 Task: Search one way flight ticket for 2 adults, 2 children, 2 infants in seat in first from Newark: Newark Liberty International Airport to Jacksonville: Albert J. Ellis Airport on 8-3-2023. Choice of flights is Singapure airlines. Number of bags: 2 checked bags. Price is upto 96000. Outbound departure time preference is 7:30. Return departure time preference is 0:00.
Action: Mouse moved to (297, 381)
Screenshot: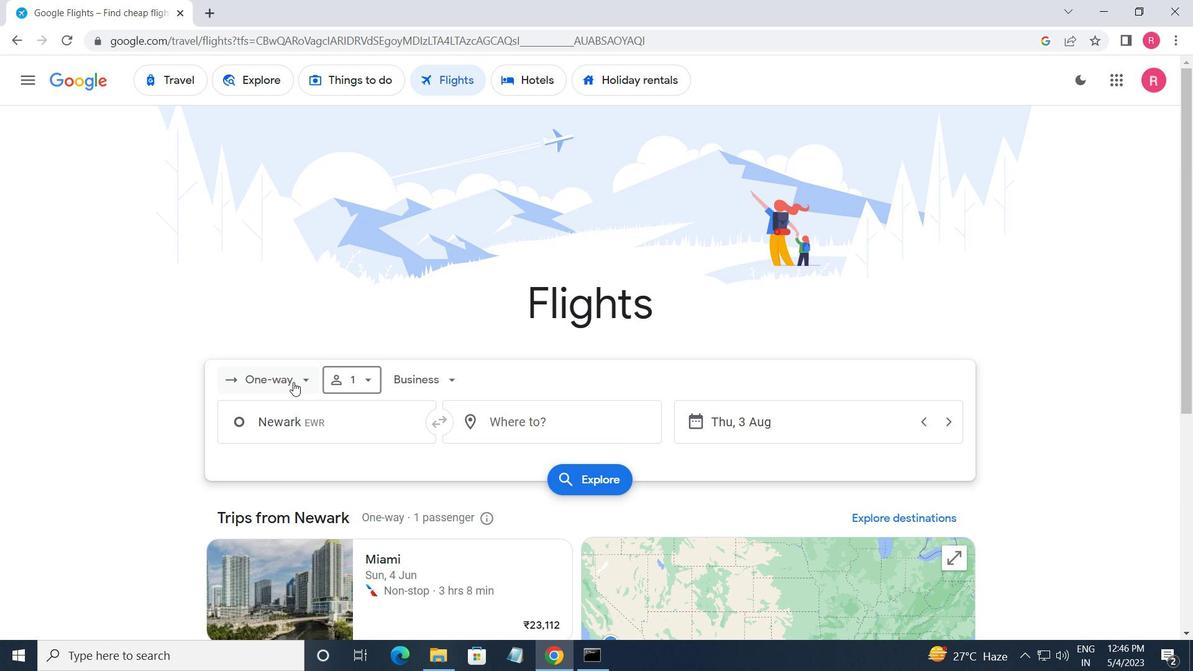 
Action: Mouse pressed left at (297, 381)
Screenshot: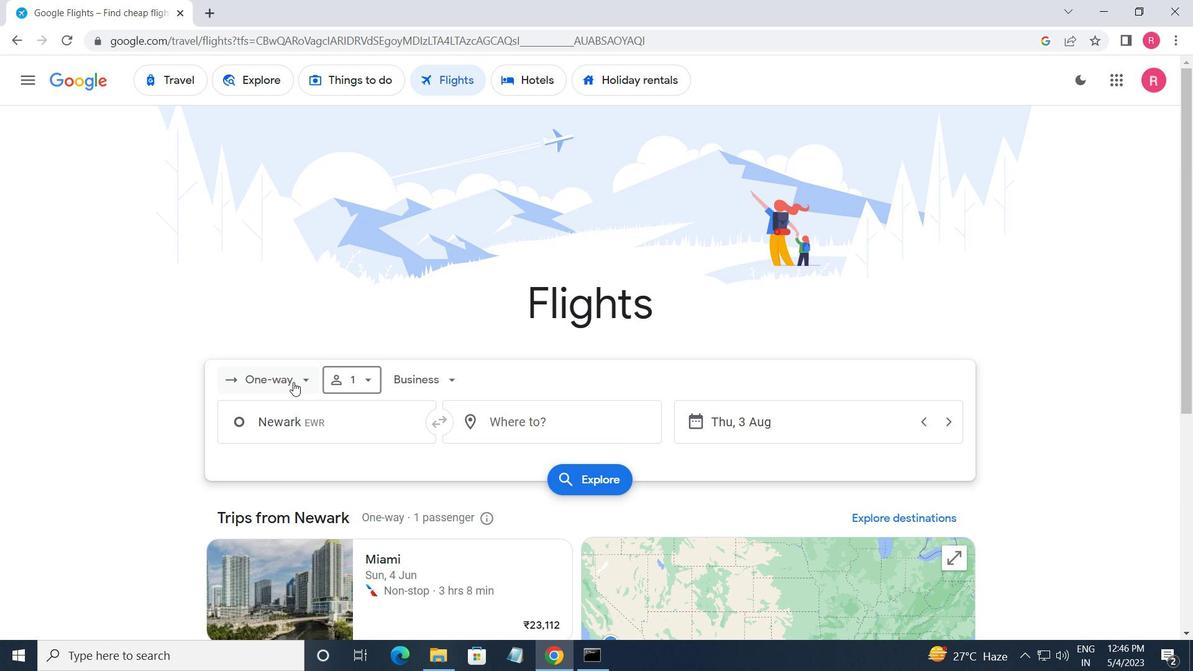 
Action: Mouse moved to (281, 443)
Screenshot: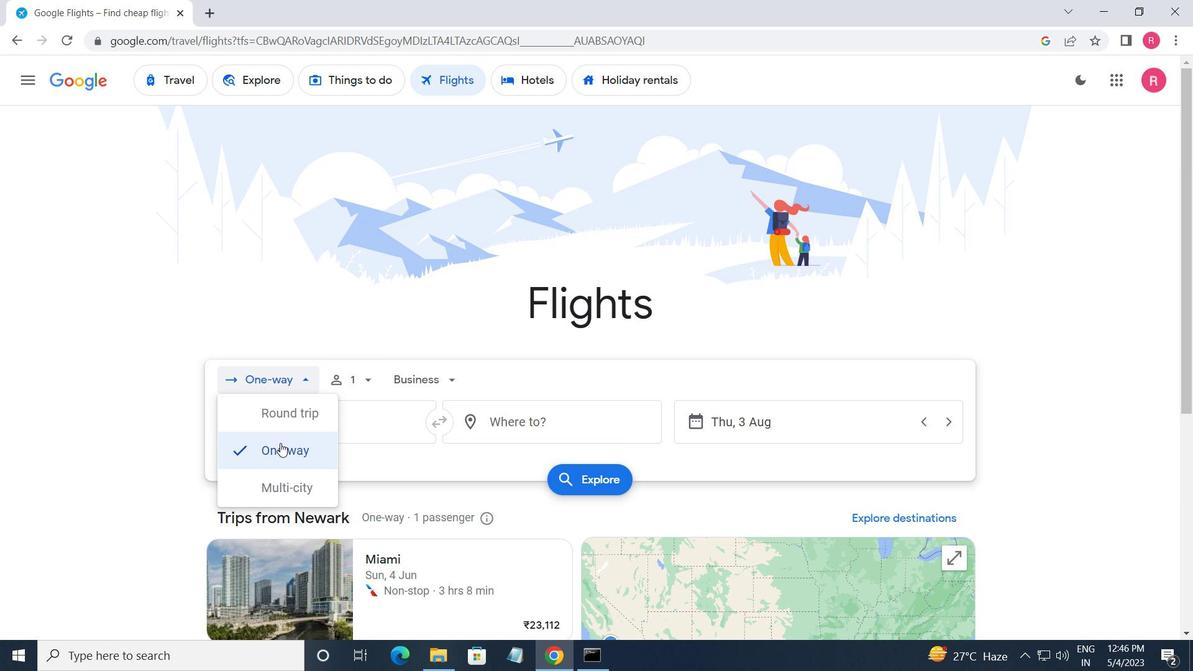 
Action: Mouse pressed left at (281, 443)
Screenshot: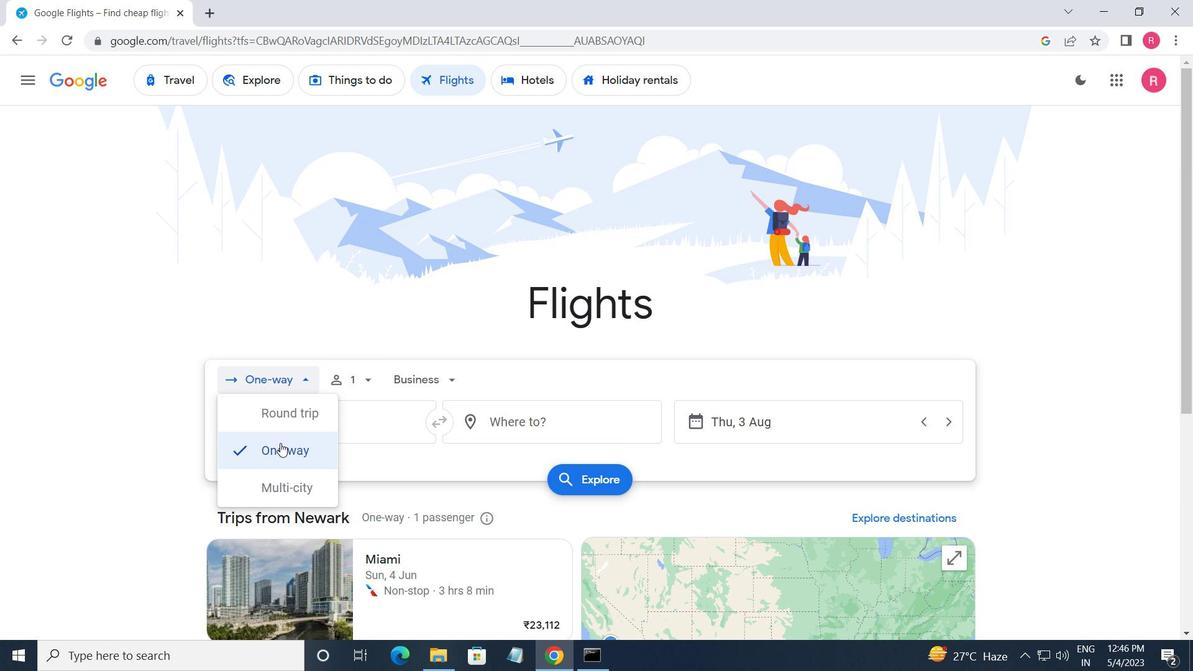 
Action: Mouse moved to (343, 391)
Screenshot: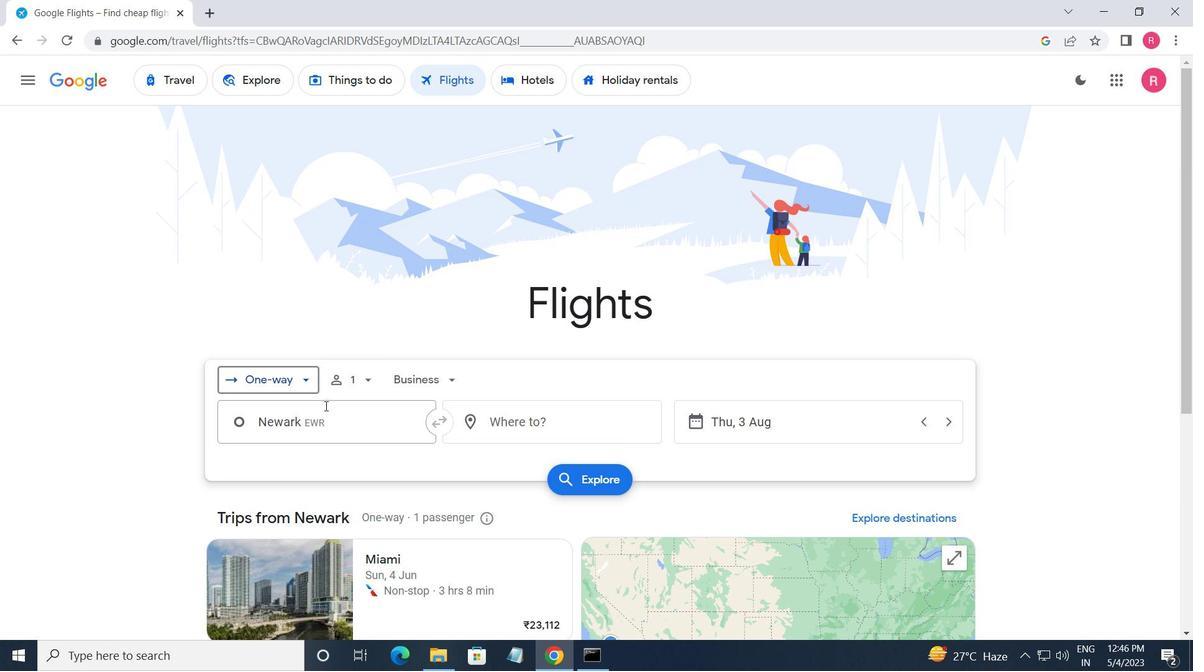 
Action: Mouse pressed left at (343, 391)
Screenshot: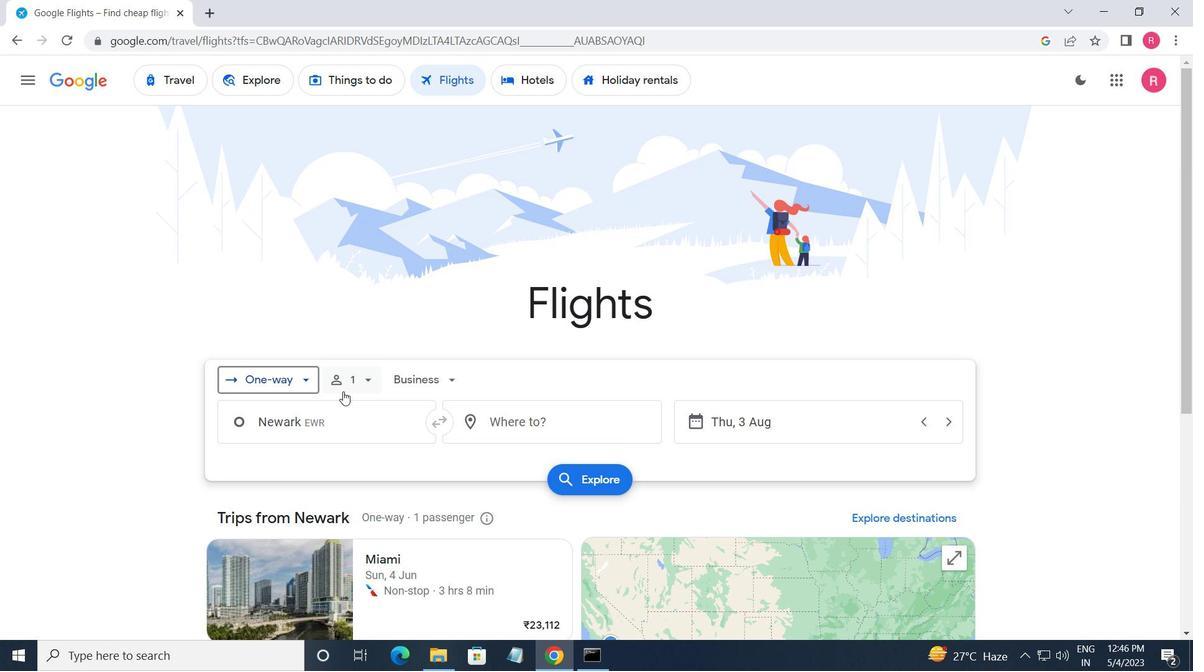 
Action: Mouse moved to (483, 421)
Screenshot: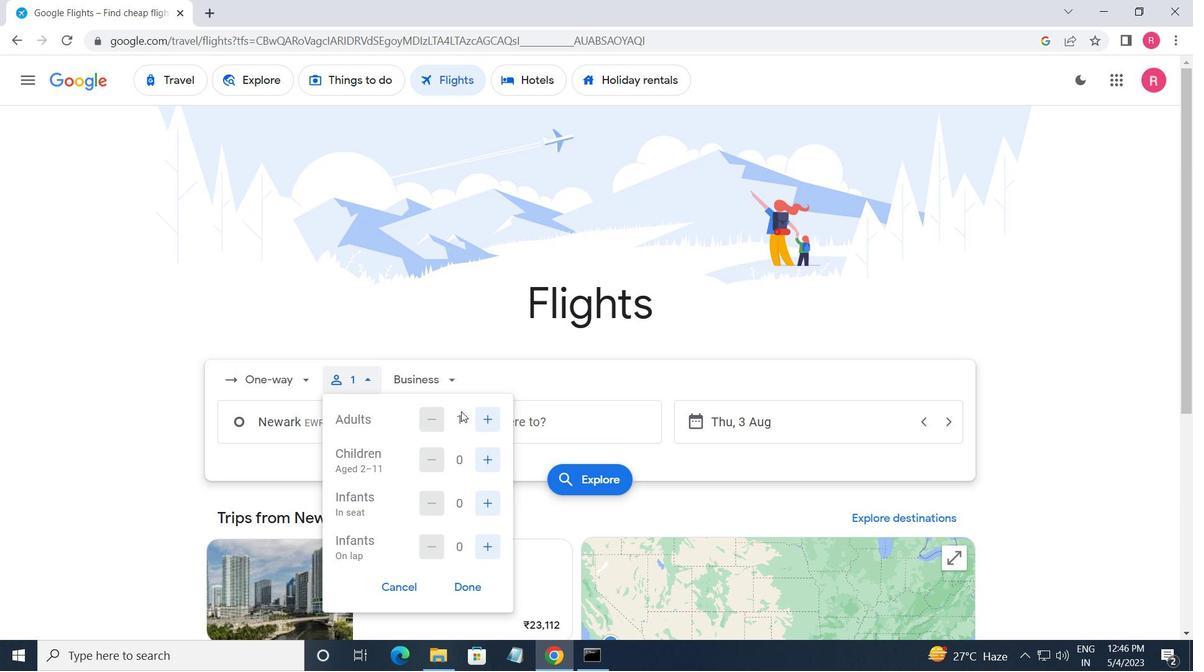 
Action: Mouse pressed left at (483, 421)
Screenshot: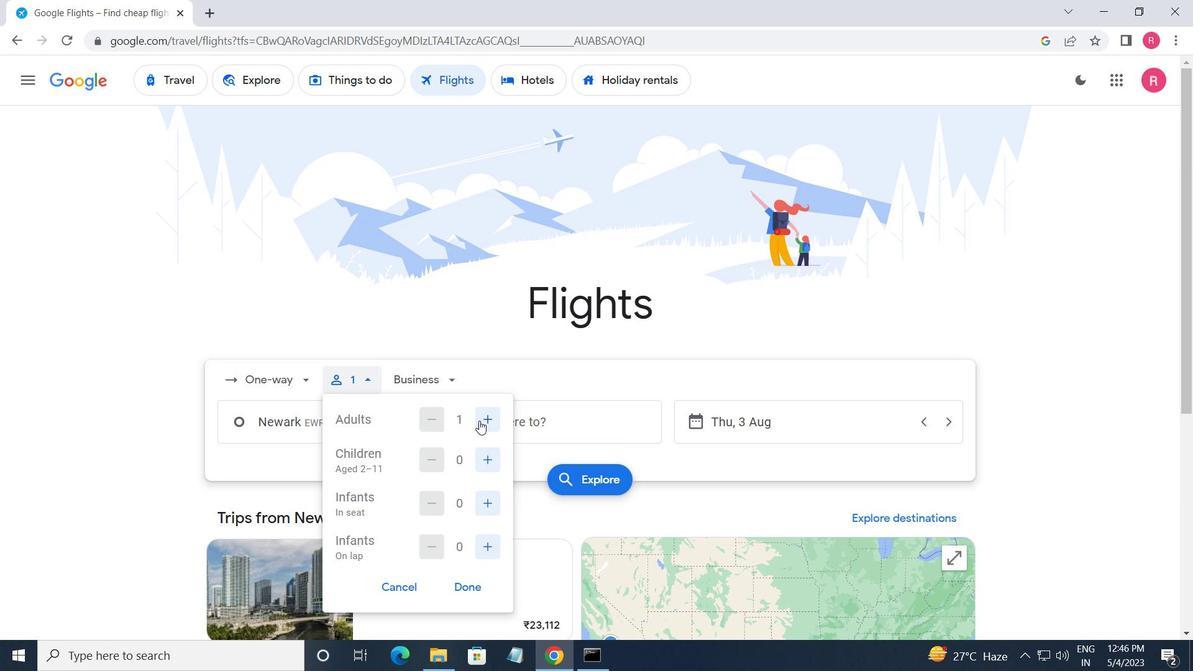 
Action: Mouse pressed left at (483, 421)
Screenshot: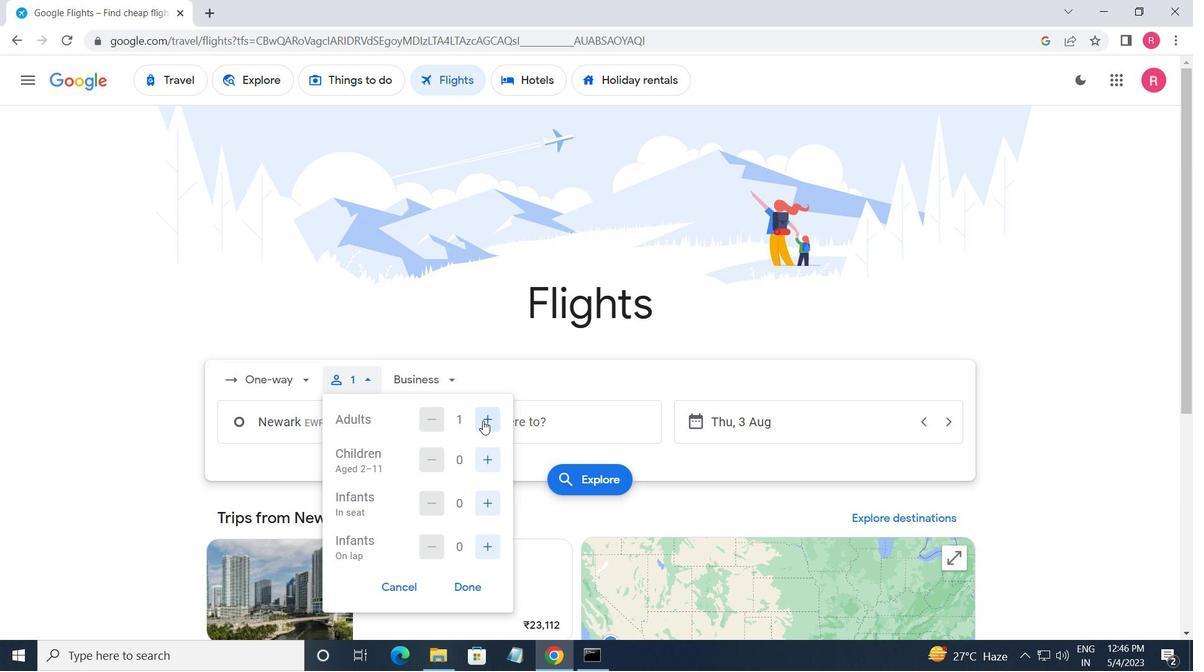 
Action: Mouse moved to (430, 411)
Screenshot: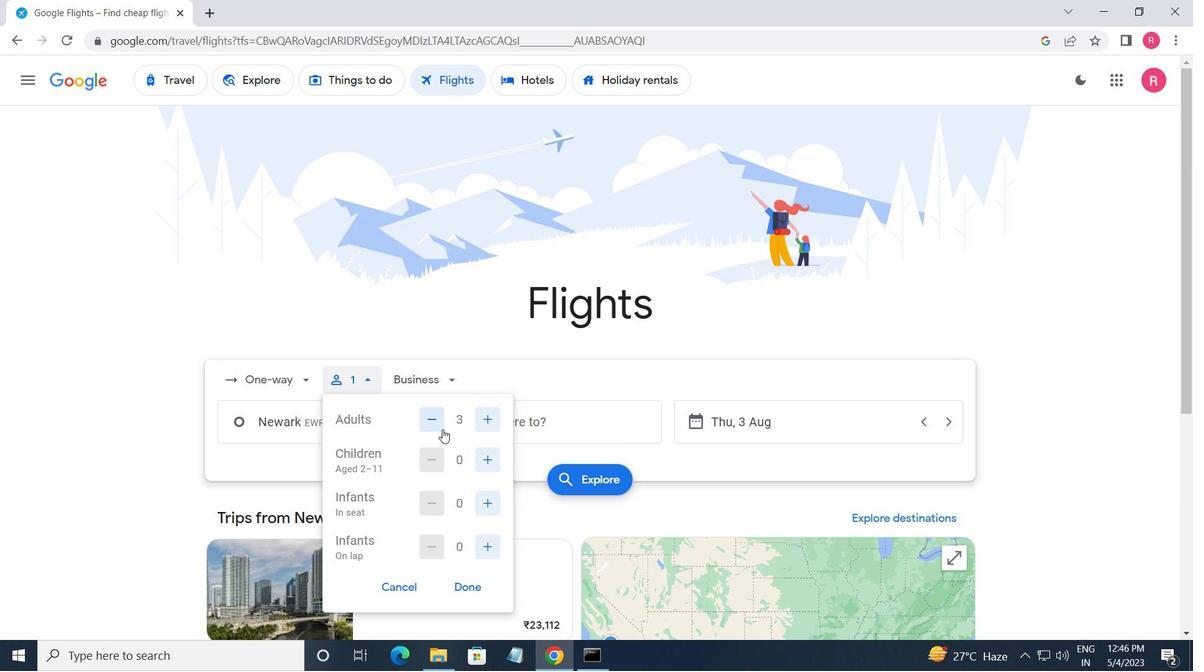 
Action: Mouse pressed left at (430, 411)
Screenshot: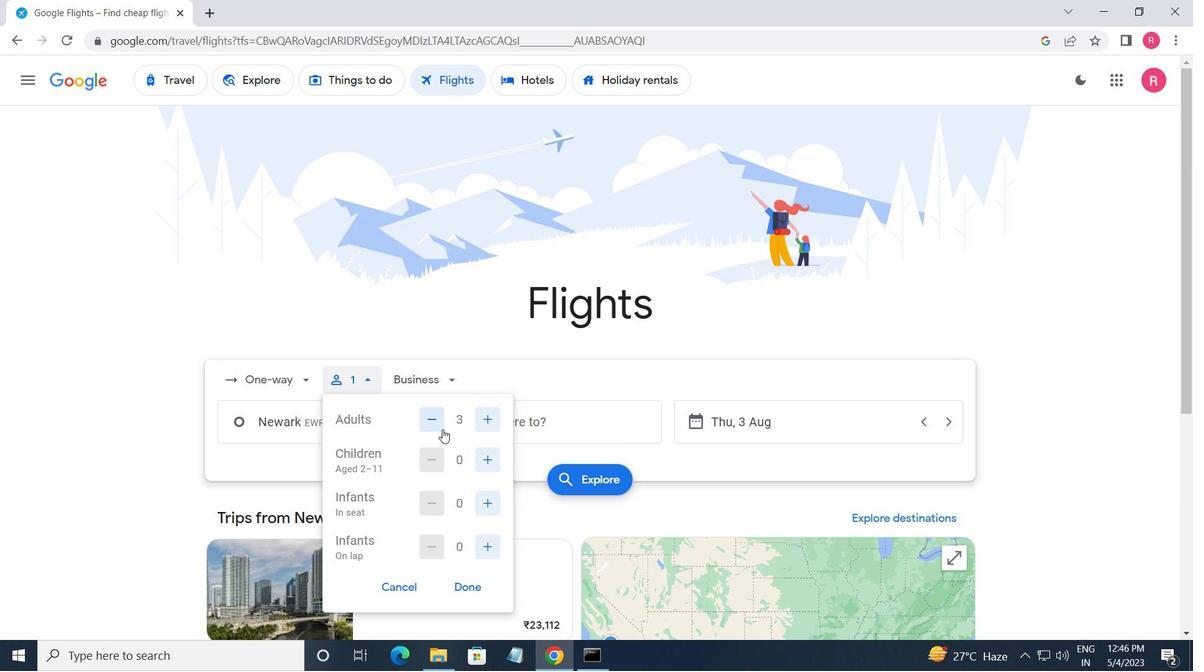 
Action: Mouse moved to (486, 461)
Screenshot: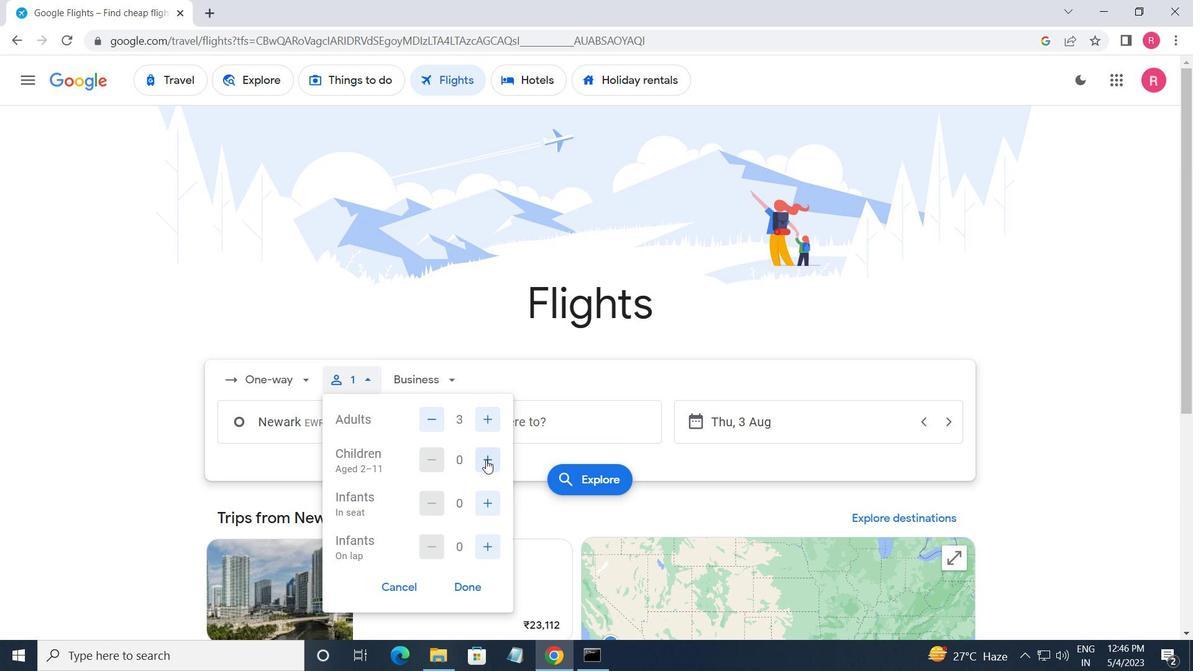 
Action: Mouse pressed left at (486, 461)
Screenshot: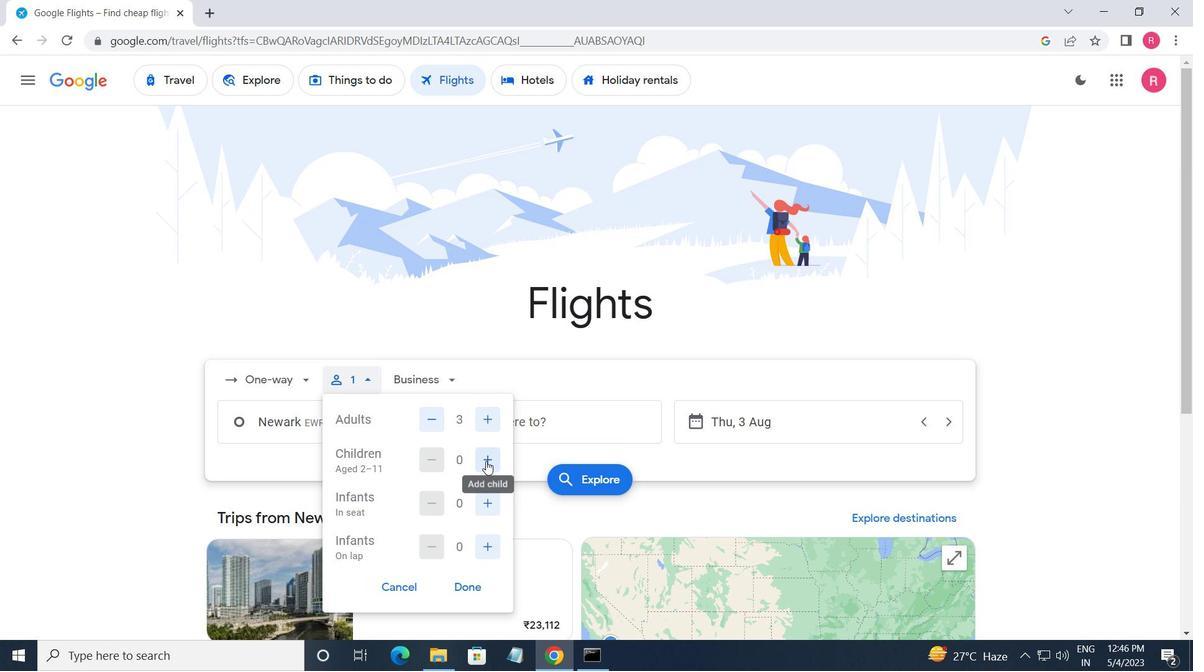 
Action: Mouse pressed left at (486, 461)
Screenshot: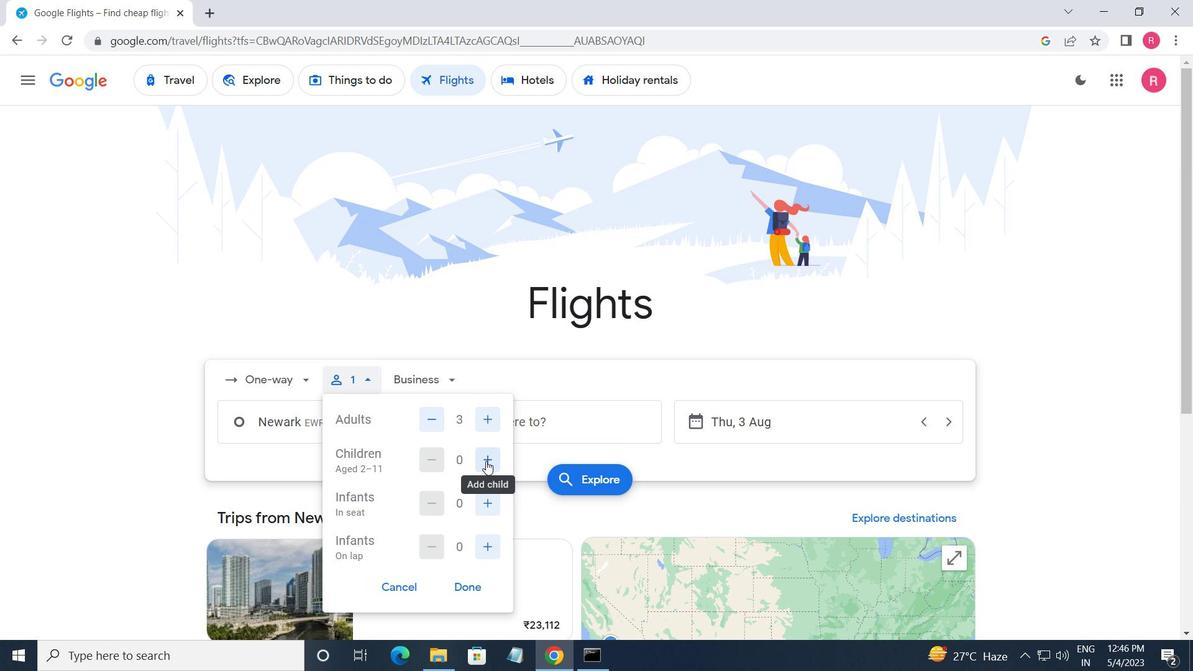 
Action: Mouse moved to (487, 502)
Screenshot: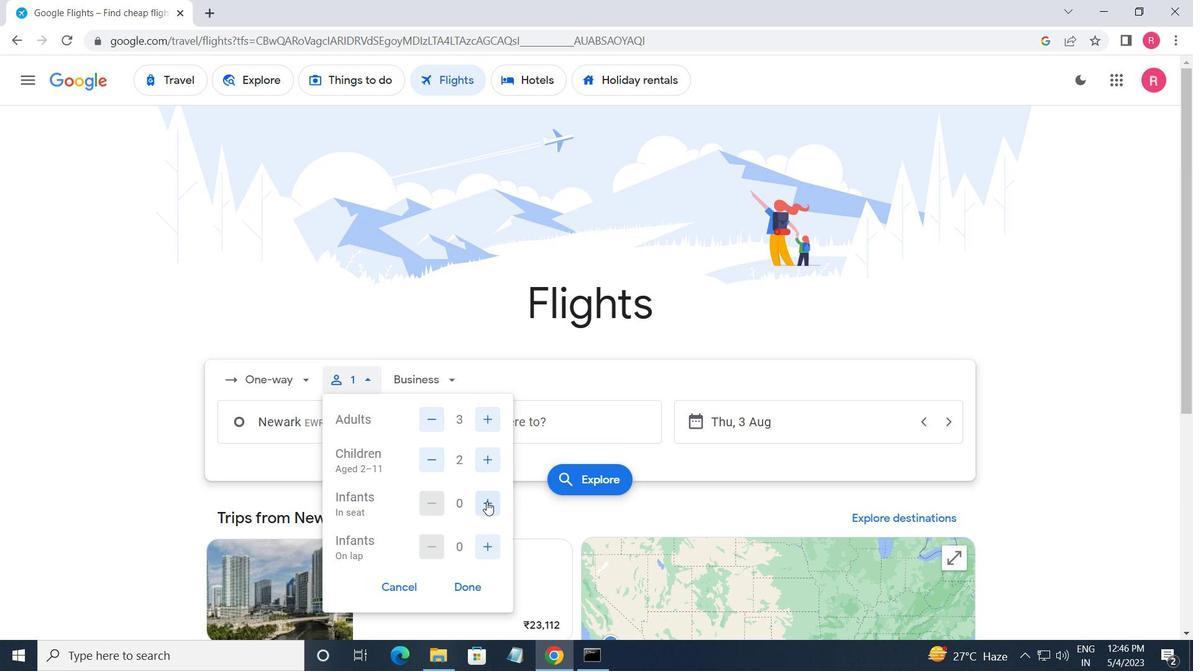 
Action: Mouse pressed left at (487, 502)
Screenshot: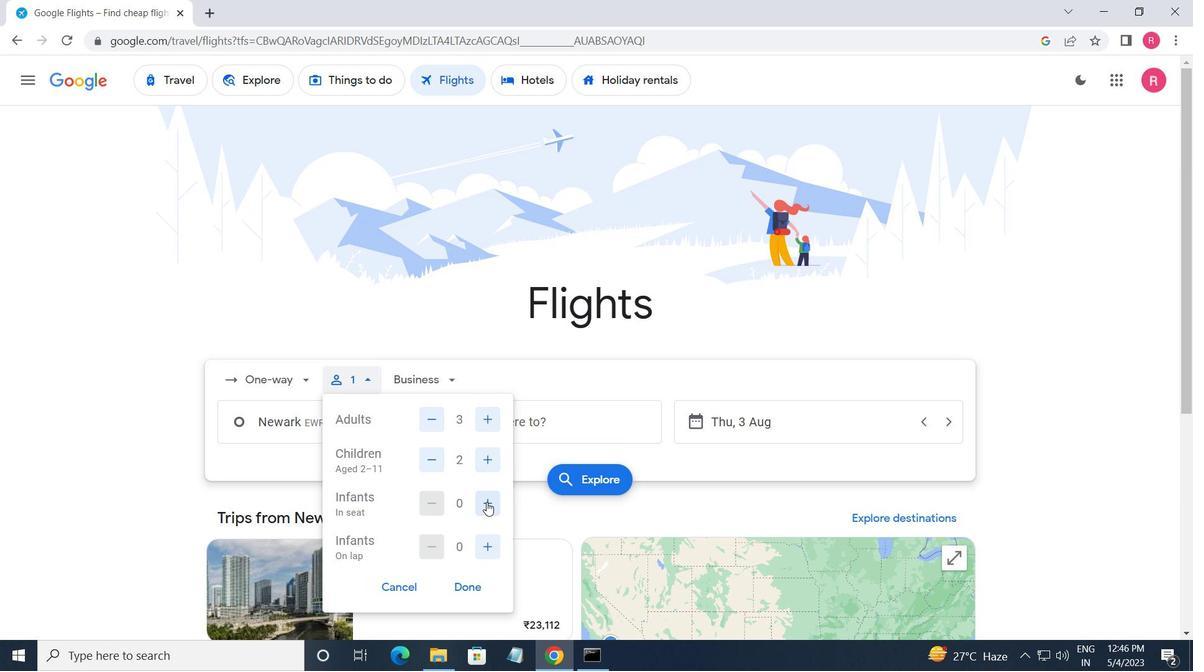 
Action: Mouse pressed left at (487, 502)
Screenshot: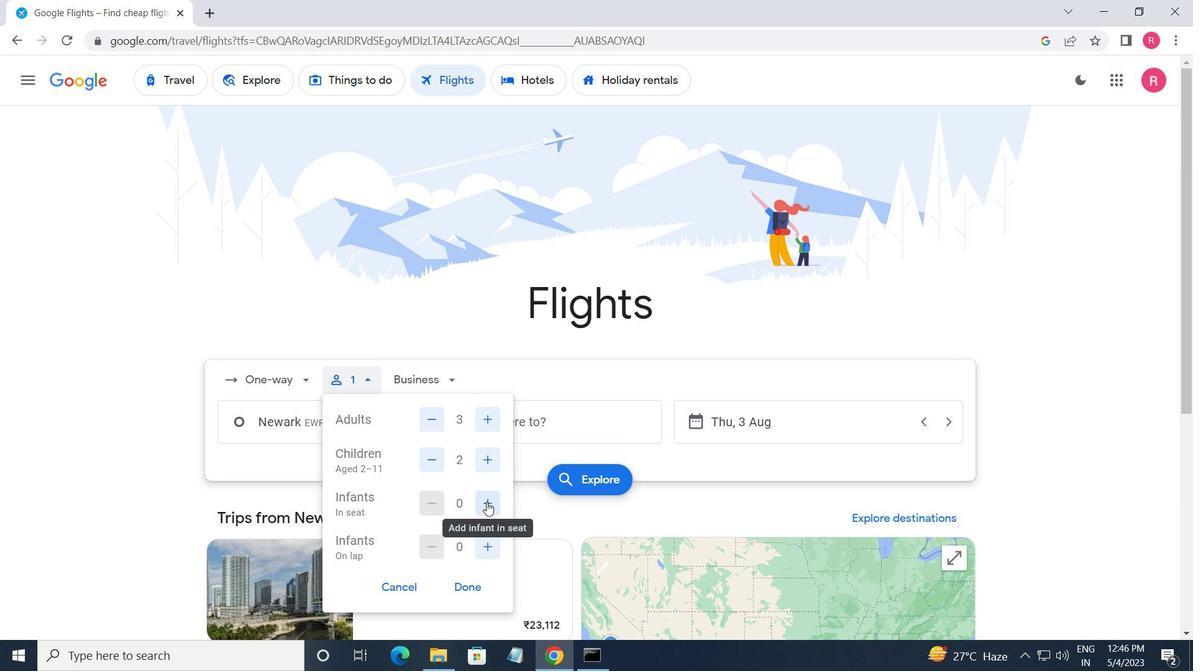 
Action: Mouse moved to (424, 374)
Screenshot: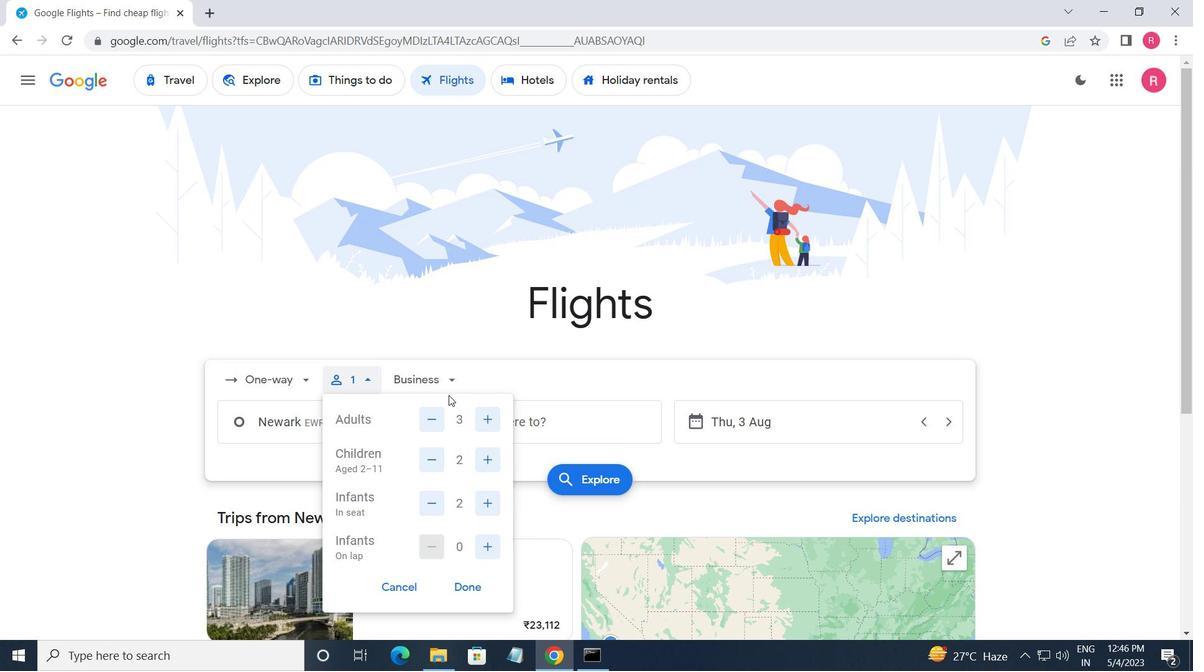 
Action: Mouse pressed left at (424, 374)
Screenshot: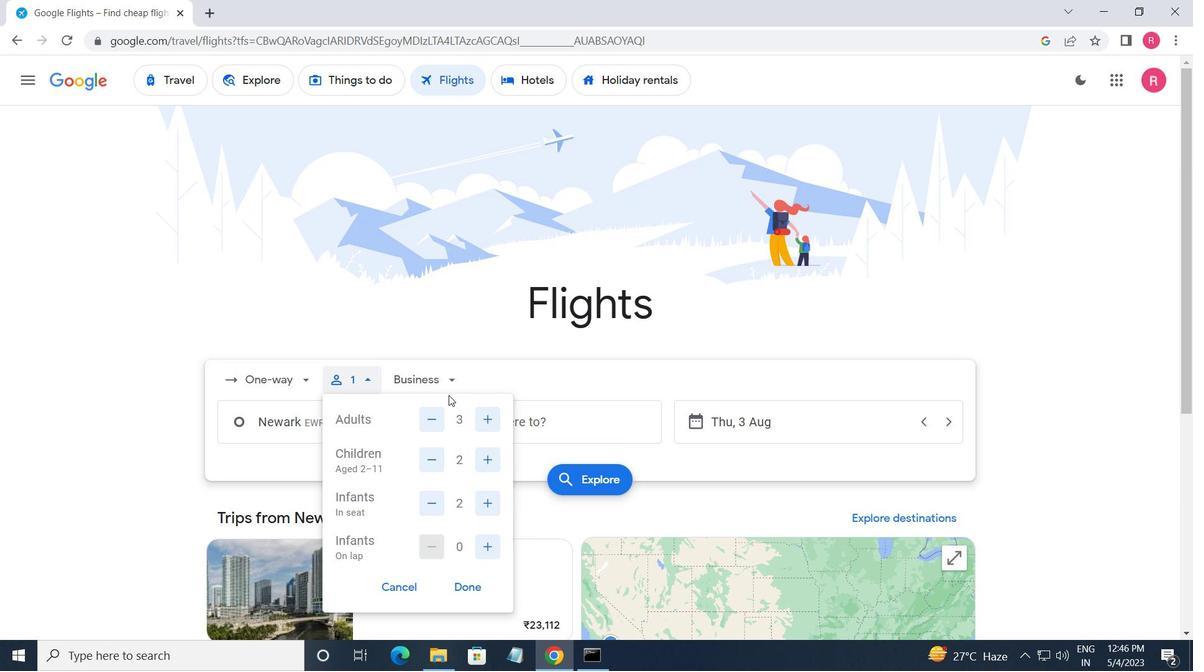 
Action: Mouse moved to (450, 525)
Screenshot: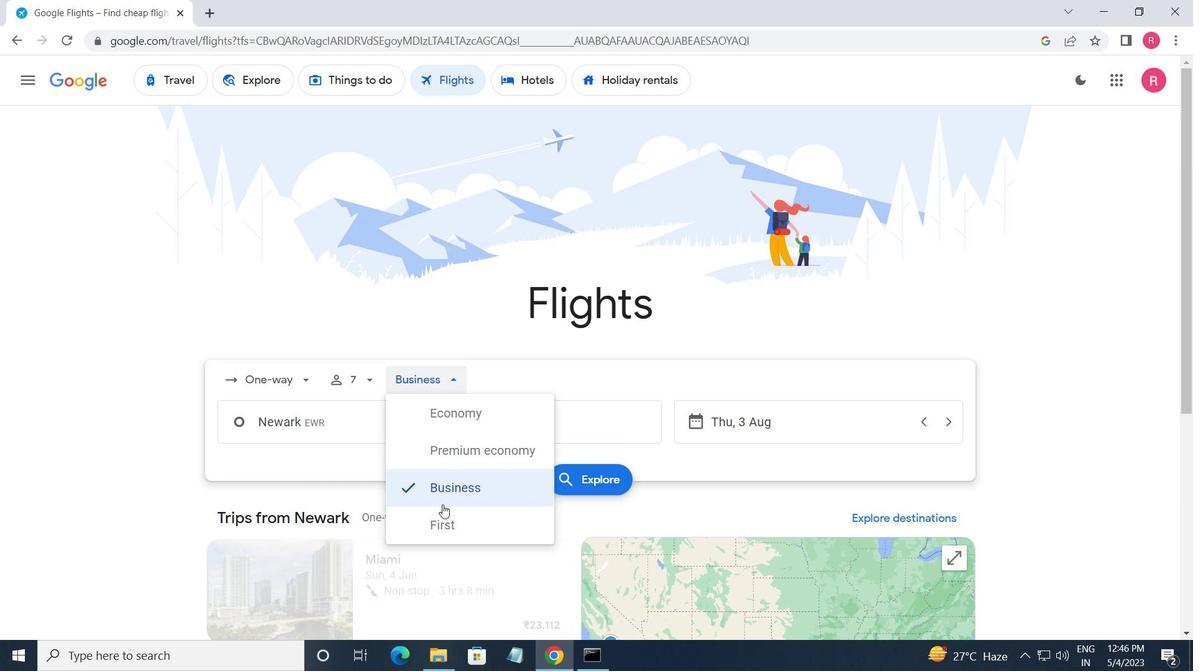 
Action: Mouse pressed left at (450, 525)
Screenshot: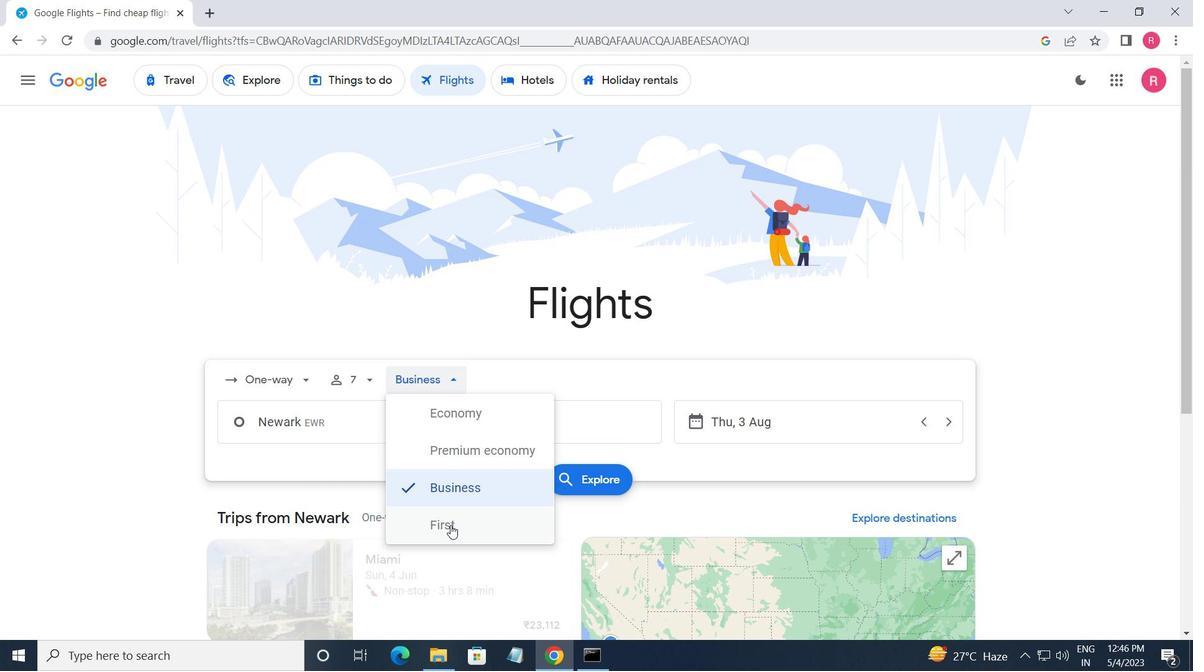 
Action: Mouse moved to (332, 430)
Screenshot: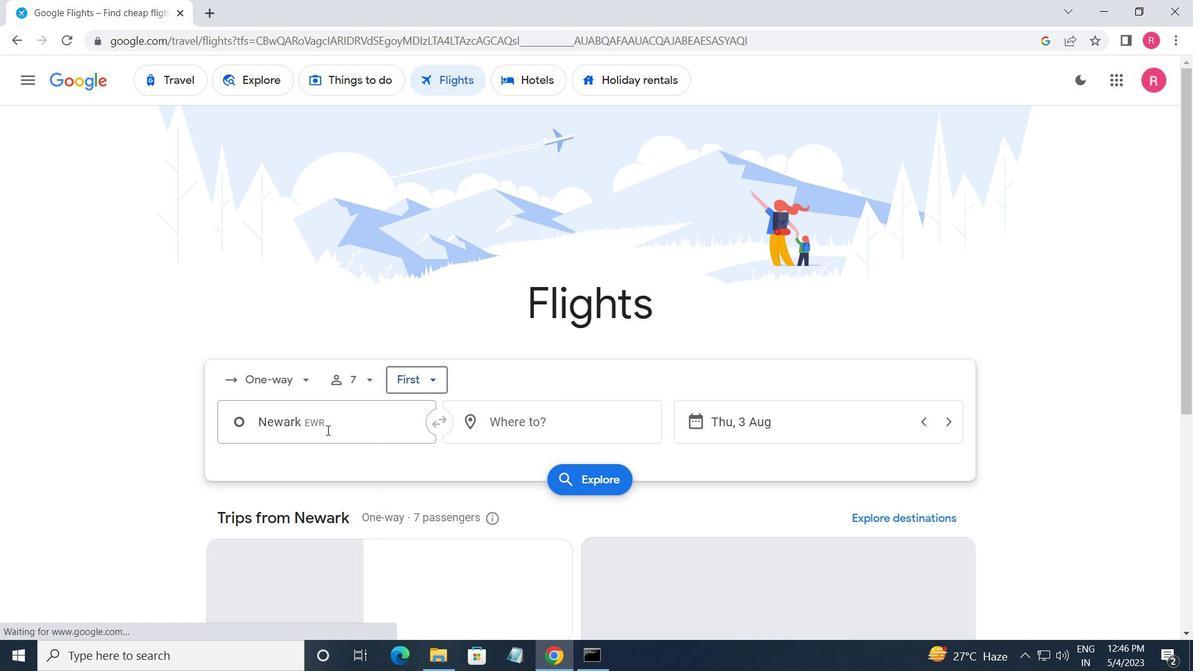 
Action: Mouse pressed left at (332, 430)
Screenshot: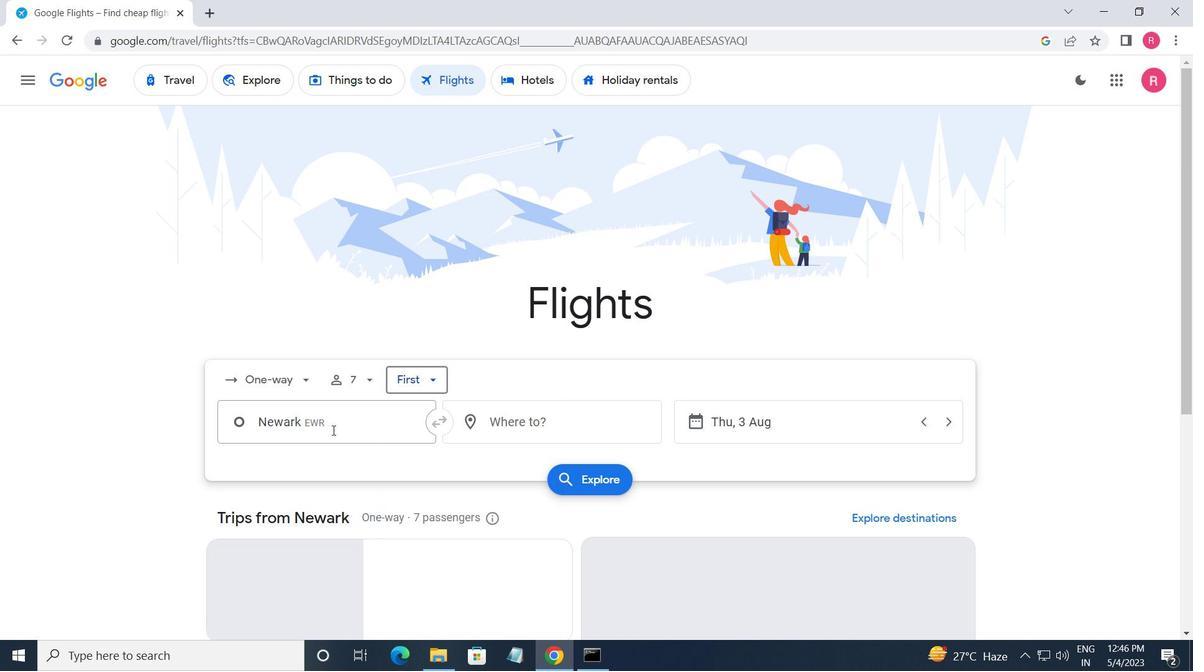 
Action: Mouse moved to (350, 501)
Screenshot: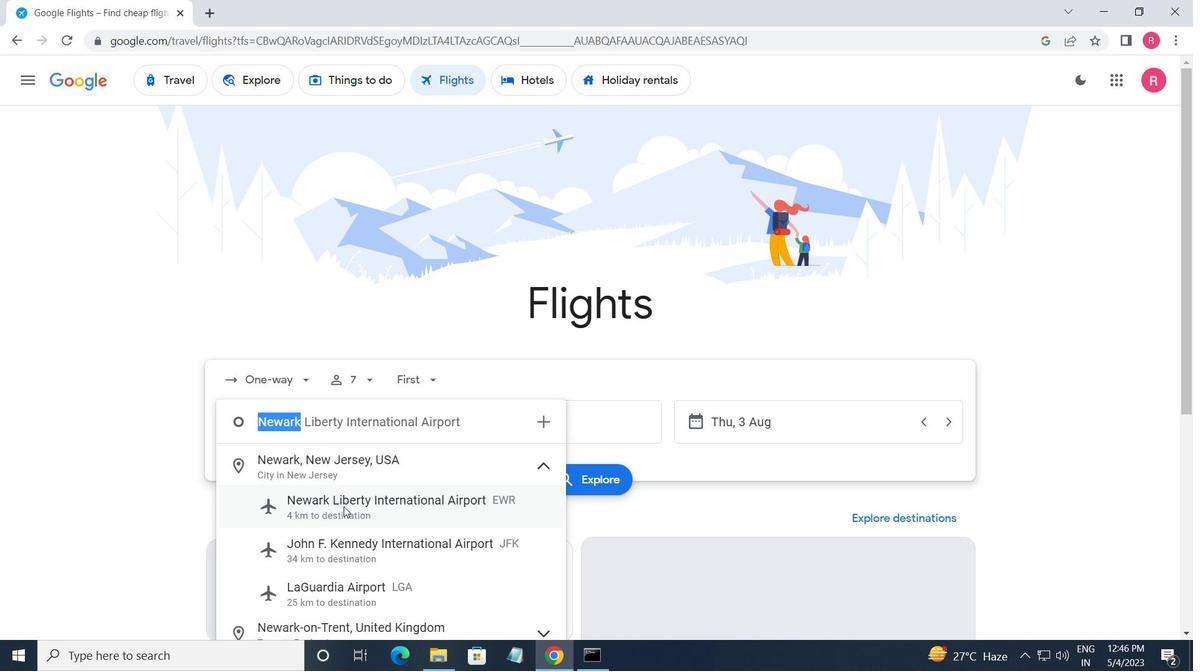 
Action: Mouse pressed left at (350, 501)
Screenshot: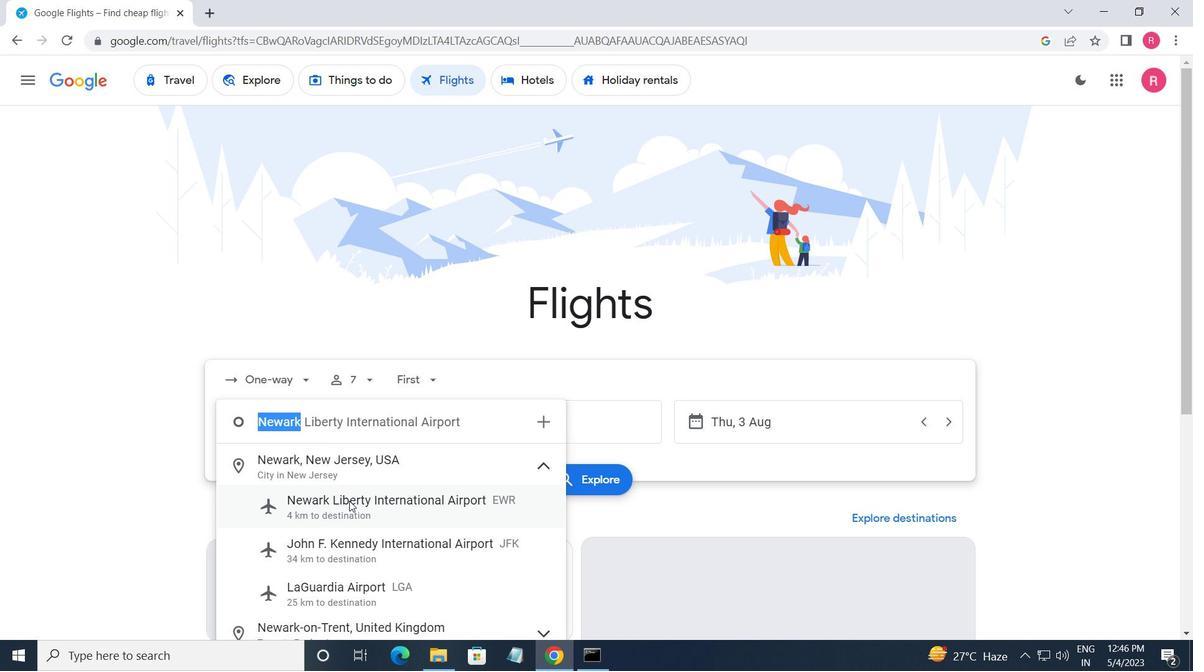 
Action: Mouse moved to (511, 423)
Screenshot: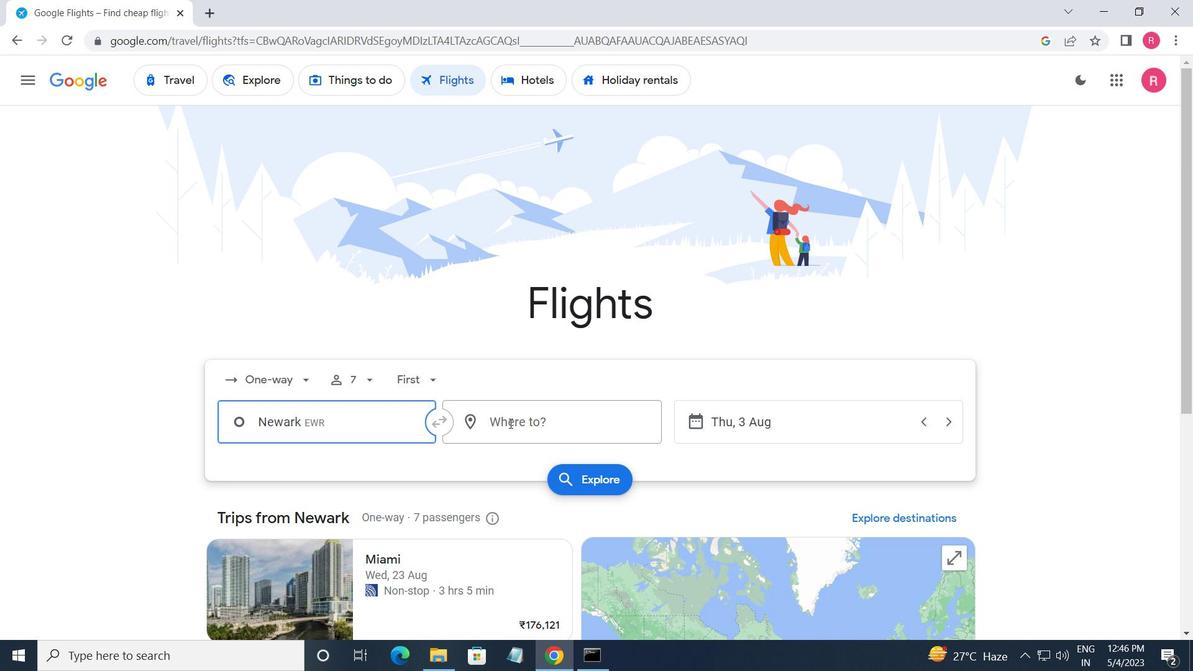 
Action: Mouse pressed left at (511, 423)
Screenshot: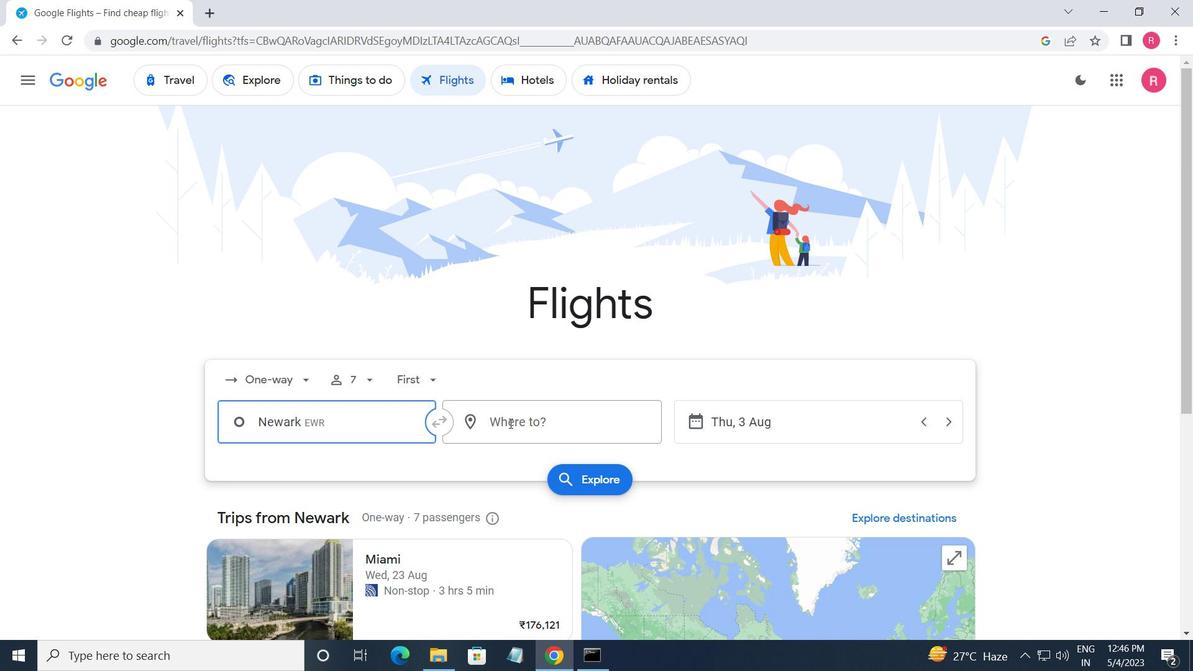 
Action: Mouse moved to (551, 574)
Screenshot: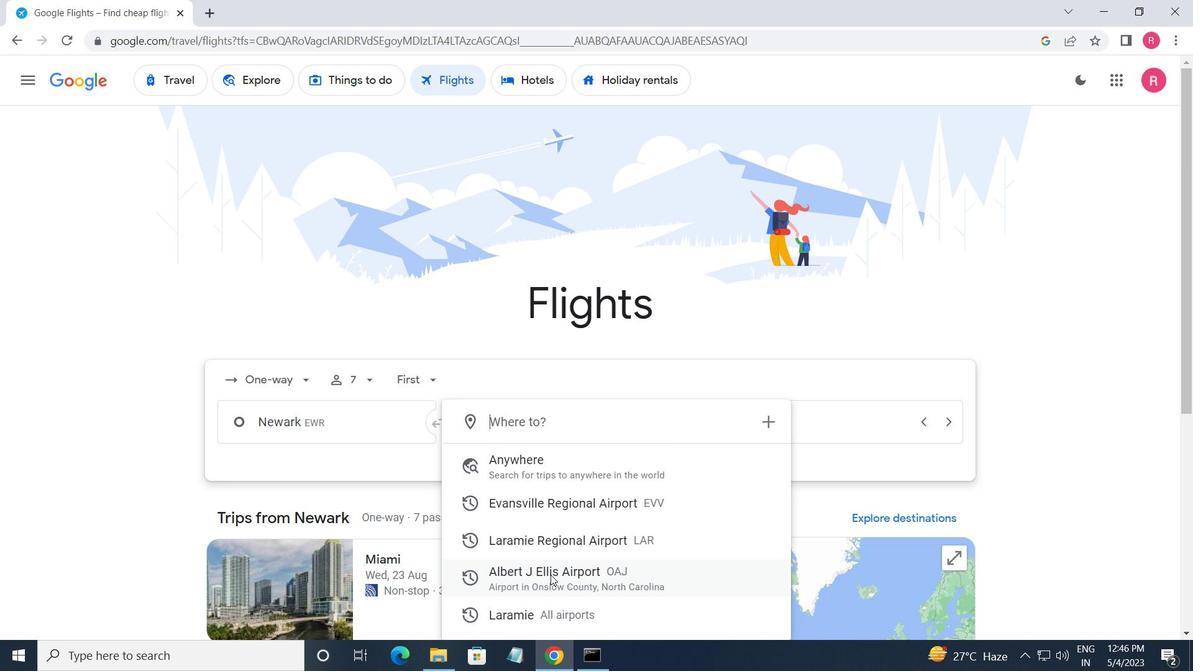
Action: Mouse pressed left at (551, 574)
Screenshot: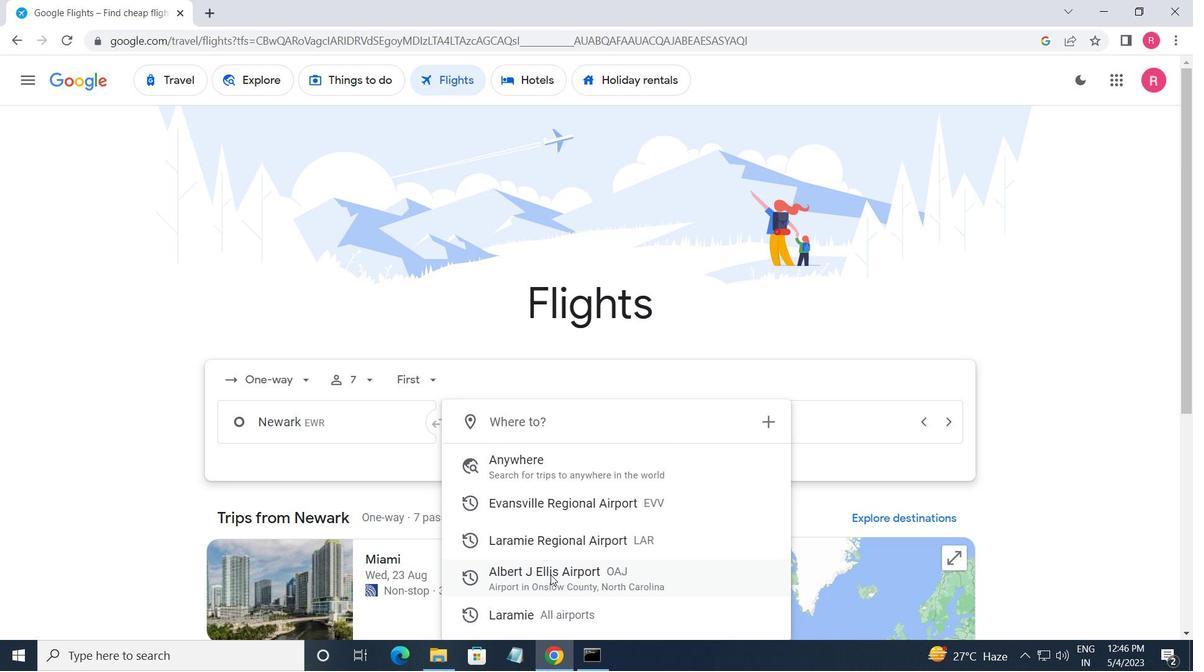 
Action: Mouse moved to (788, 423)
Screenshot: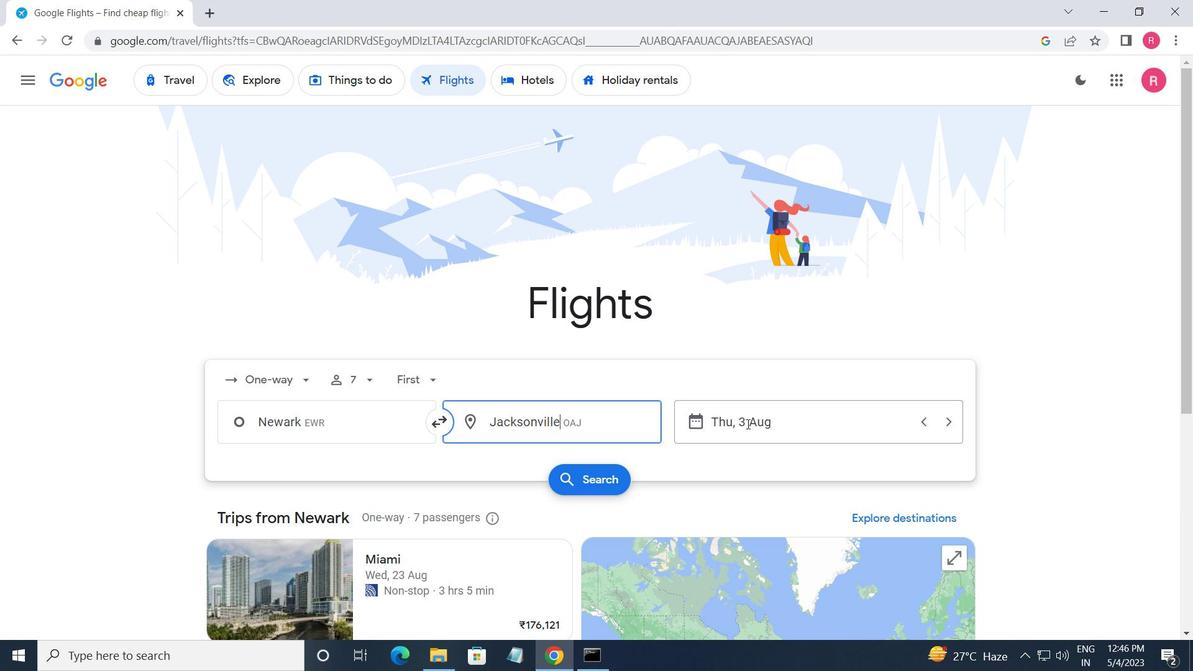 
Action: Mouse pressed left at (788, 423)
Screenshot: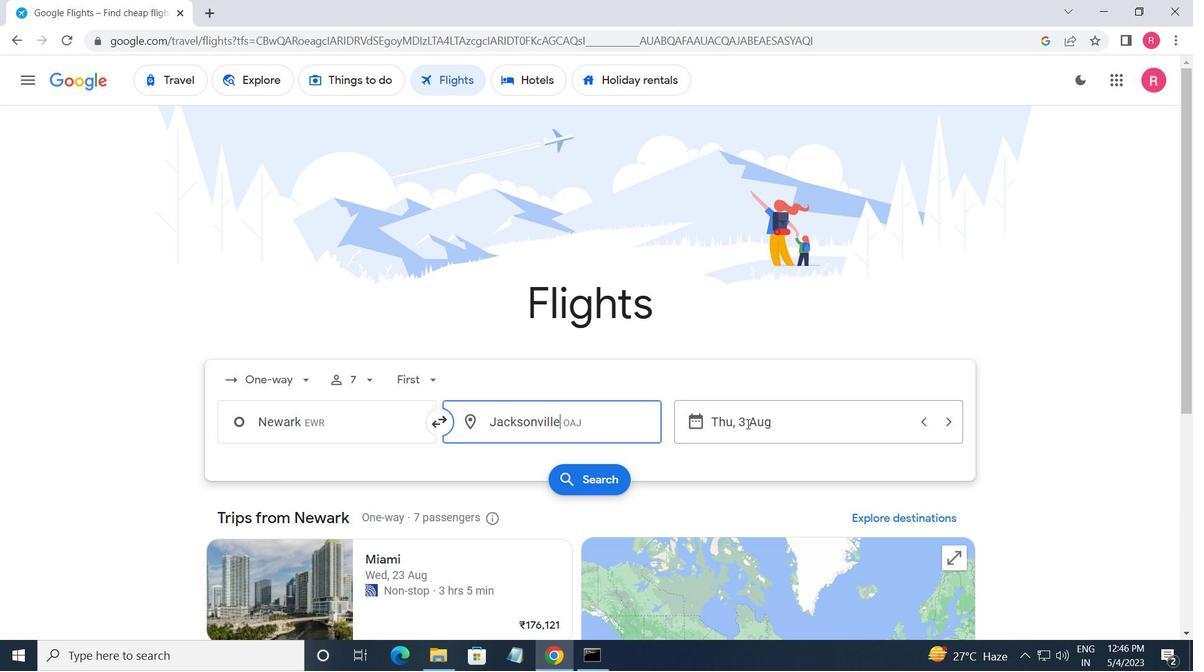 
Action: Mouse moved to (555, 359)
Screenshot: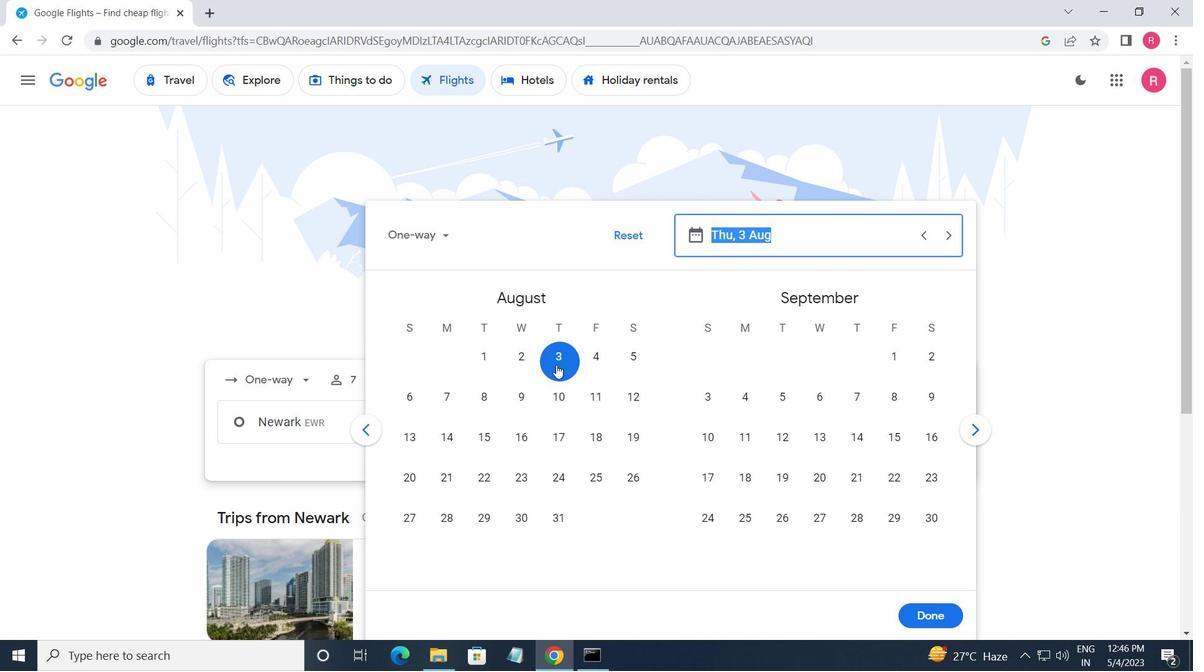 
Action: Mouse pressed left at (555, 359)
Screenshot: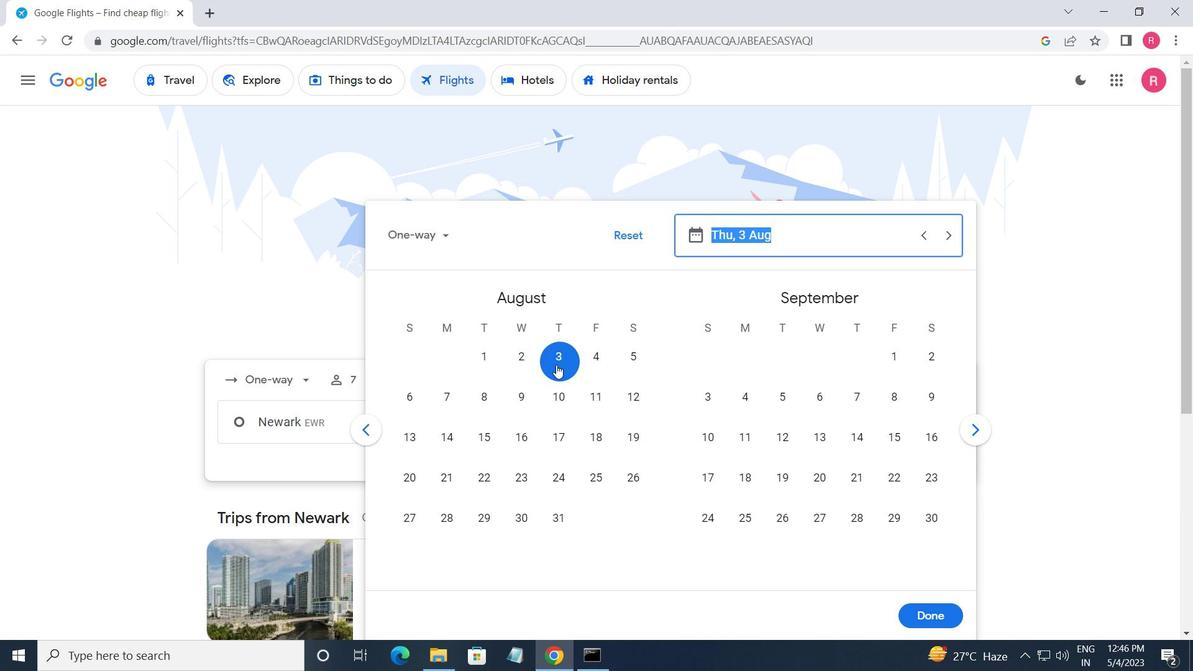 
Action: Mouse moved to (907, 617)
Screenshot: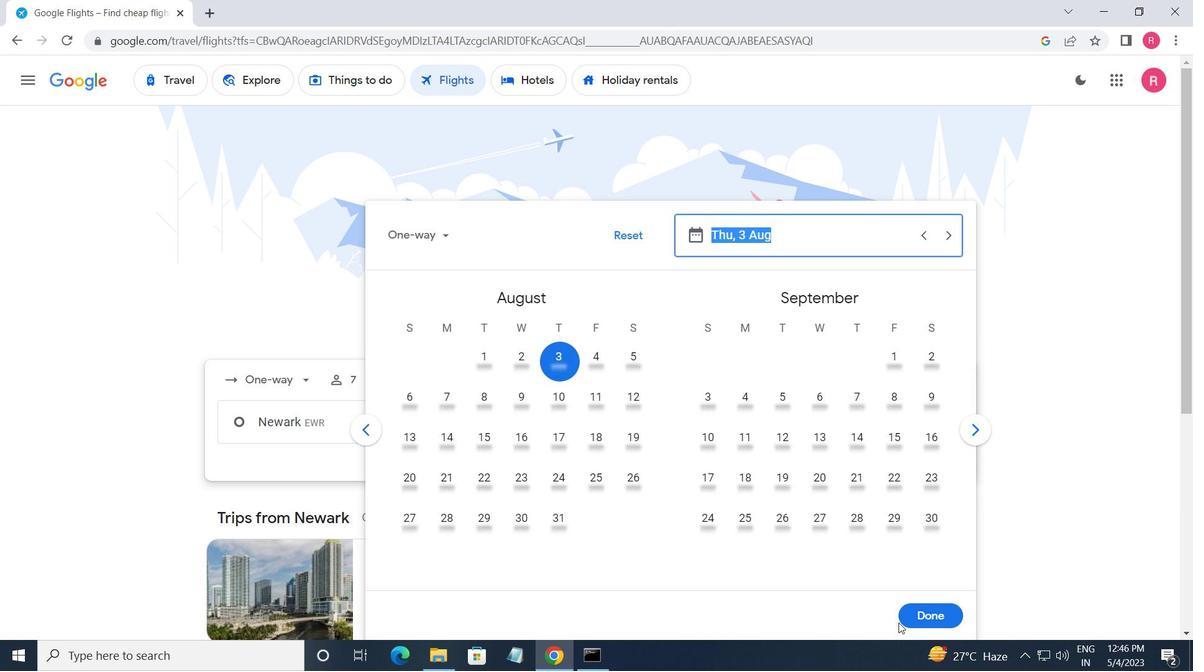 
Action: Mouse pressed left at (907, 617)
Screenshot: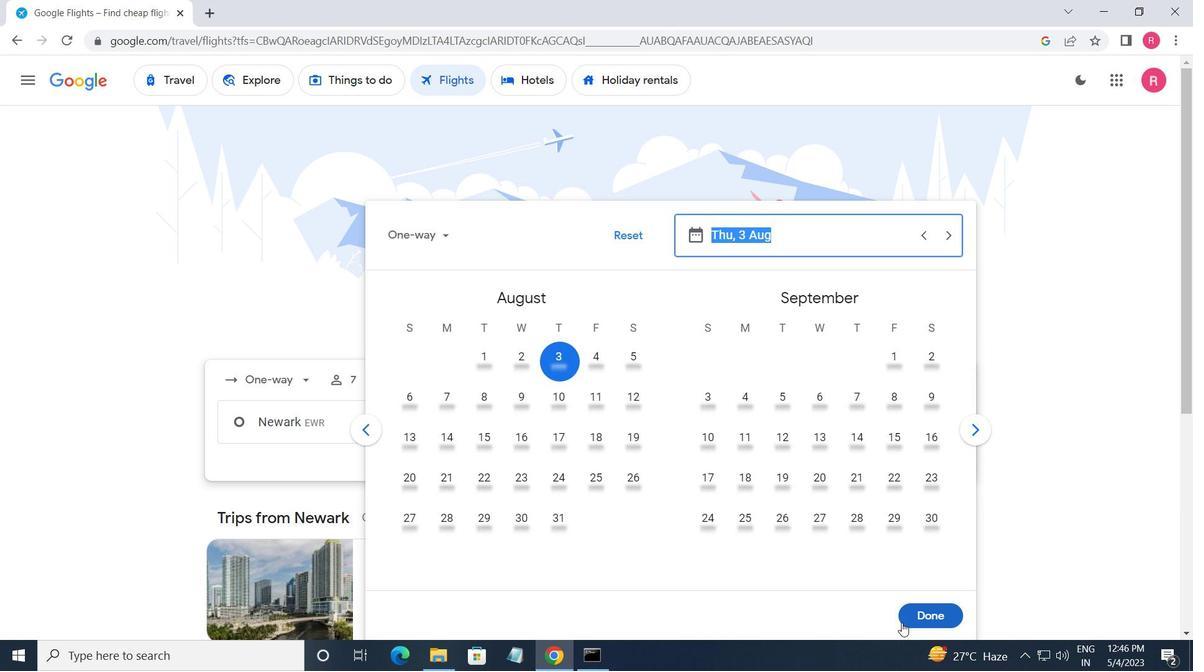 
Action: Mouse moved to (587, 483)
Screenshot: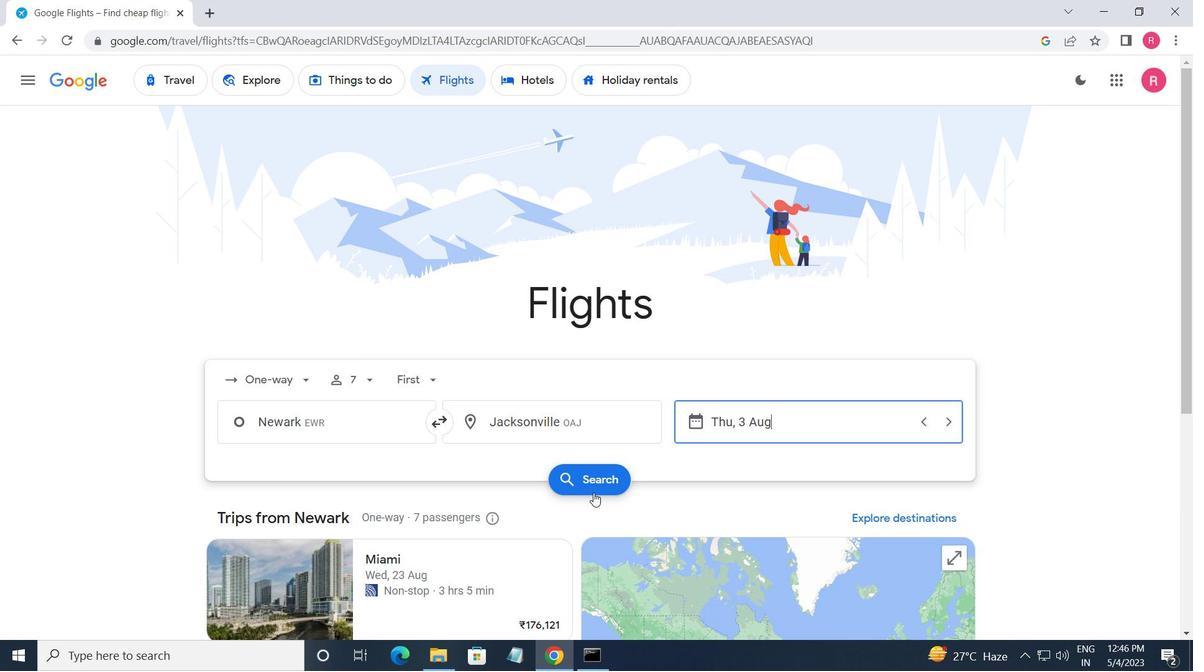 
Action: Mouse pressed left at (587, 483)
Screenshot: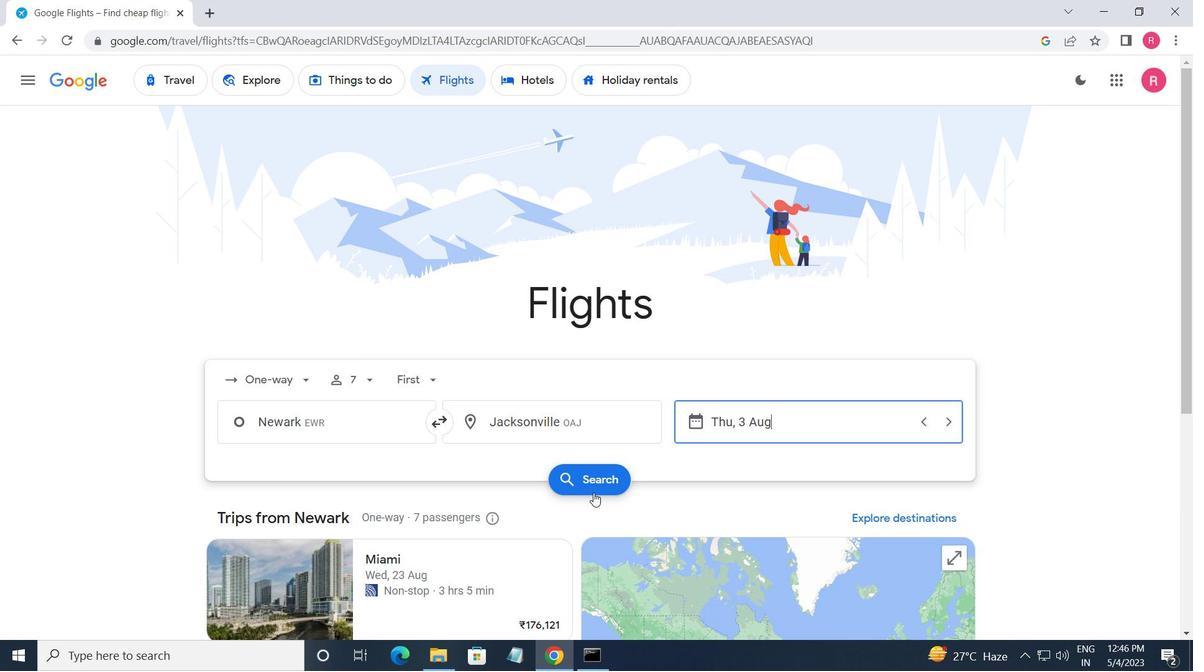 
Action: Mouse moved to (222, 225)
Screenshot: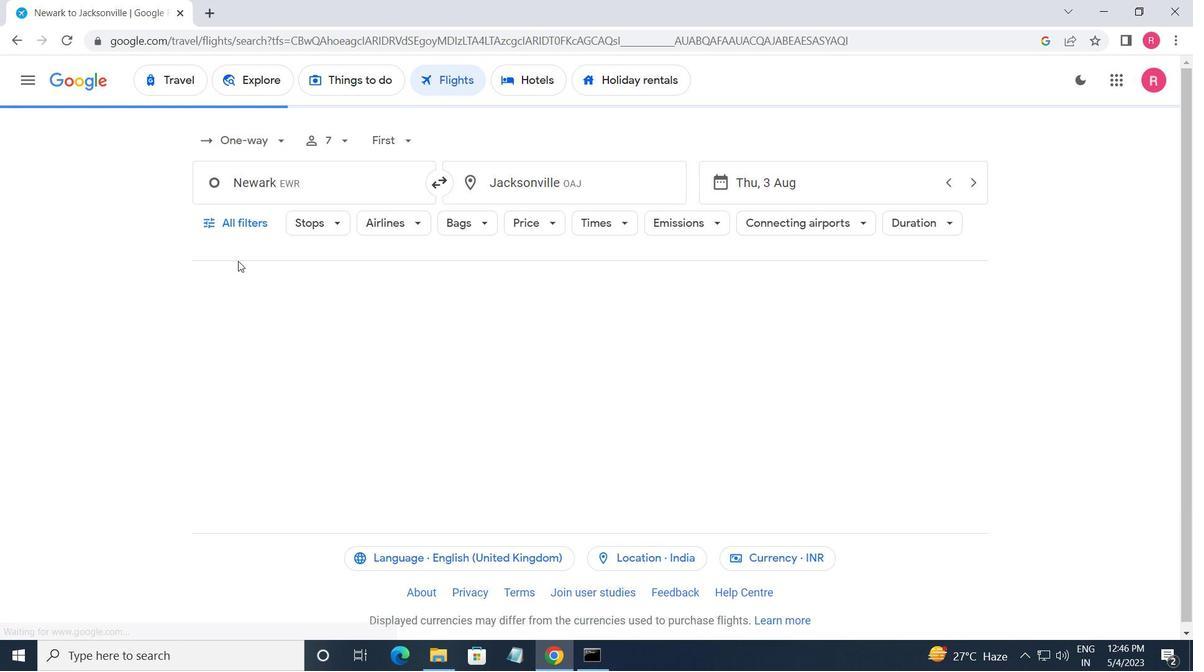
Action: Mouse pressed left at (222, 225)
Screenshot: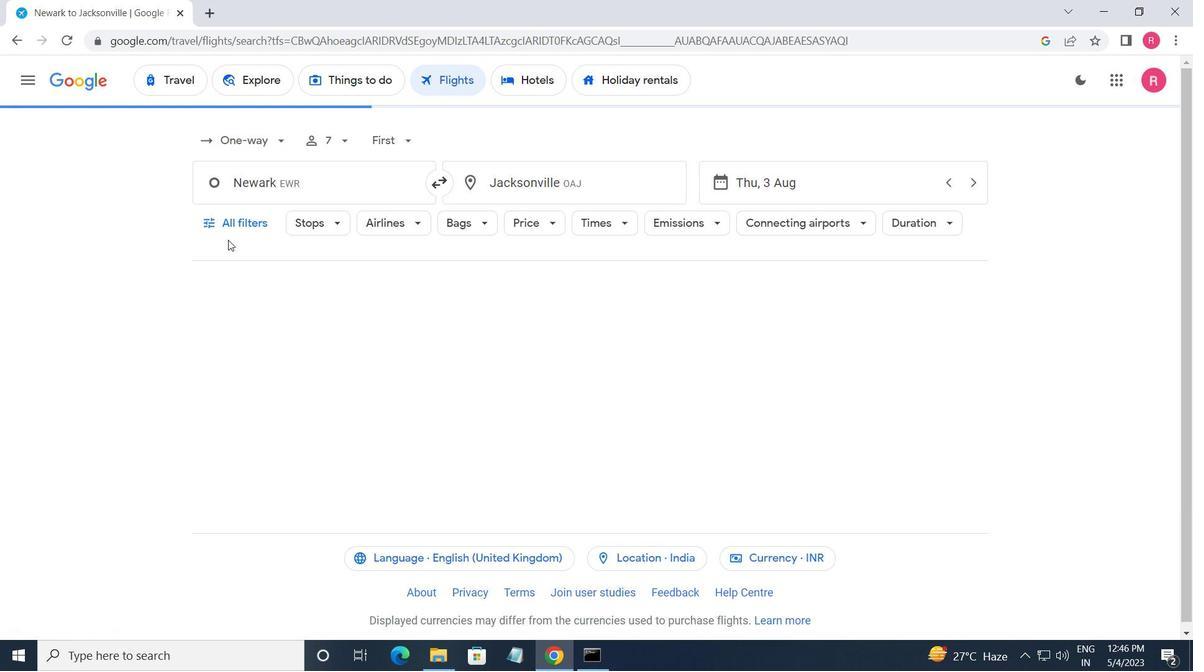 
Action: Mouse moved to (304, 428)
Screenshot: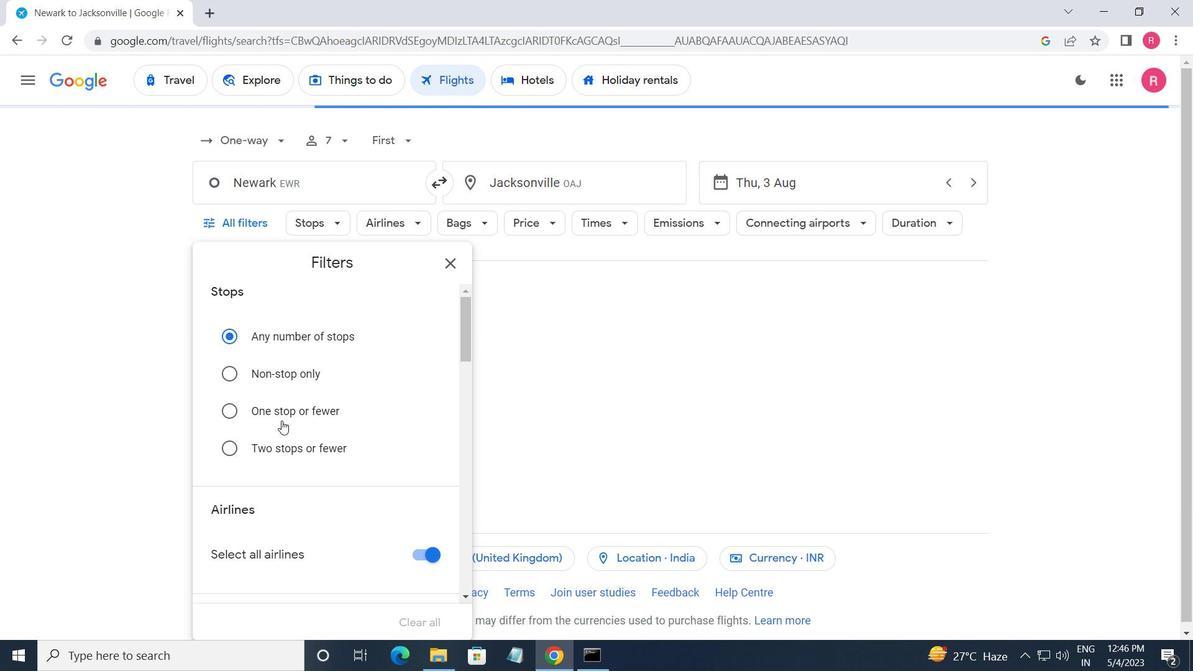 
Action: Mouse scrolled (304, 428) with delta (0, 0)
Screenshot: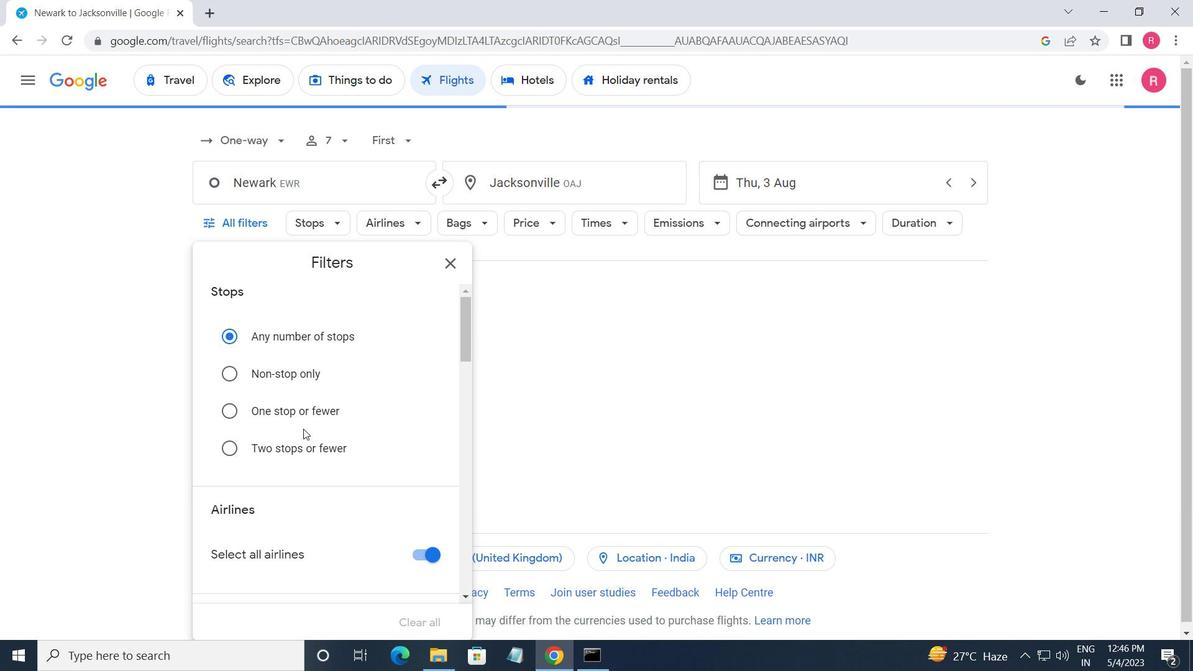 
Action: Mouse moved to (312, 429)
Screenshot: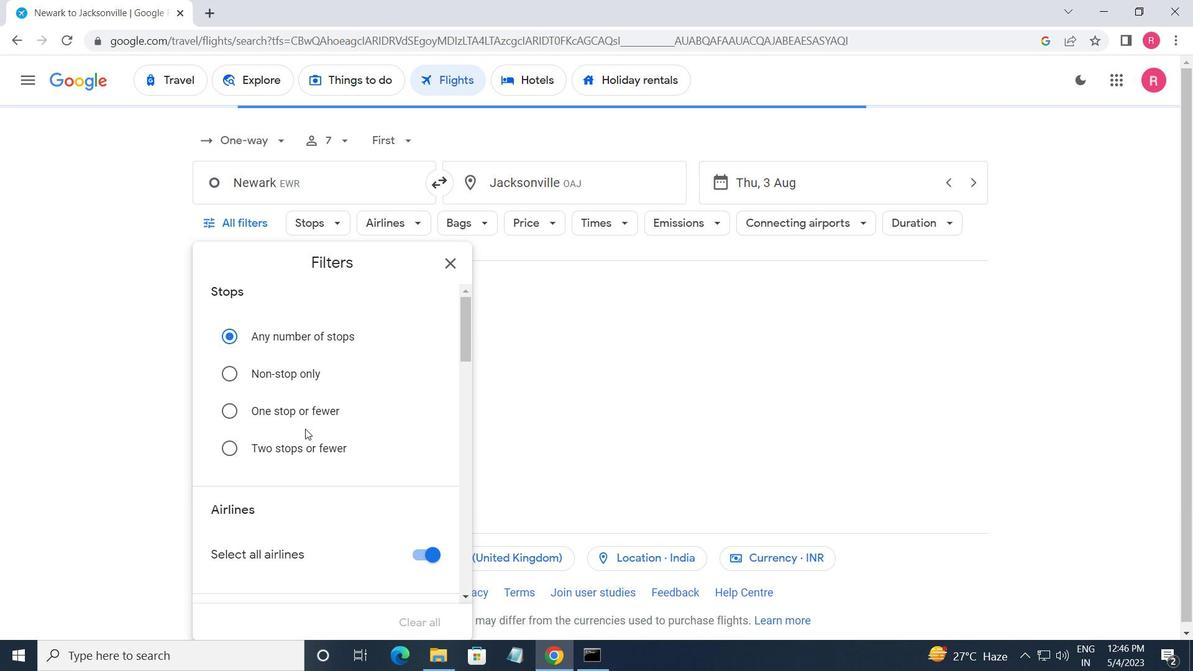 
Action: Mouse scrolled (312, 428) with delta (0, 0)
Screenshot: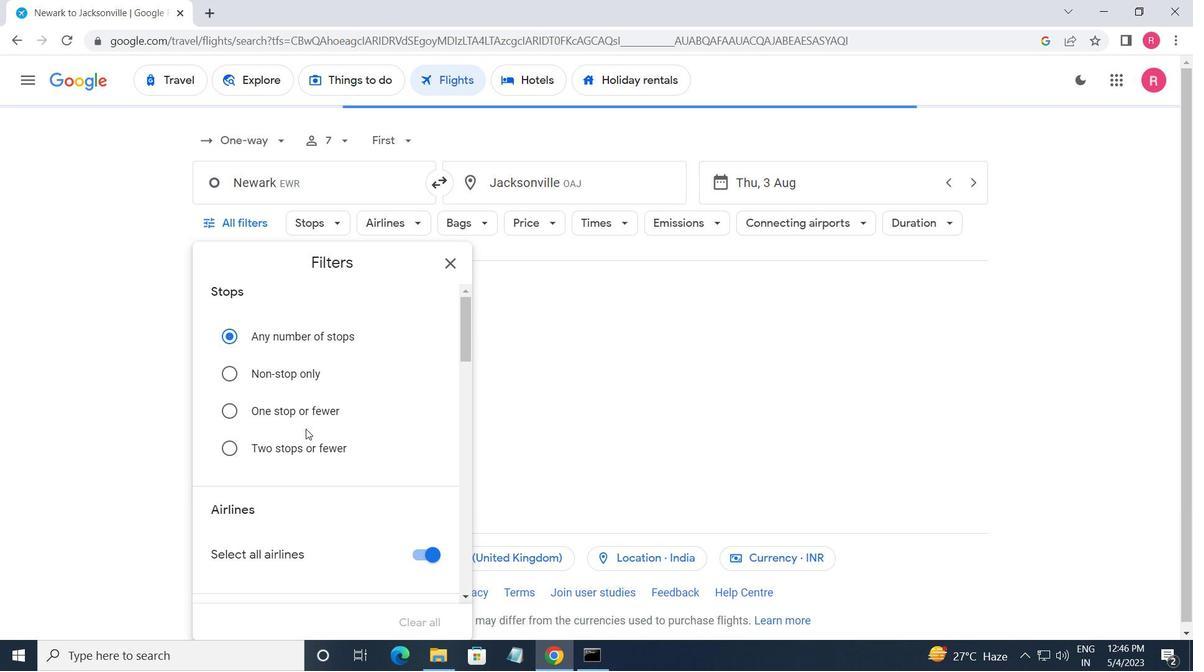 
Action: Mouse moved to (312, 430)
Screenshot: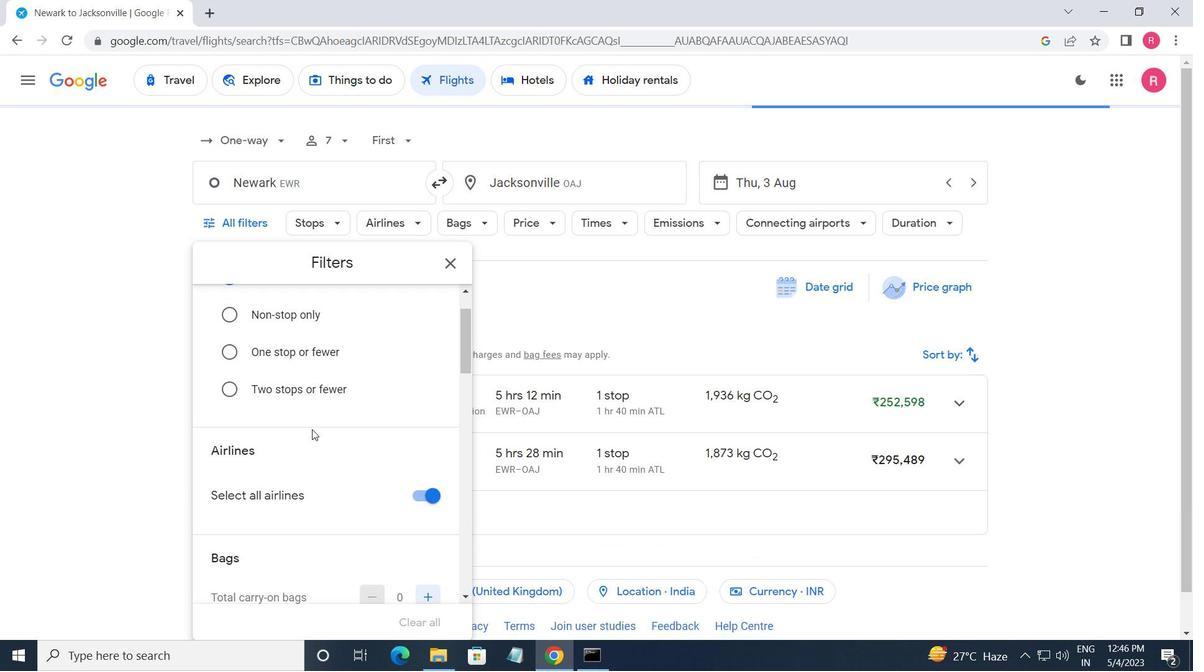 
Action: Mouse scrolled (312, 429) with delta (0, 0)
Screenshot: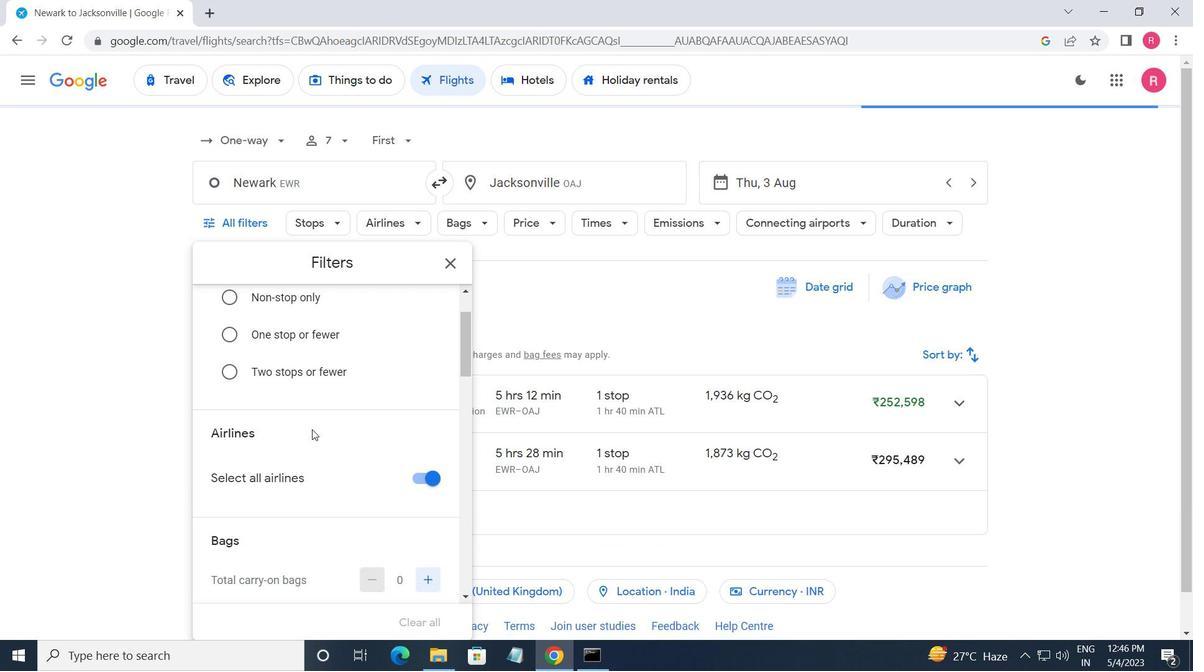 
Action: Mouse moved to (312, 430)
Screenshot: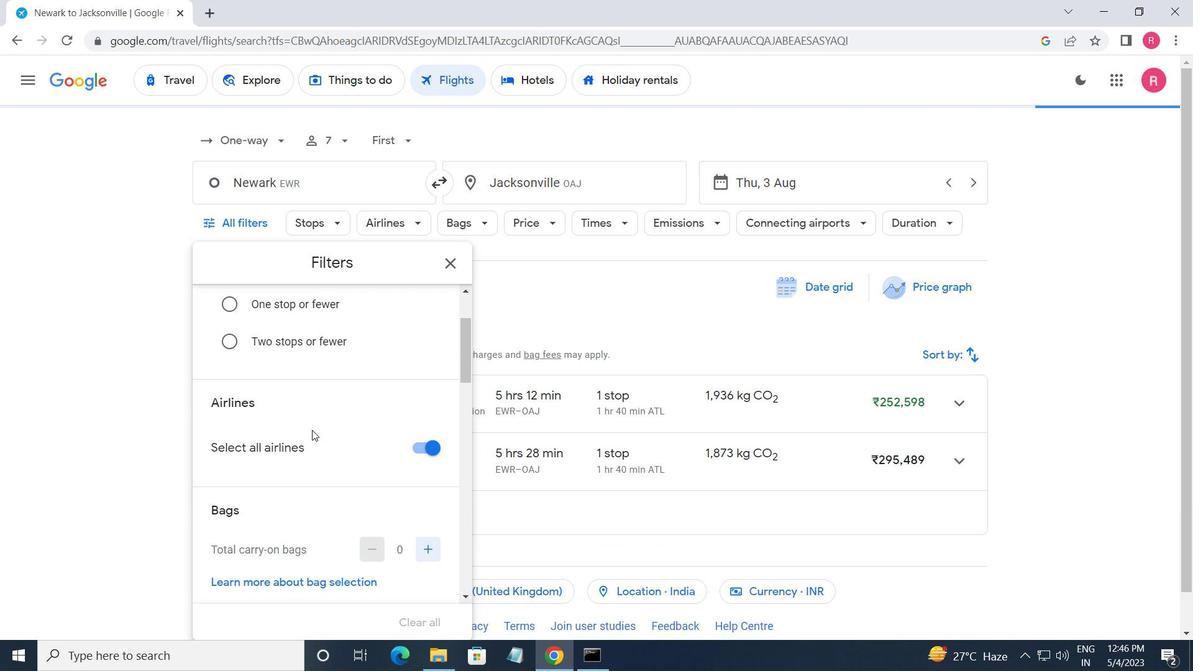 
Action: Mouse scrolled (312, 430) with delta (0, 0)
Screenshot: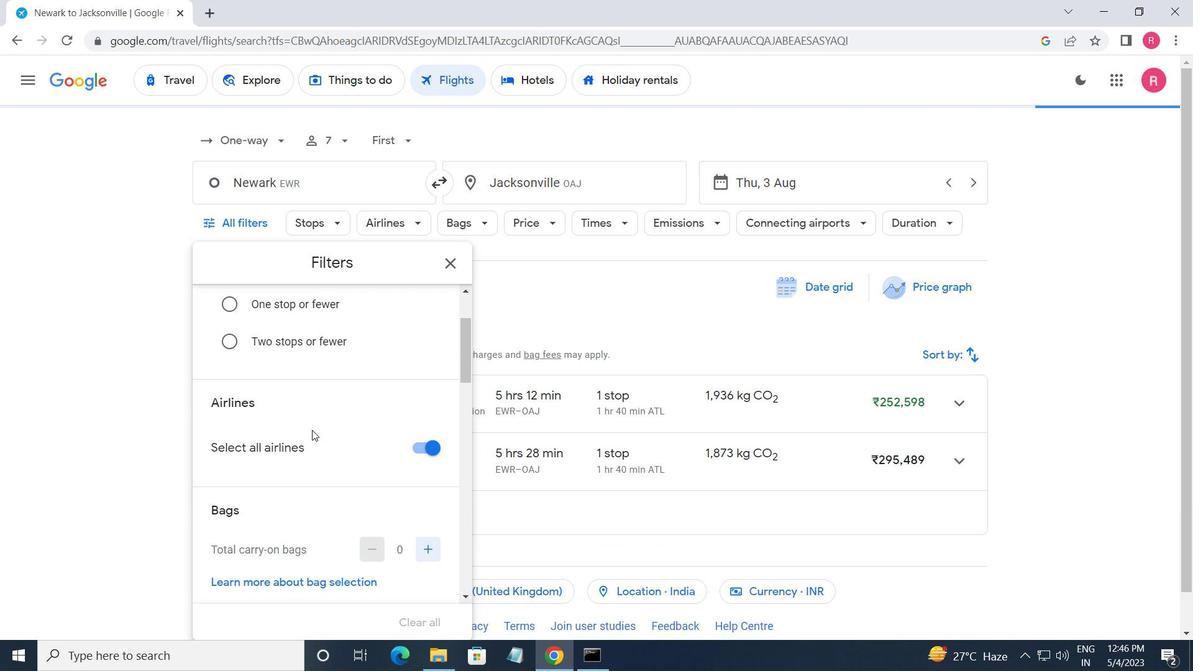 
Action: Mouse moved to (316, 436)
Screenshot: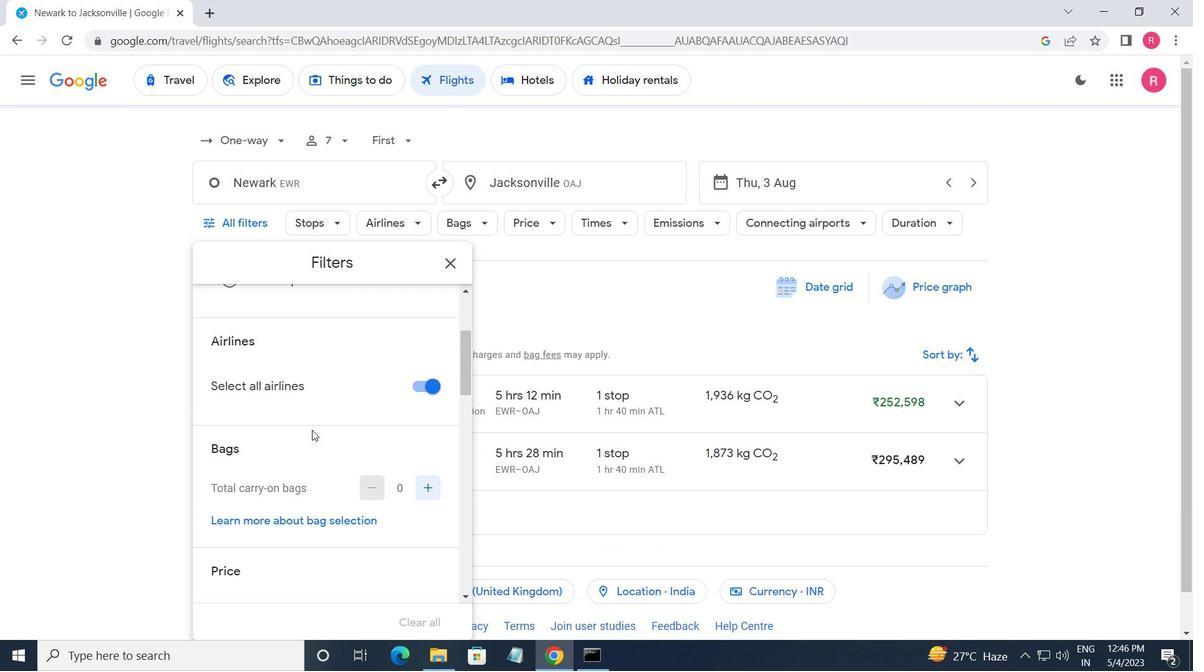 
Action: Mouse scrolled (316, 435) with delta (0, 0)
Screenshot: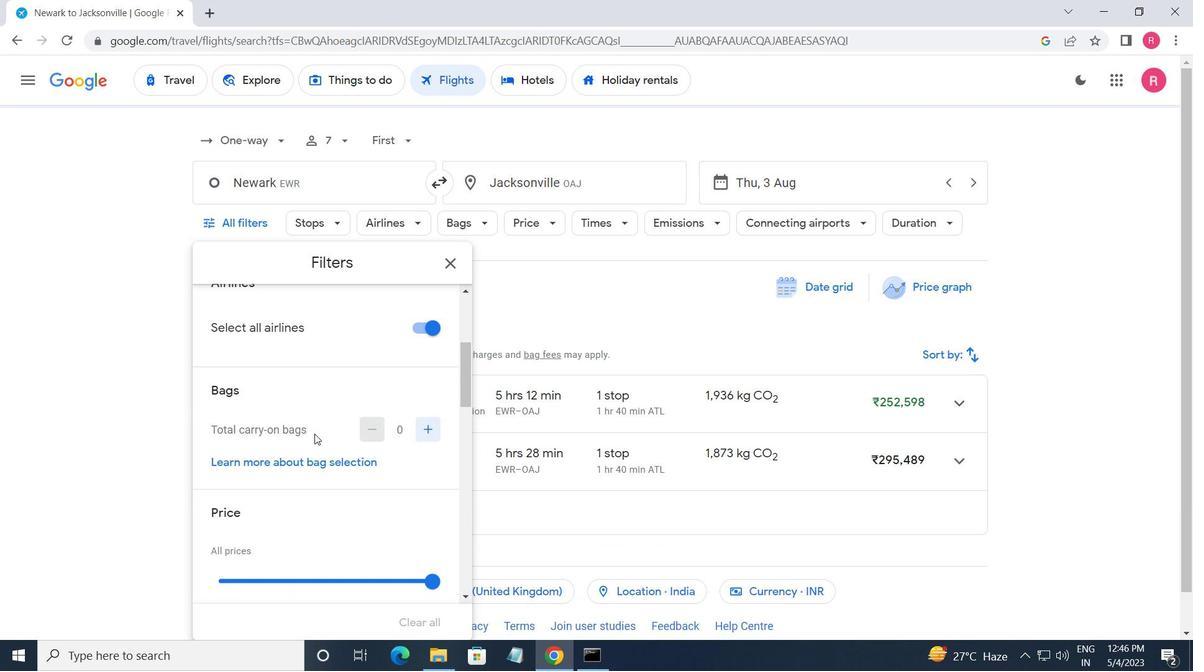 
Action: Mouse moved to (318, 438)
Screenshot: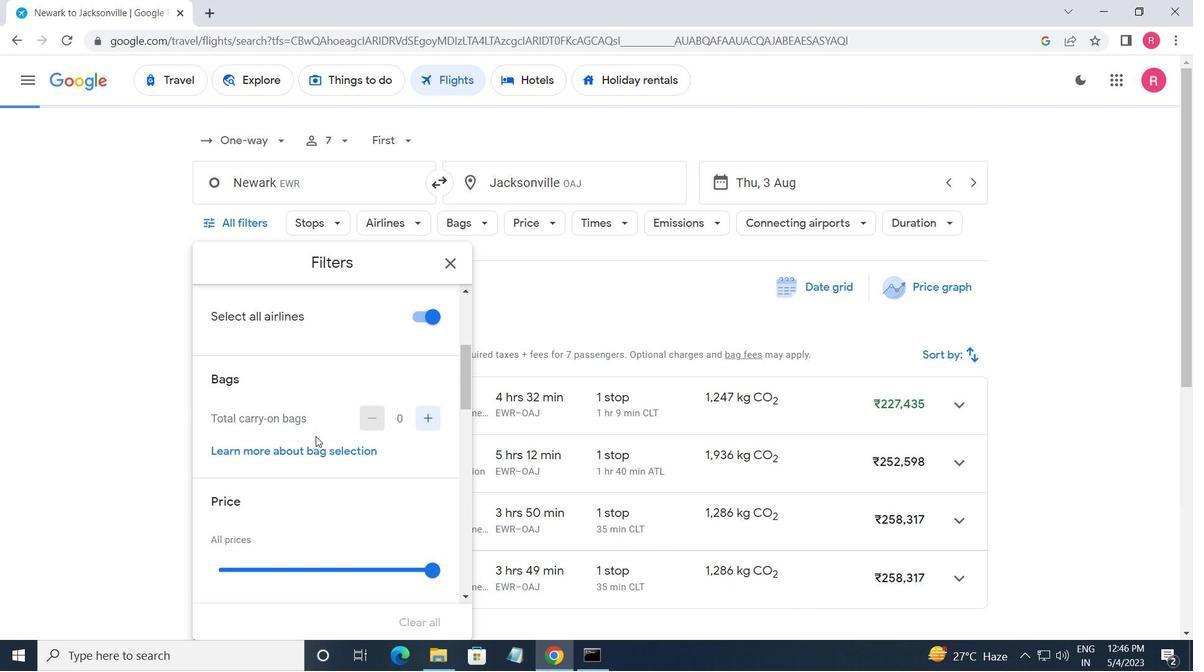 
Action: Mouse scrolled (318, 437) with delta (0, 0)
Screenshot: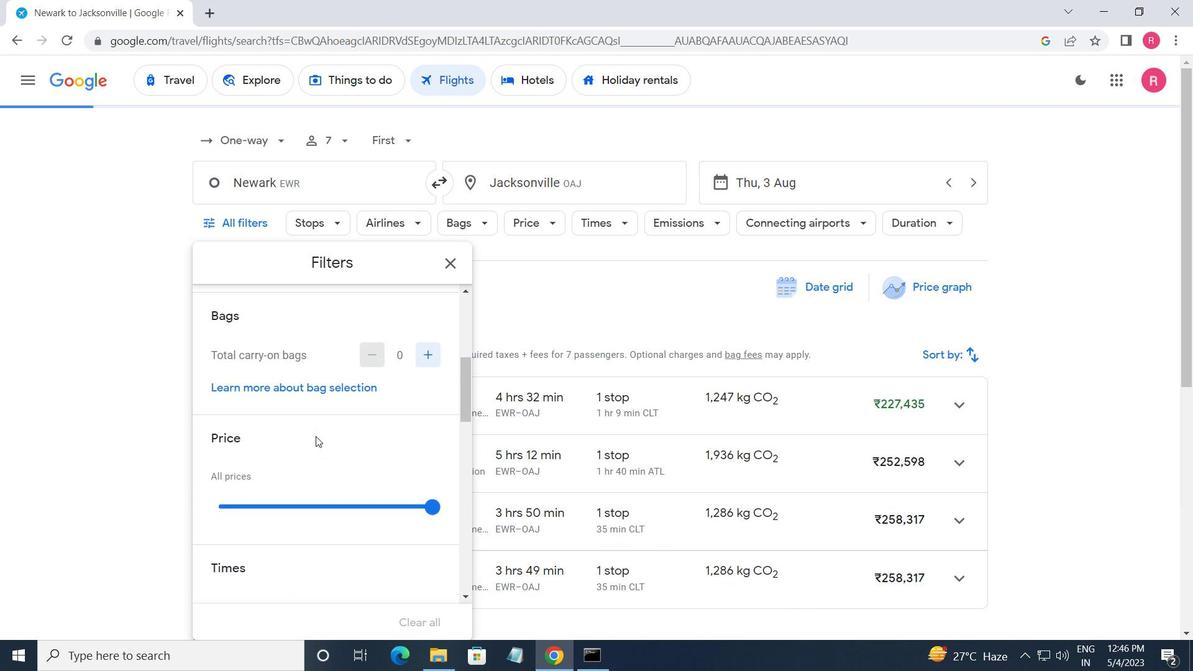 
Action: Mouse moved to (318, 437)
Screenshot: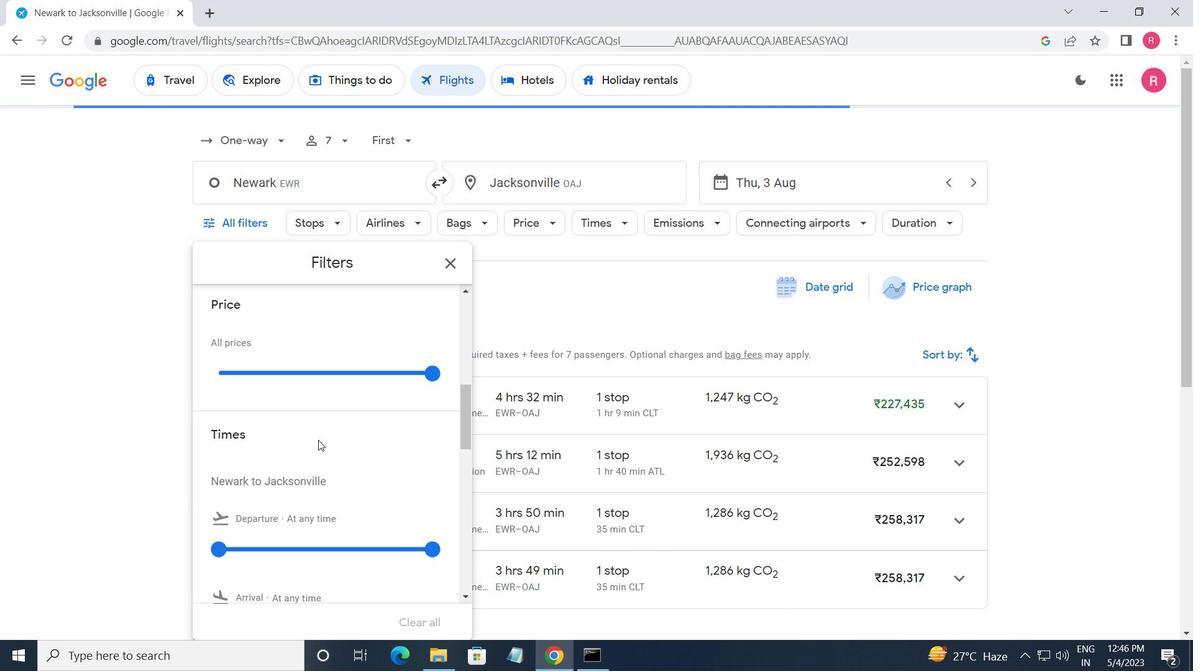 
Action: Mouse scrolled (318, 438) with delta (0, 0)
Screenshot: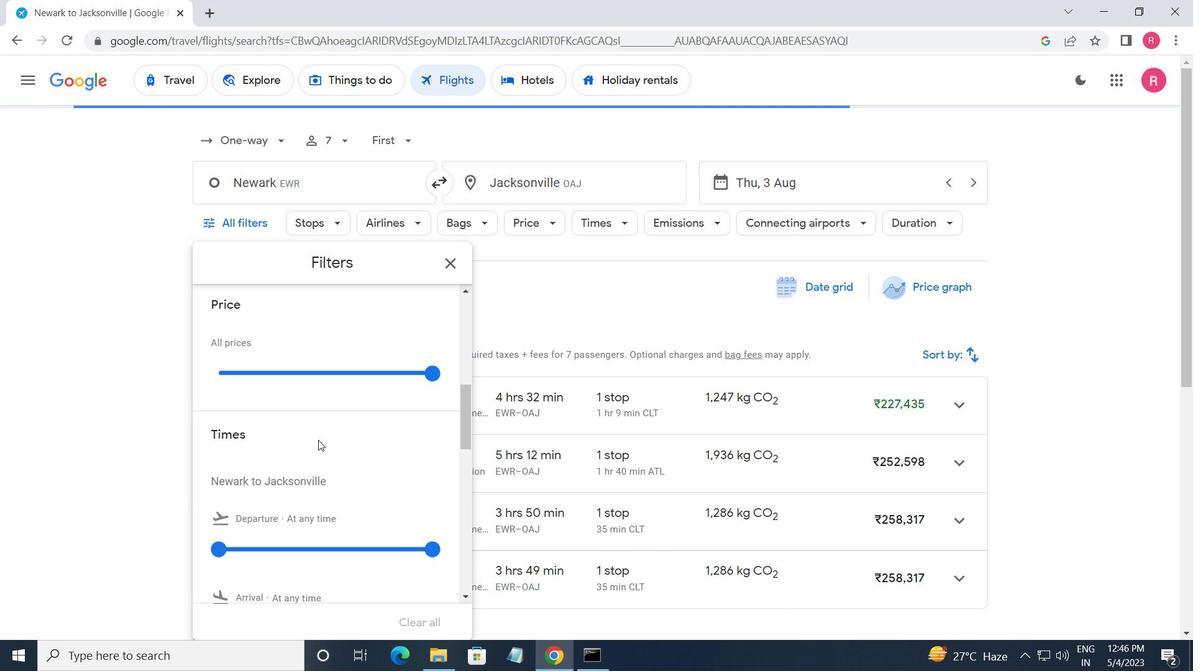 
Action: Mouse moved to (318, 433)
Screenshot: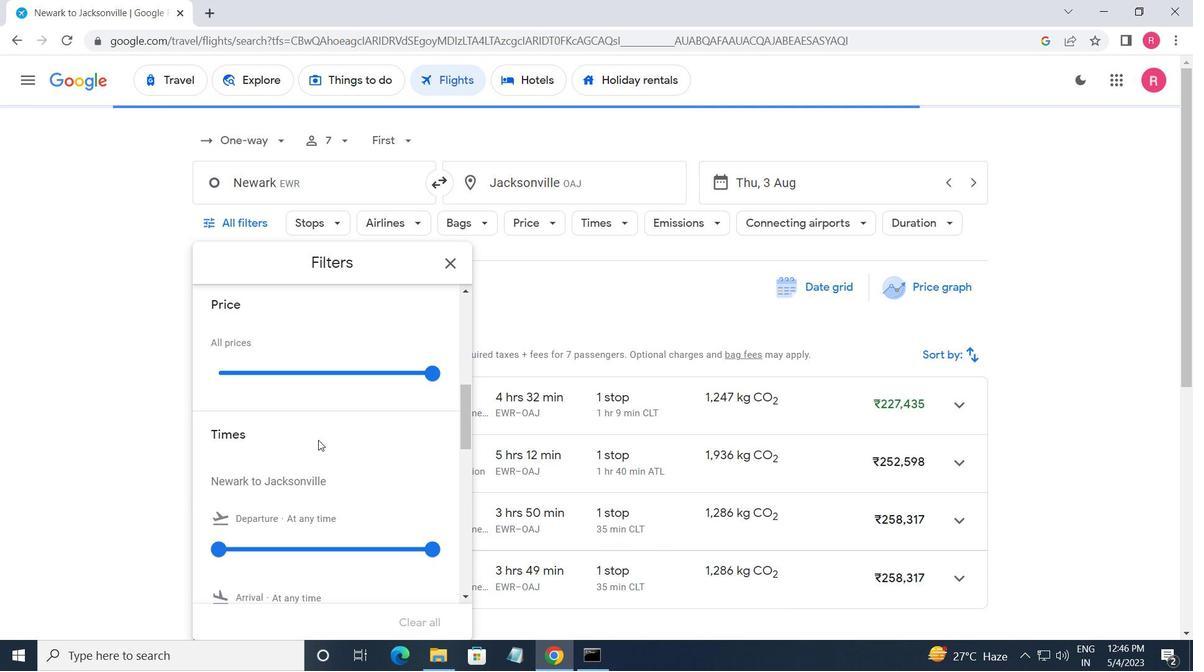 
Action: Mouse scrolled (318, 433) with delta (0, 0)
Screenshot: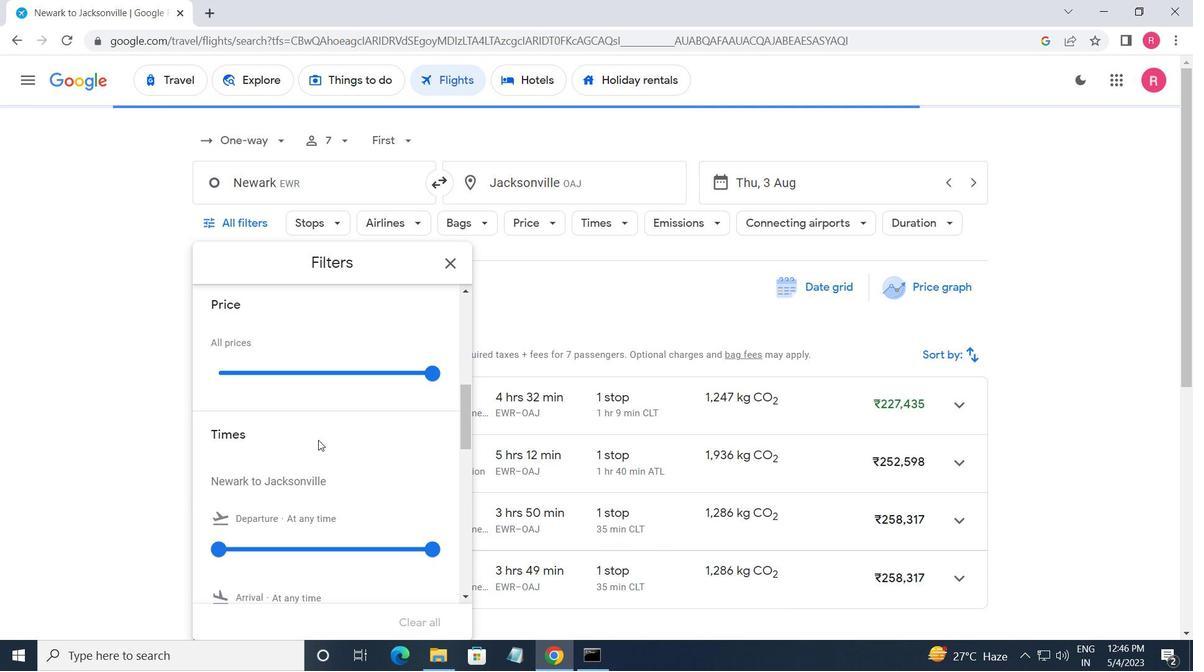 
Action: Mouse moved to (318, 427)
Screenshot: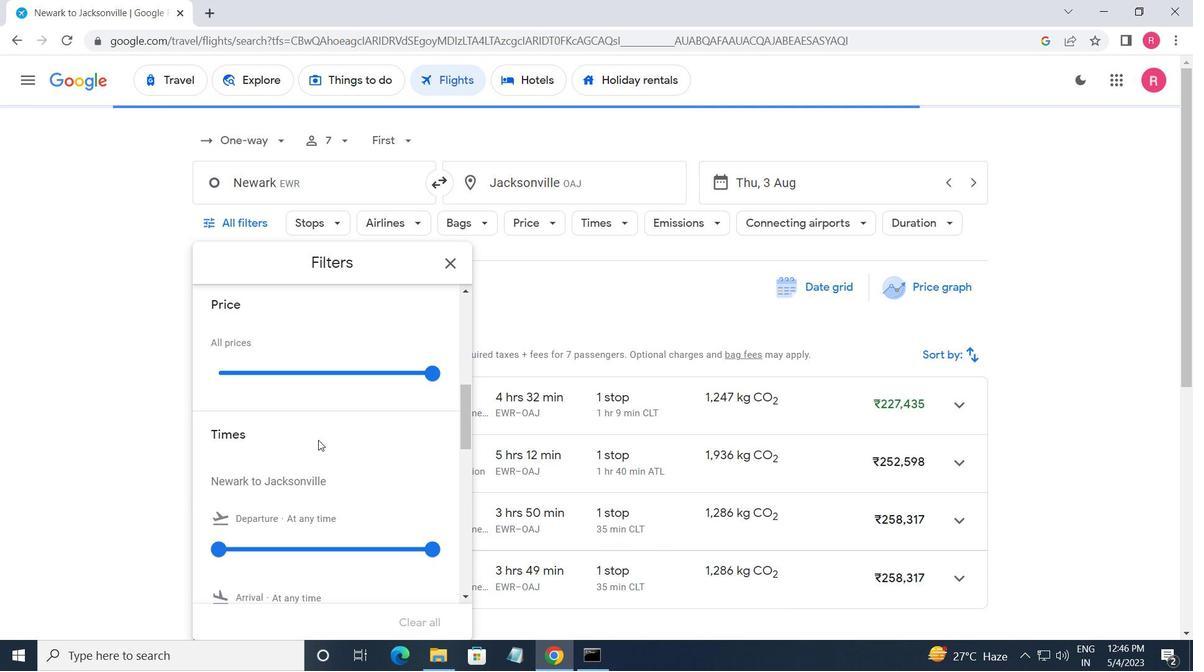 
Action: Mouse scrolled (318, 428) with delta (0, 0)
Screenshot: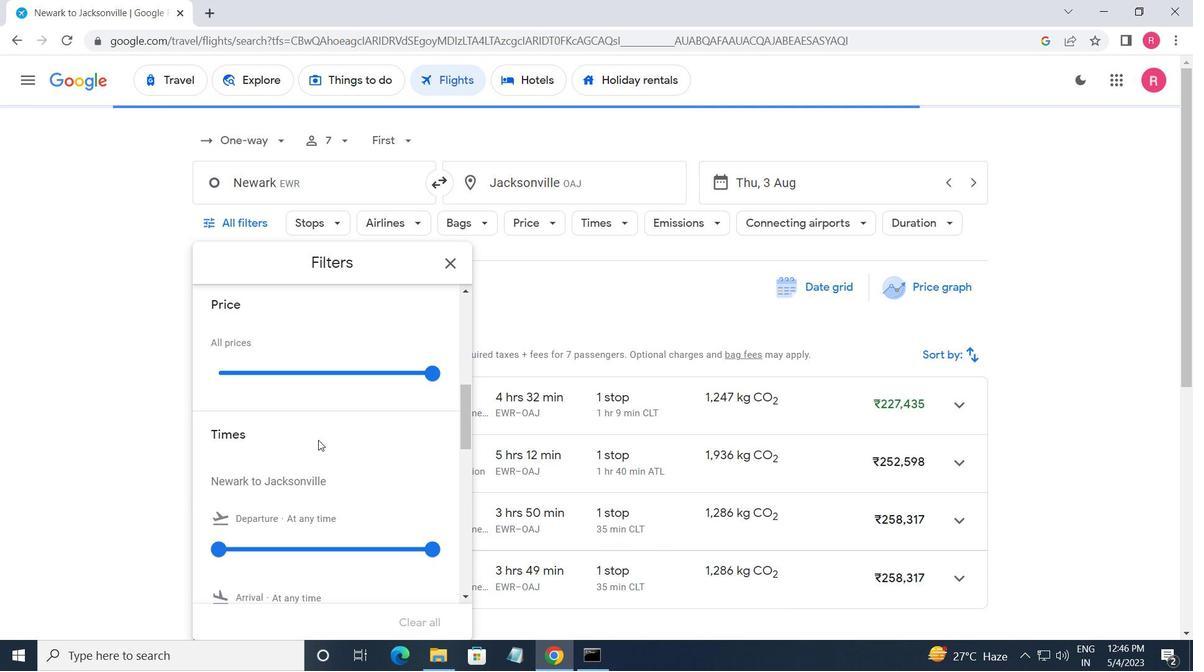 
Action: Mouse moved to (318, 420)
Screenshot: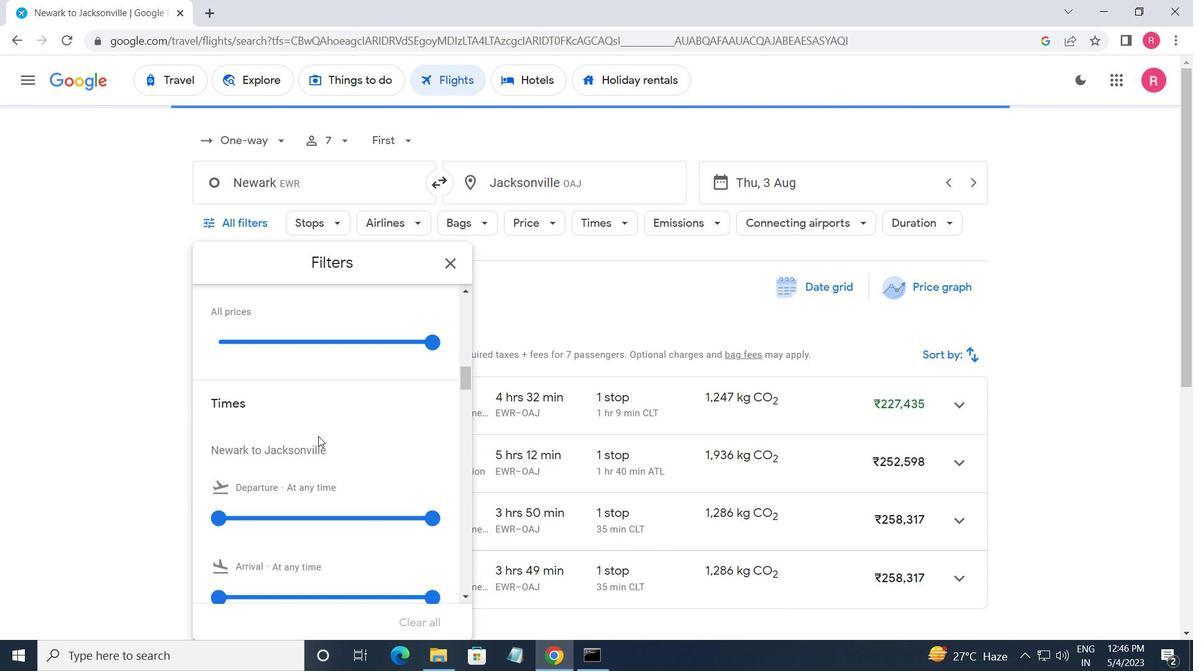 
Action: Mouse scrolled (318, 421) with delta (0, 0)
Screenshot: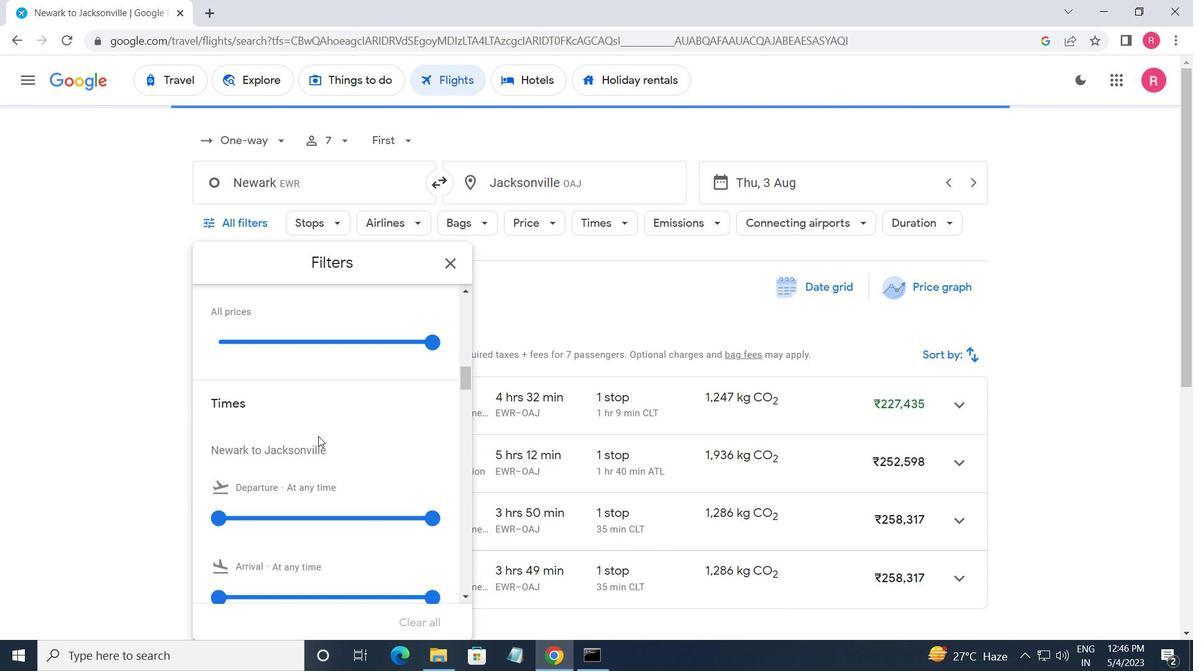
Action: Mouse moved to (318, 417)
Screenshot: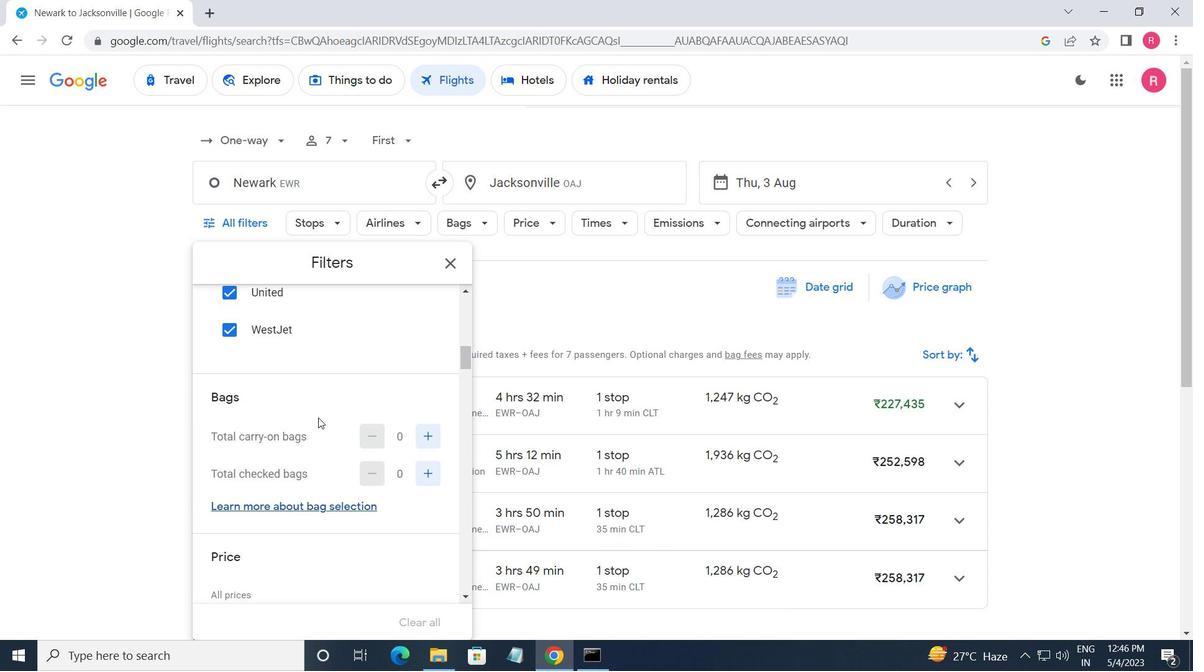 
Action: Mouse scrolled (318, 417) with delta (0, 0)
Screenshot: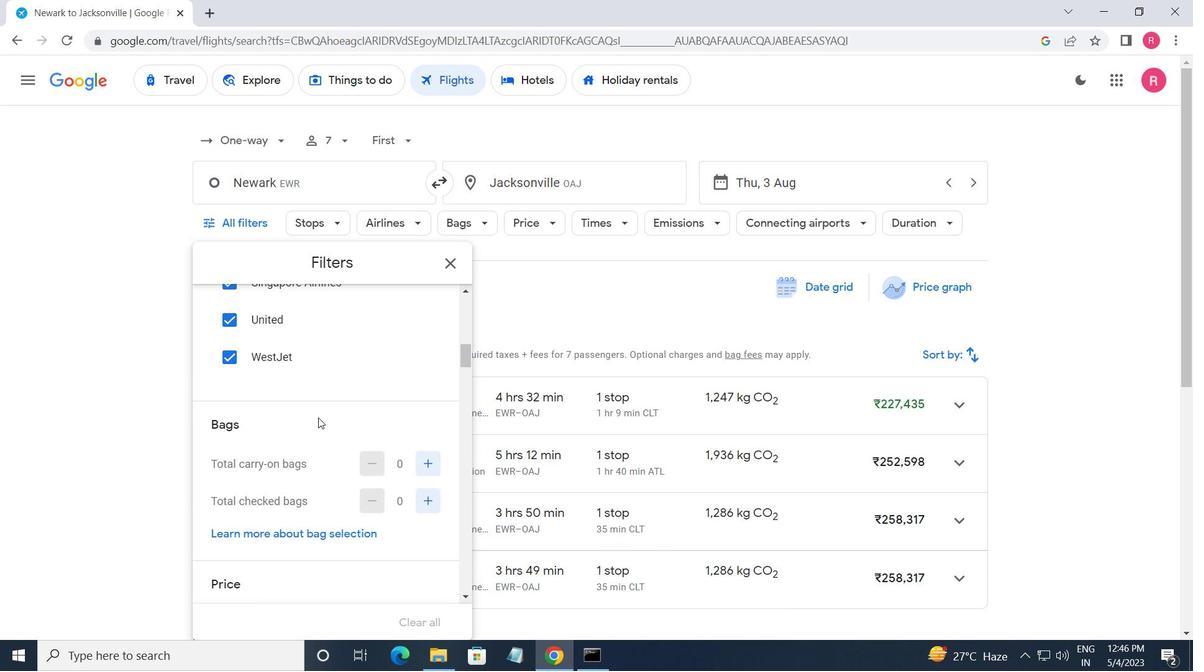 
Action: Mouse scrolled (318, 417) with delta (0, 0)
Screenshot: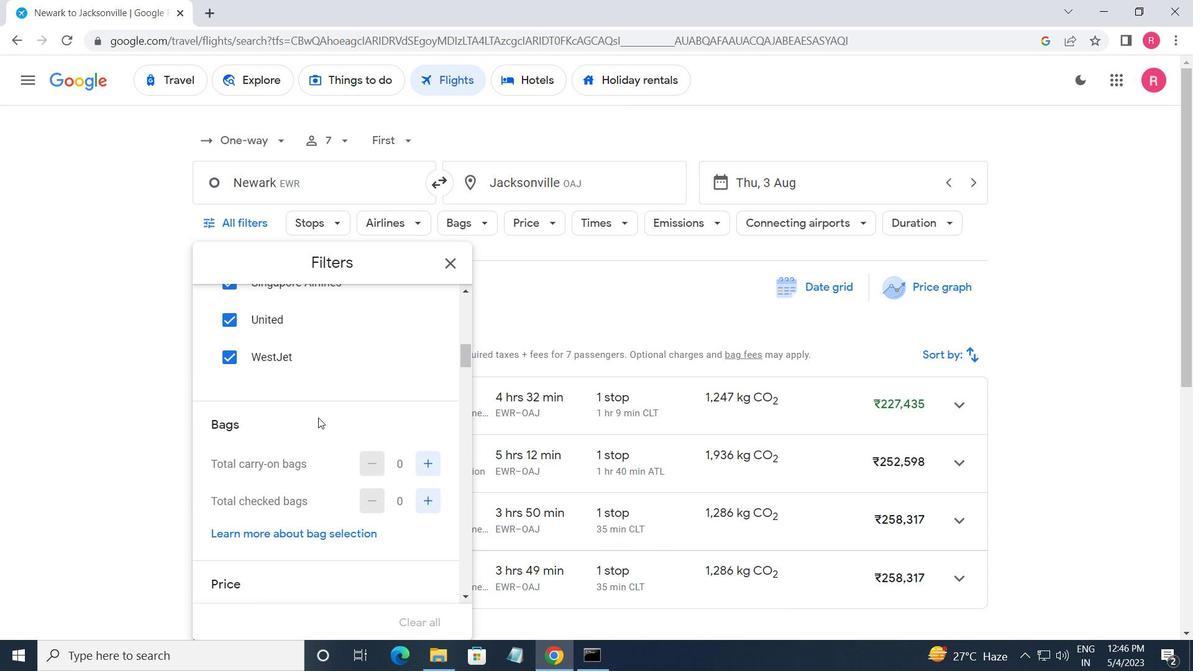 
Action: Mouse moved to (318, 415)
Screenshot: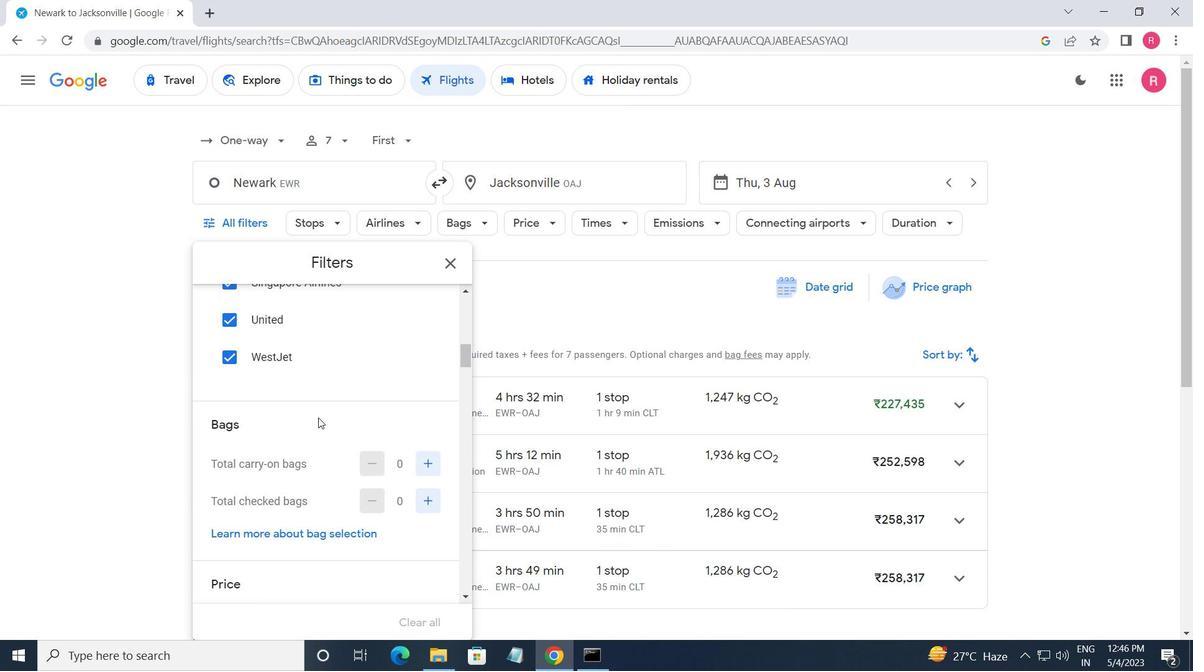 
Action: Mouse scrolled (318, 416) with delta (0, 0)
Screenshot: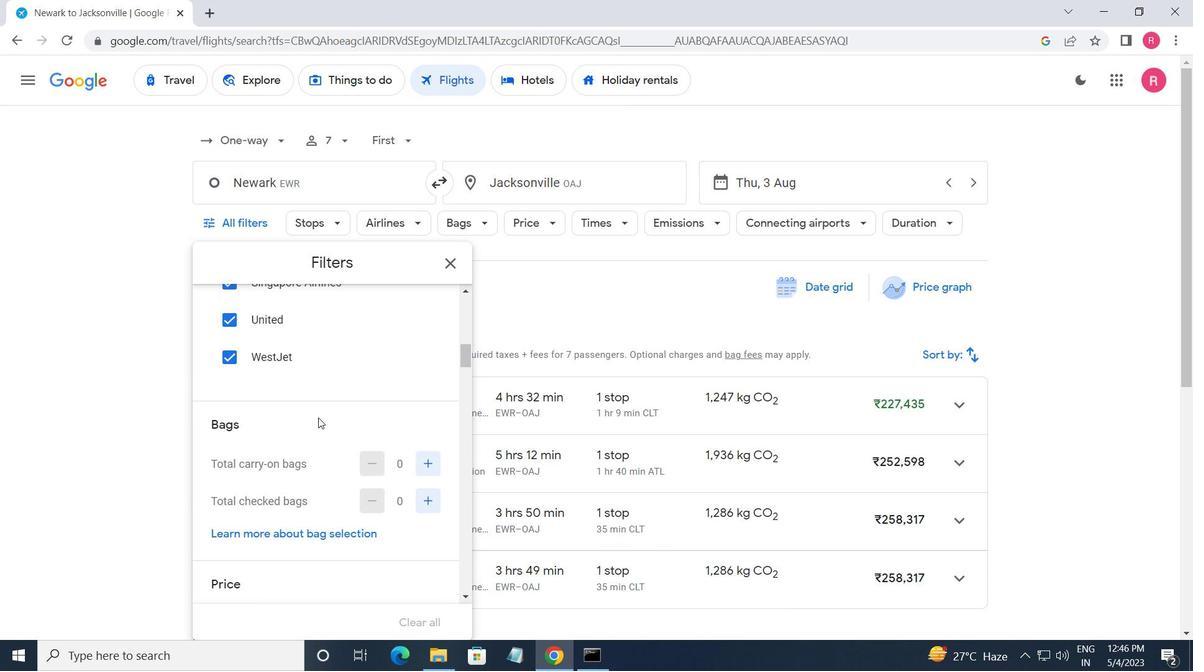 
Action: Mouse moved to (397, 513)
Screenshot: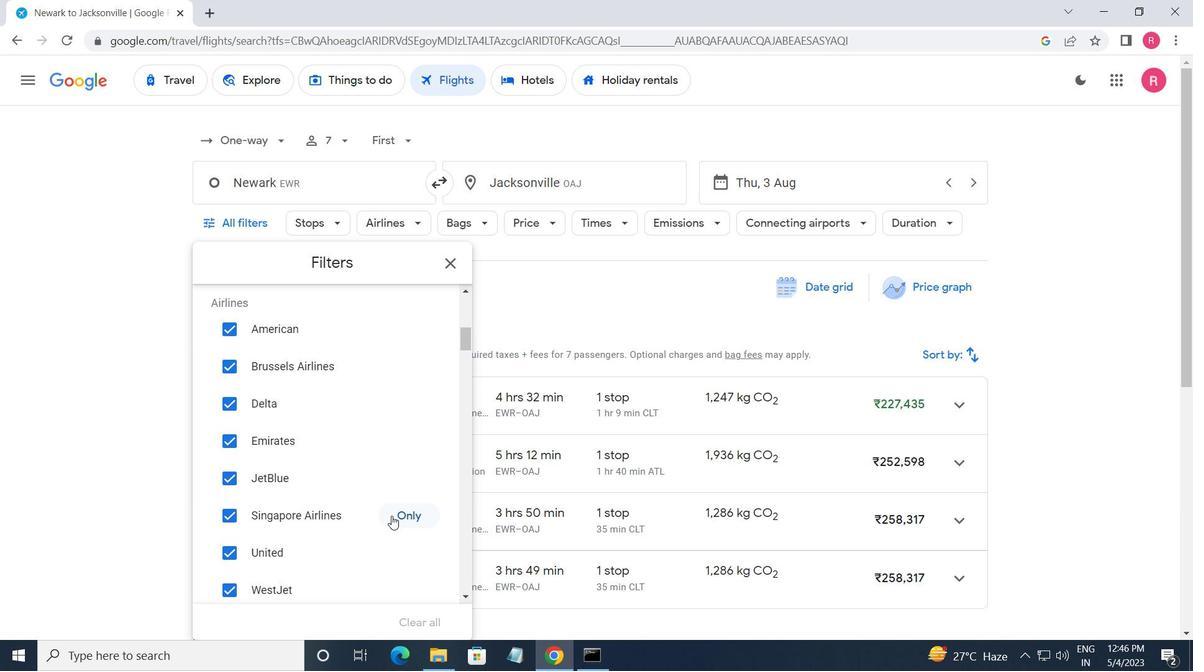 
Action: Mouse pressed left at (397, 513)
Screenshot: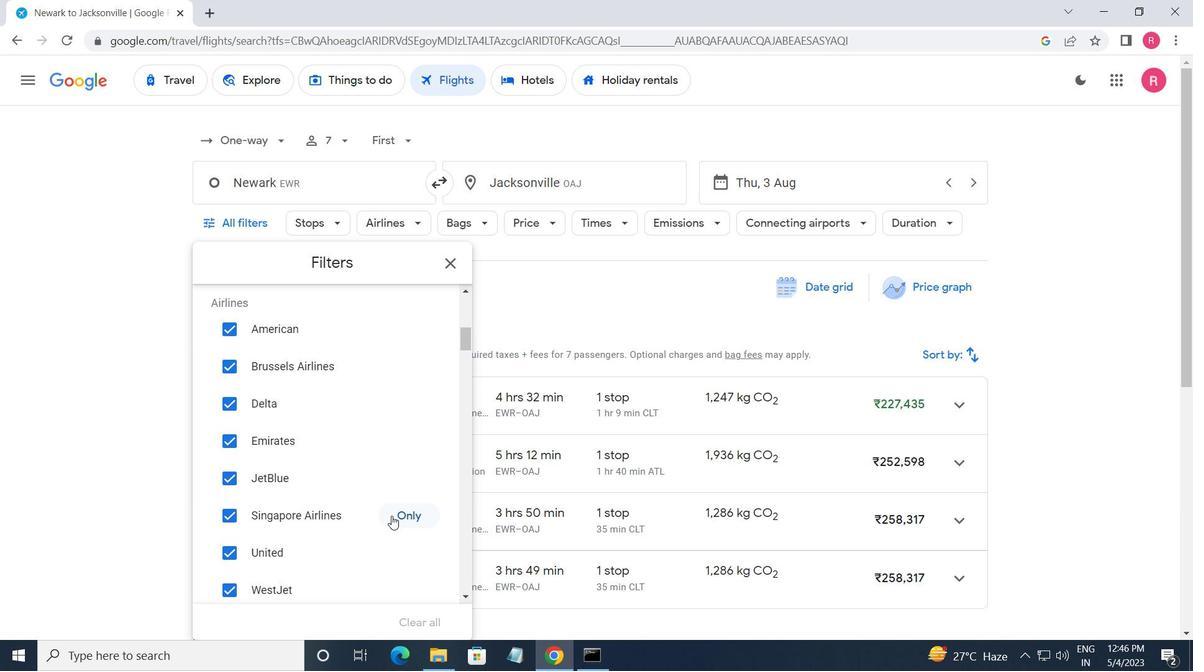 
Action: Mouse moved to (373, 509)
Screenshot: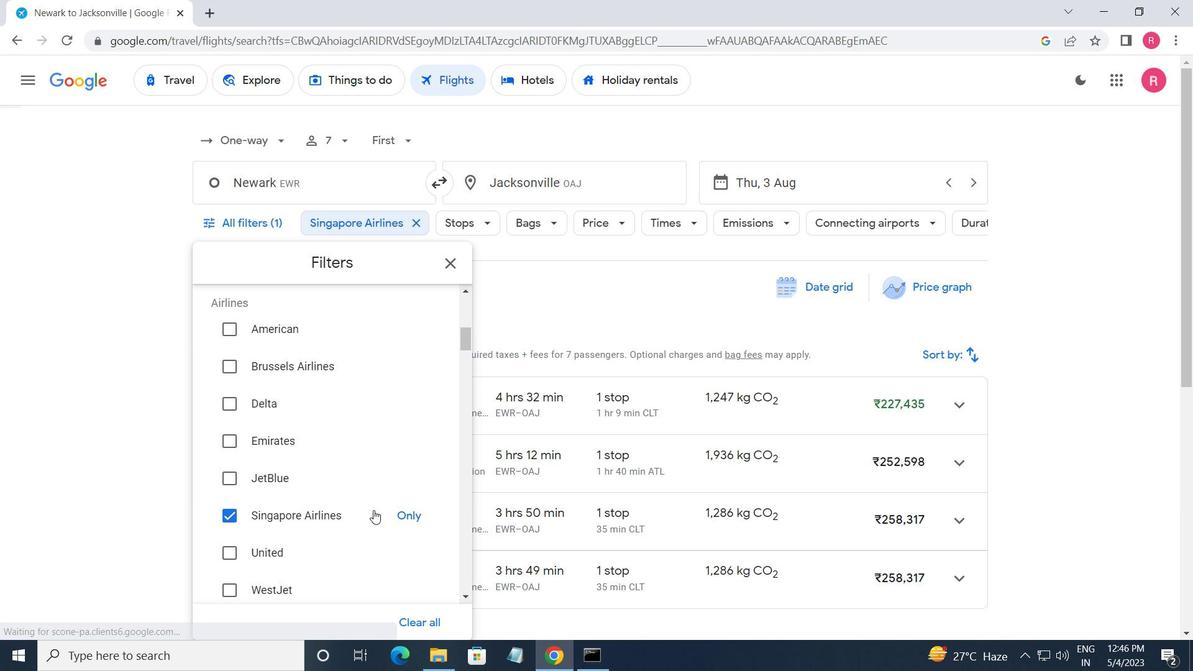 
Action: Mouse scrolled (373, 509) with delta (0, 0)
Screenshot: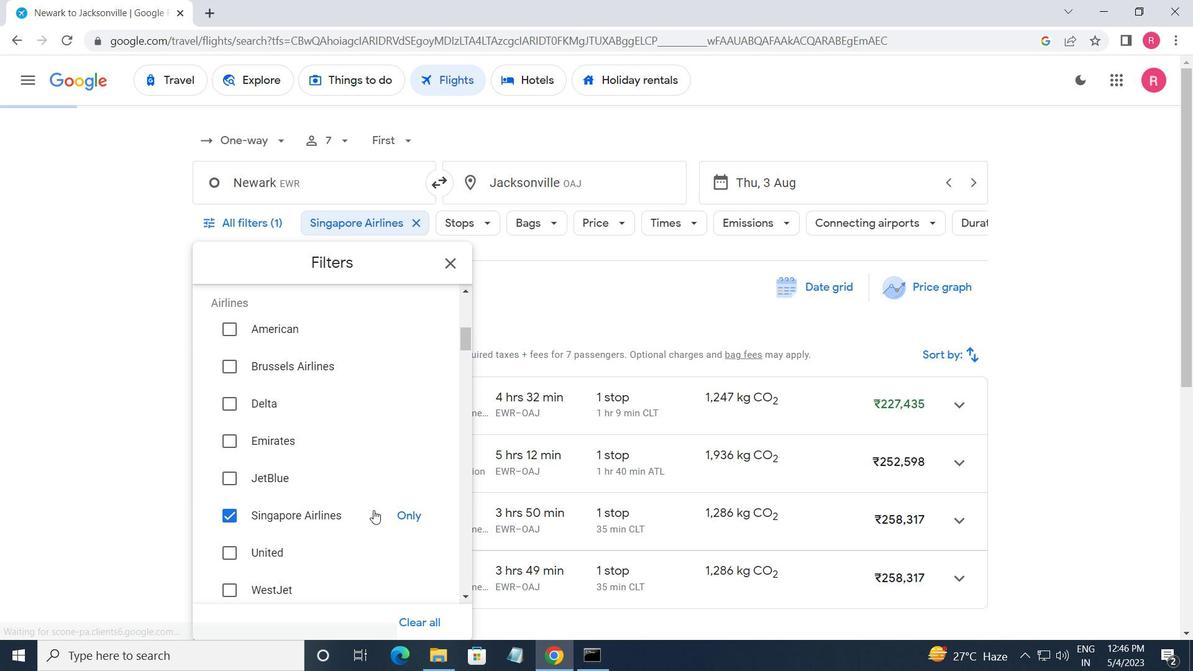 
Action: Mouse scrolled (373, 509) with delta (0, 0)
Screenshot: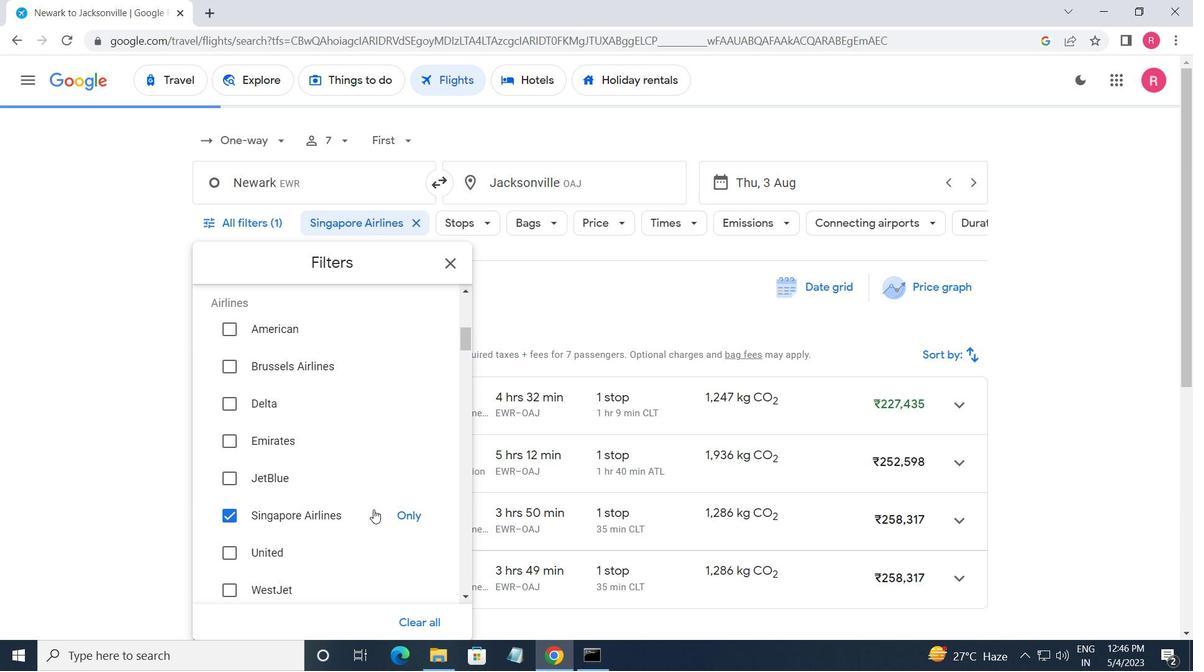 
Action: Mouse moved to (377, 508)
Screenshot: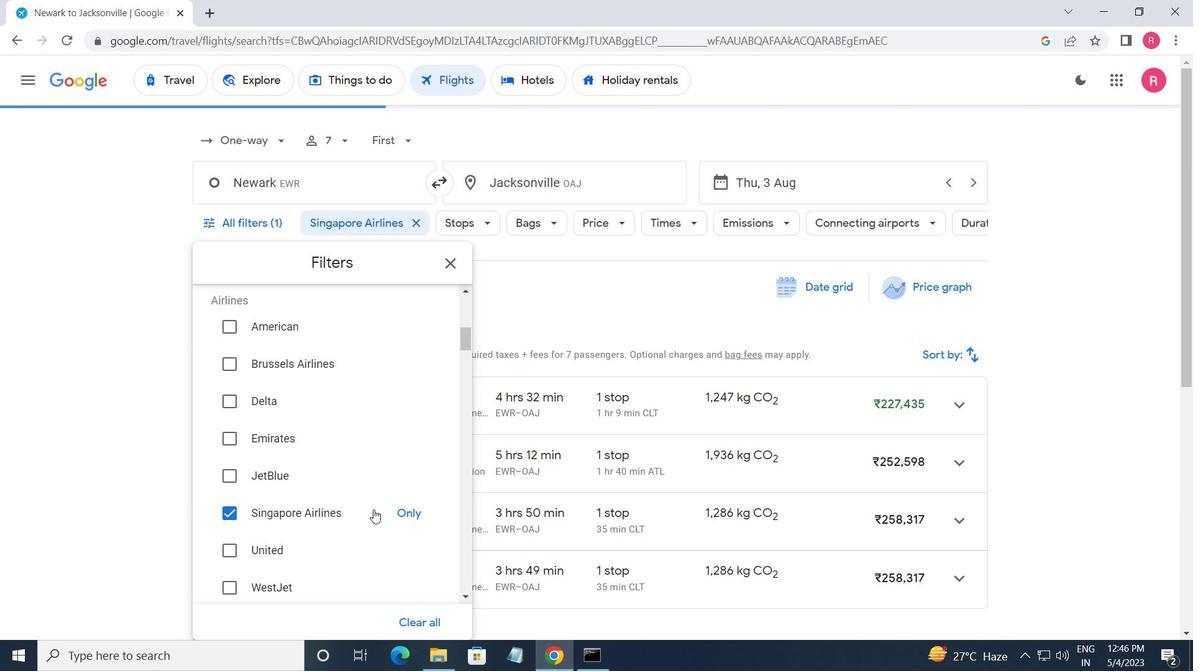 
Action: Mouse scrolled (377, 507) with delta (0, 0)
Screenshot: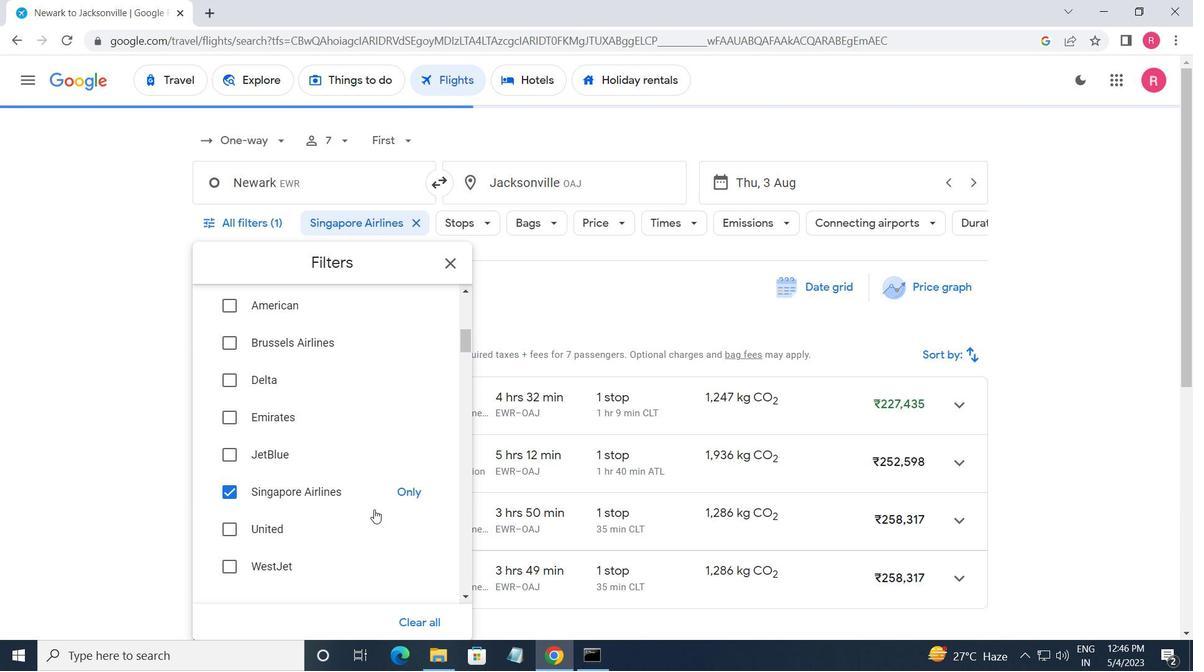 
Action: Mouse moved to (427, 507)
Screenshot: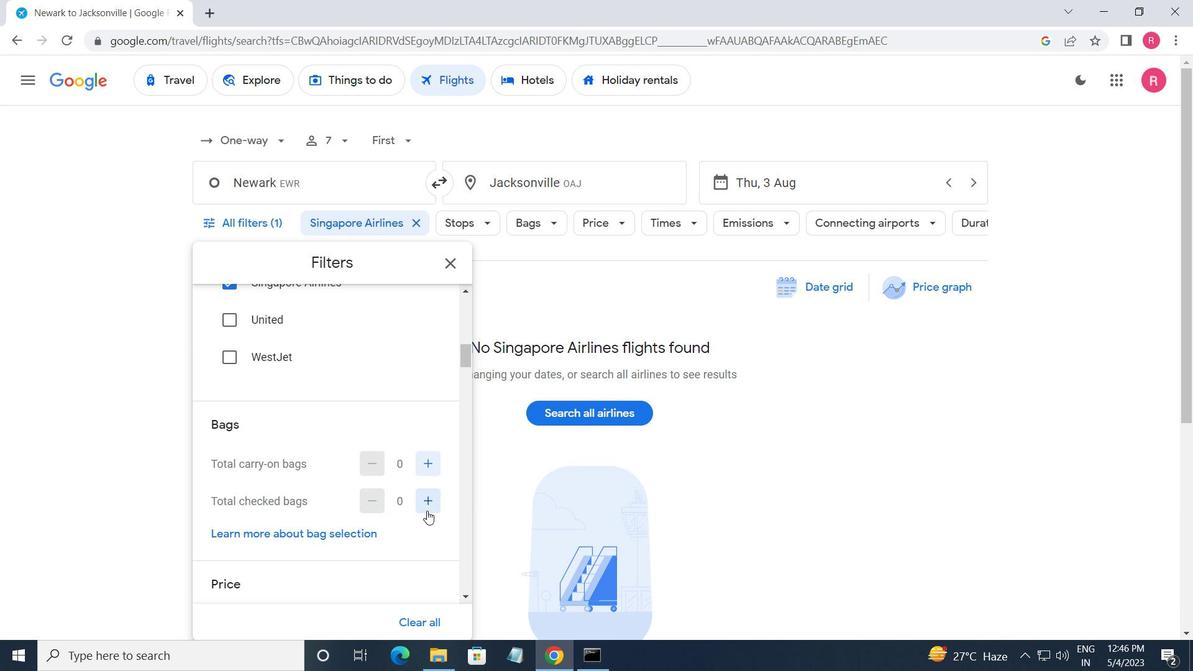 
Action: Mouse pressed left at (427, 507)
Screenshot: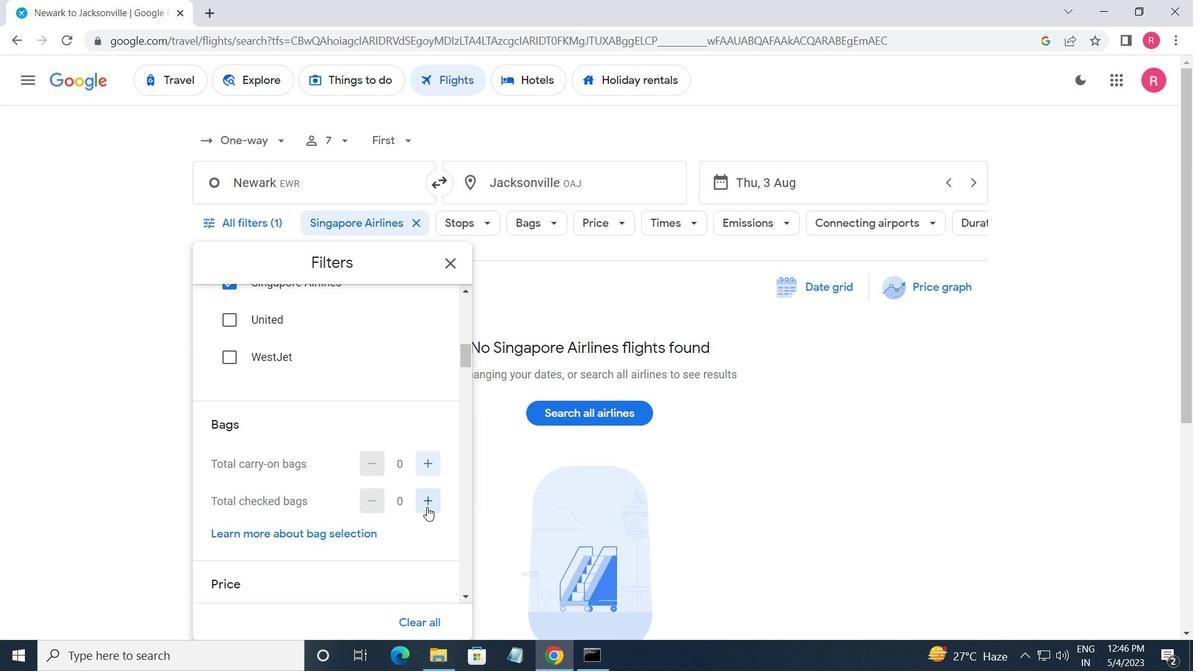 
Action: Mouse pressed left at (427, 507)
Screenshot: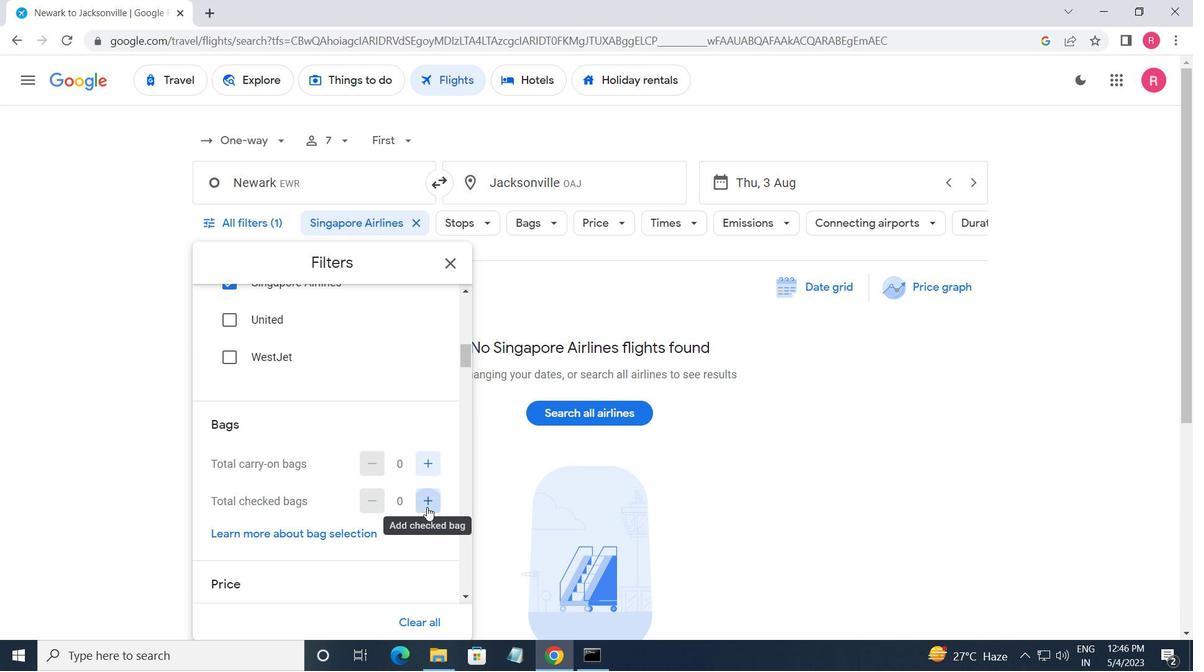 
Action: Mouse moved to (424, 507)
Screenshot: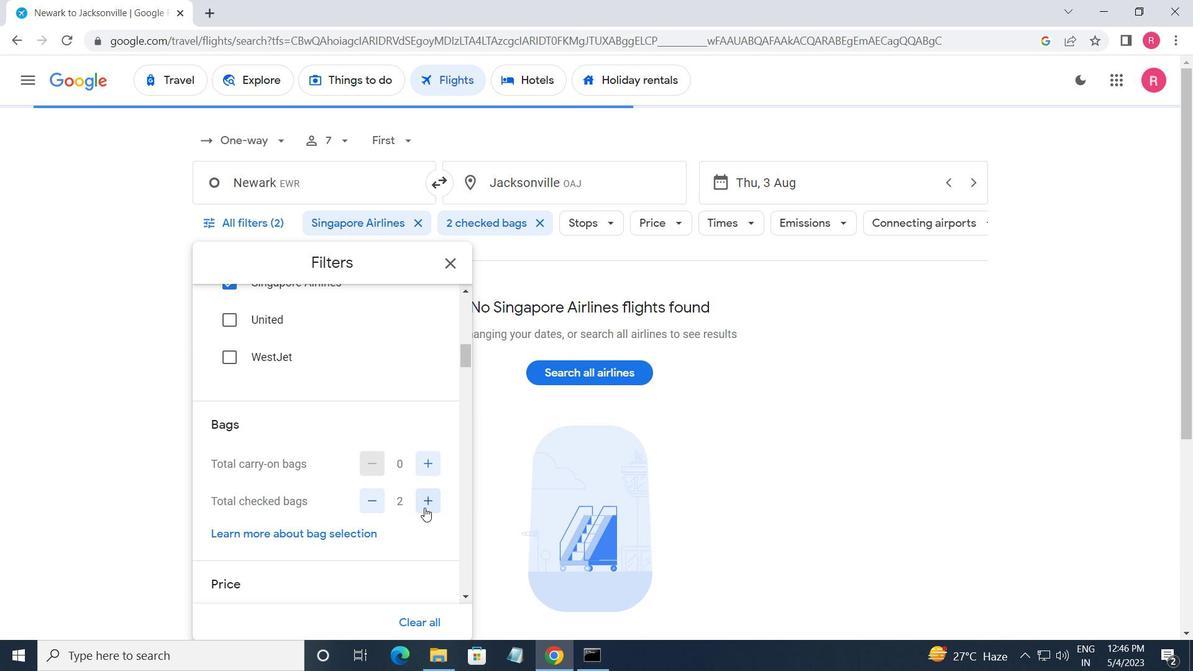
Action: Mouse scrolled (424, 507) with delta (0, 0)
Screenshot: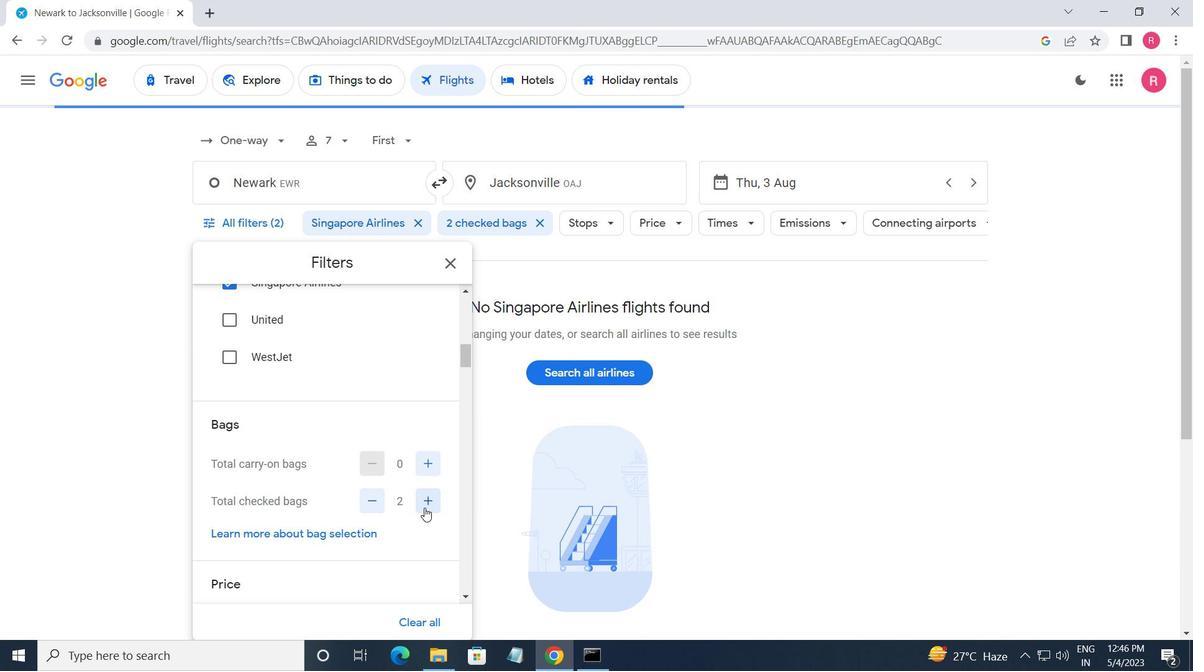 
Action: Mouse scrolled (424, 507) with delta (0, 0)
Screenshot: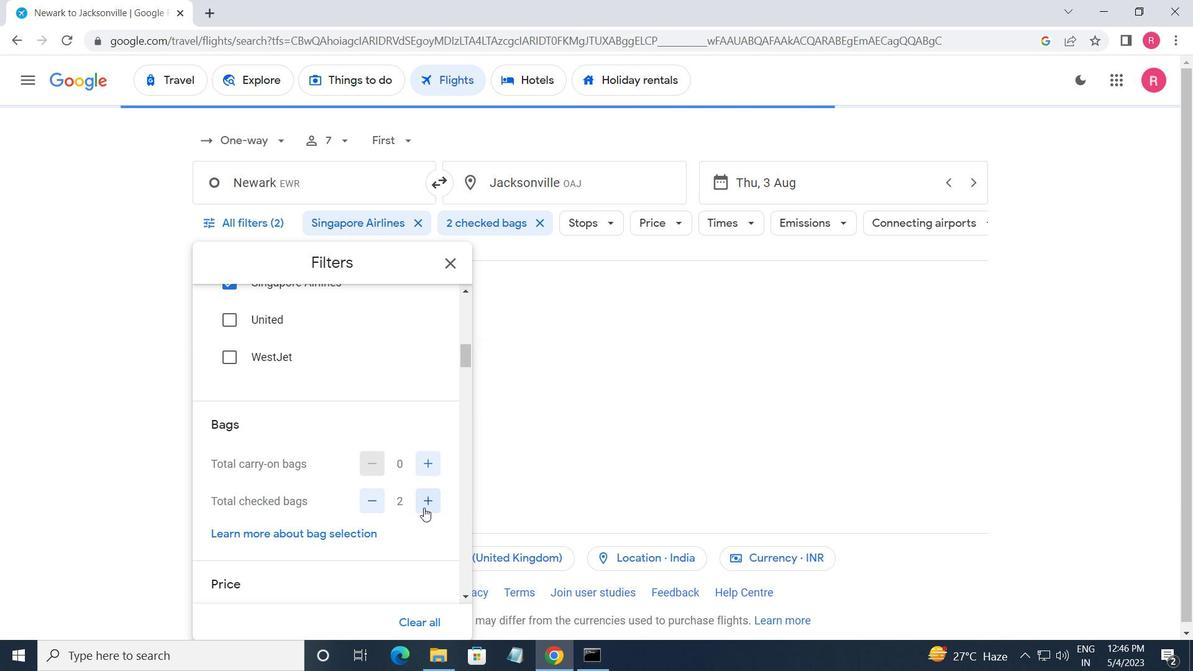 
Action: Mouse scrolled (424, 507) with delta (0, 0)
Screenshot: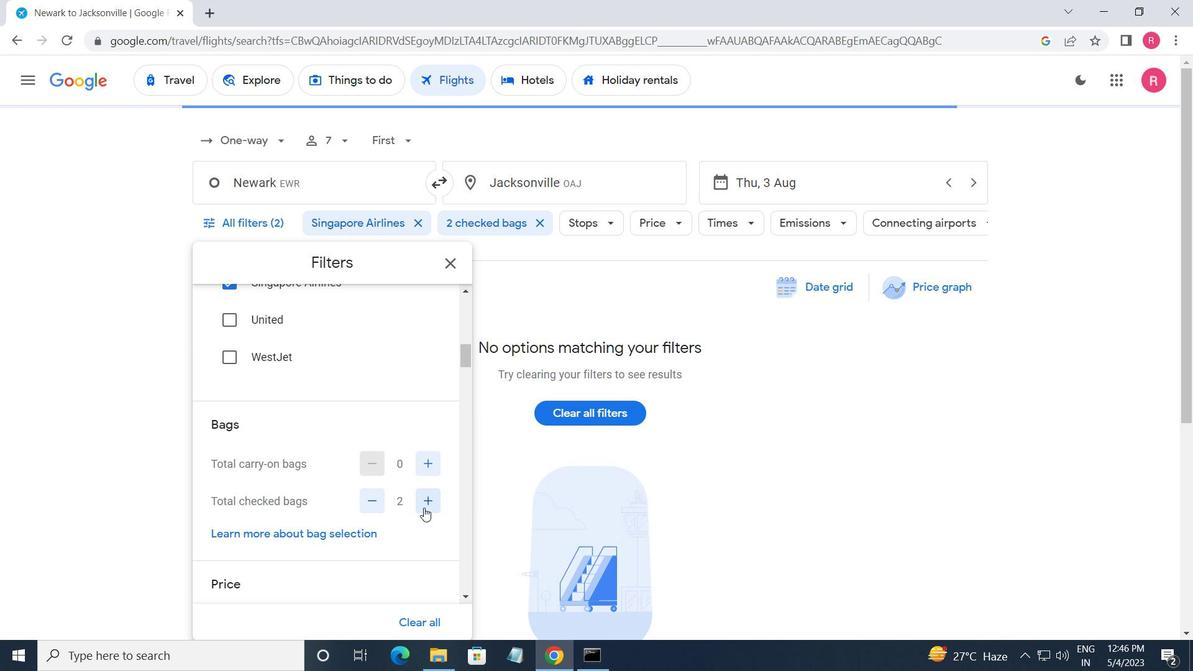
Action: Mouse moved to (432, 432)
Screenshot: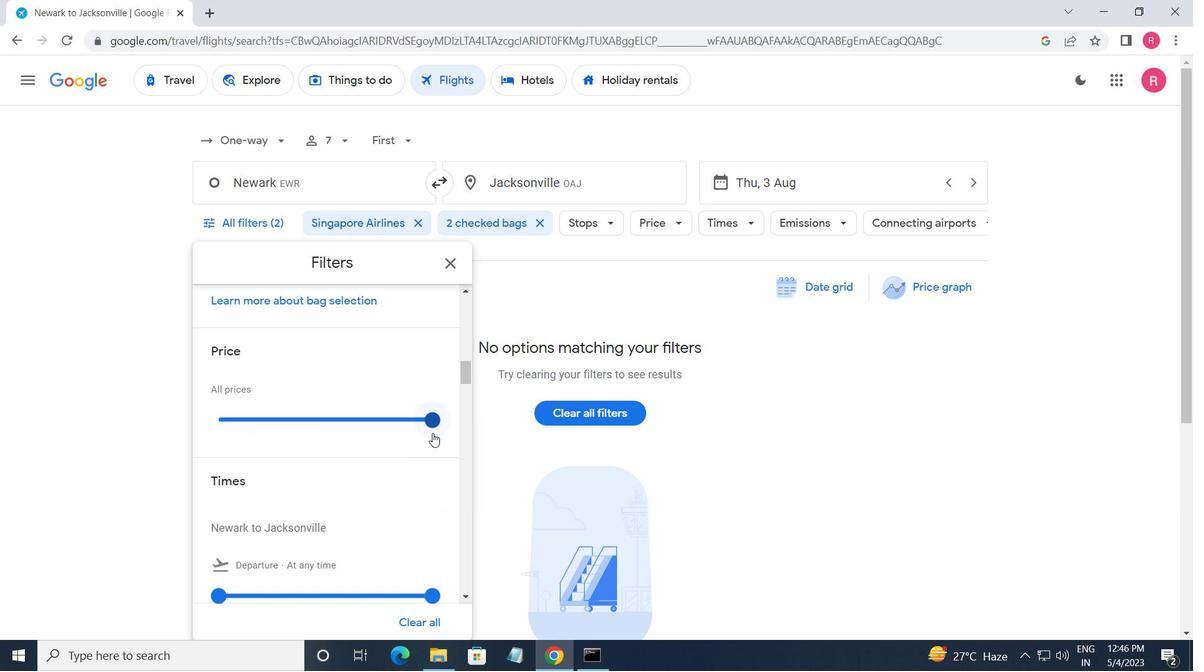 
Action: Mouse pressed left at (432, 432)
Screenshot: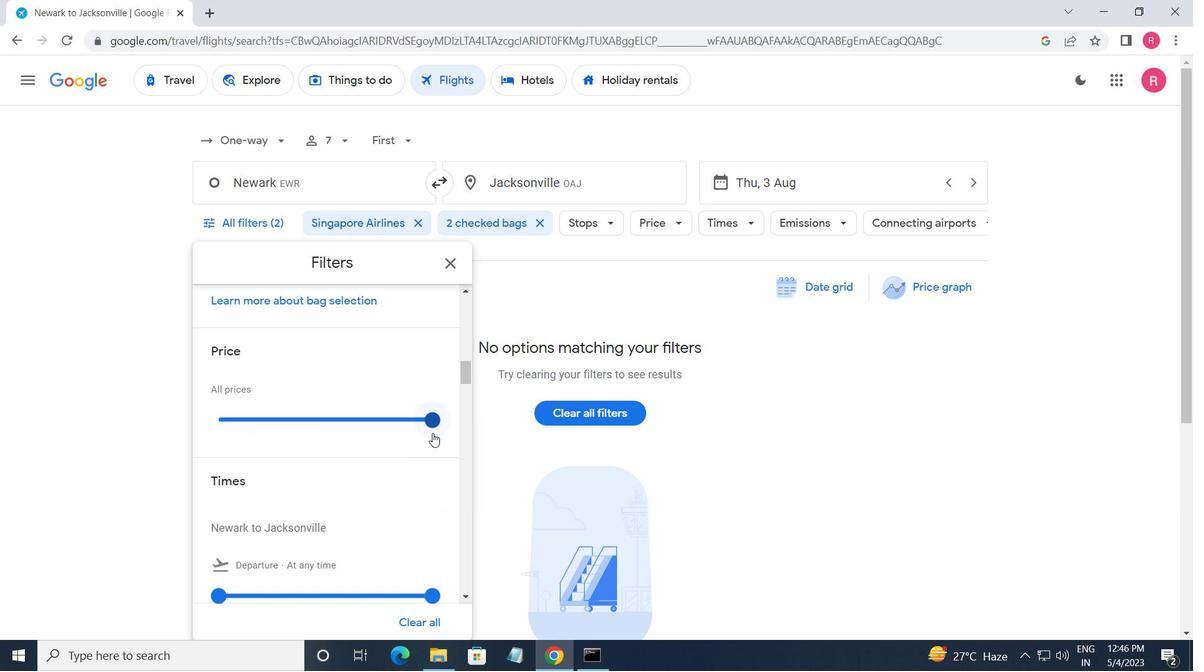 
Action: Mouse moved to (272, 469)
Screenshot: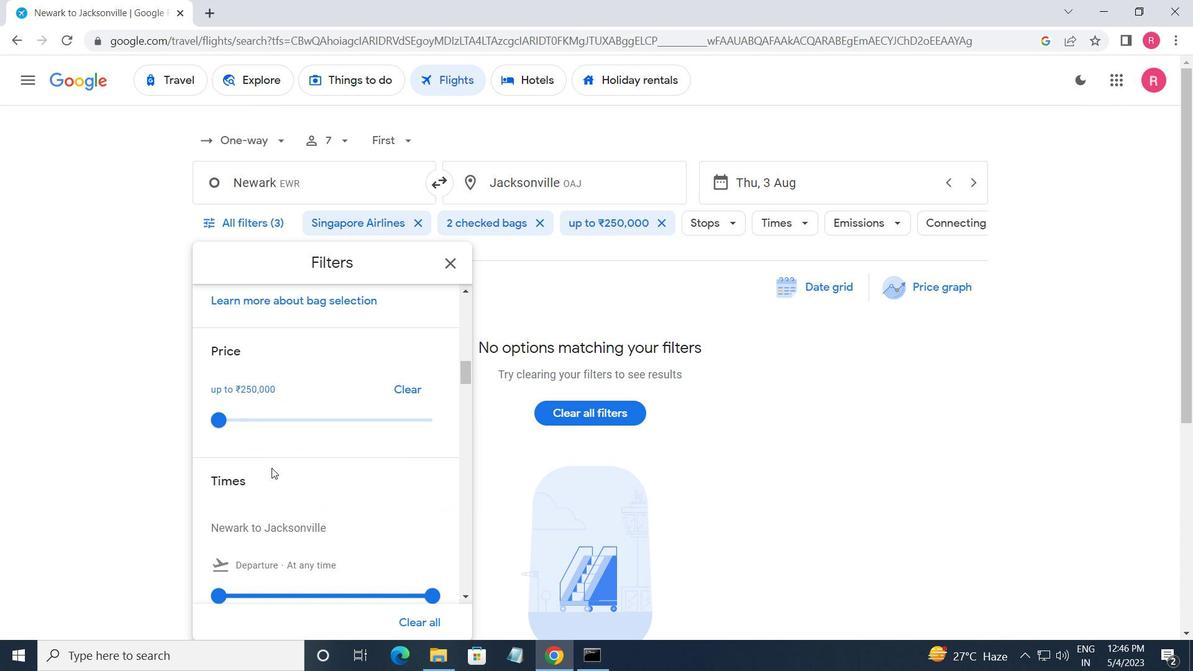 
Action: Mouse scrolled (272, 468) with delta (0, 0)
Screenshot: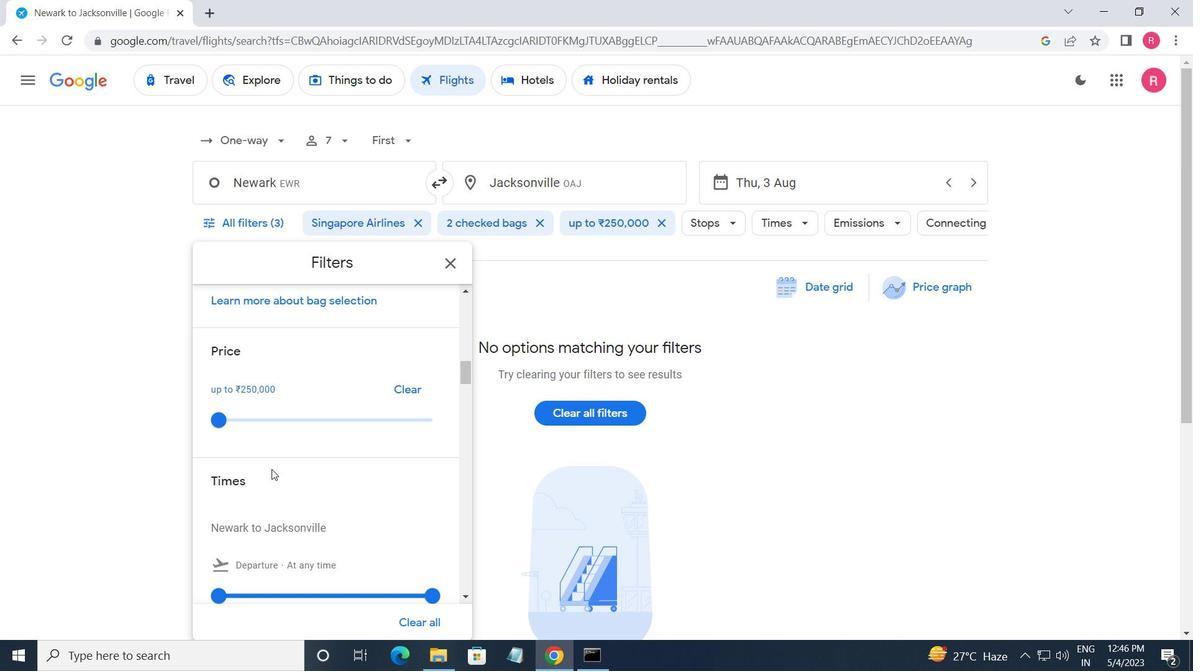 
Action: Mouse moved to (221, 507)
Screenshot: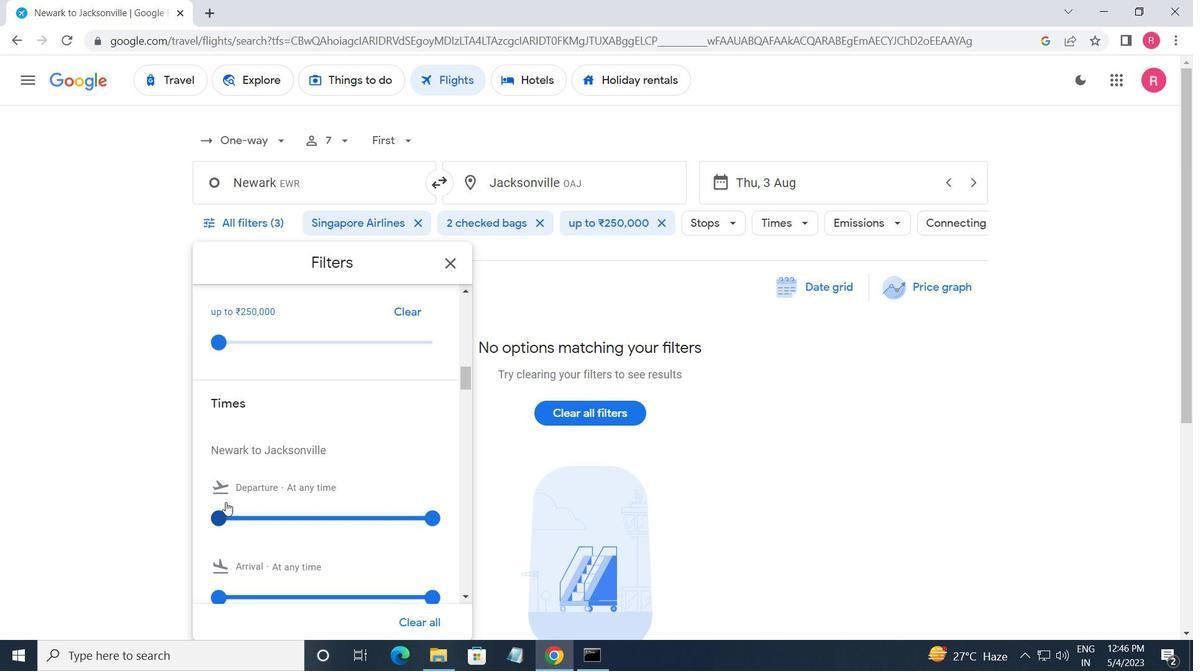 
Action: Mouse pressed left at (221, 507)
Screenshot: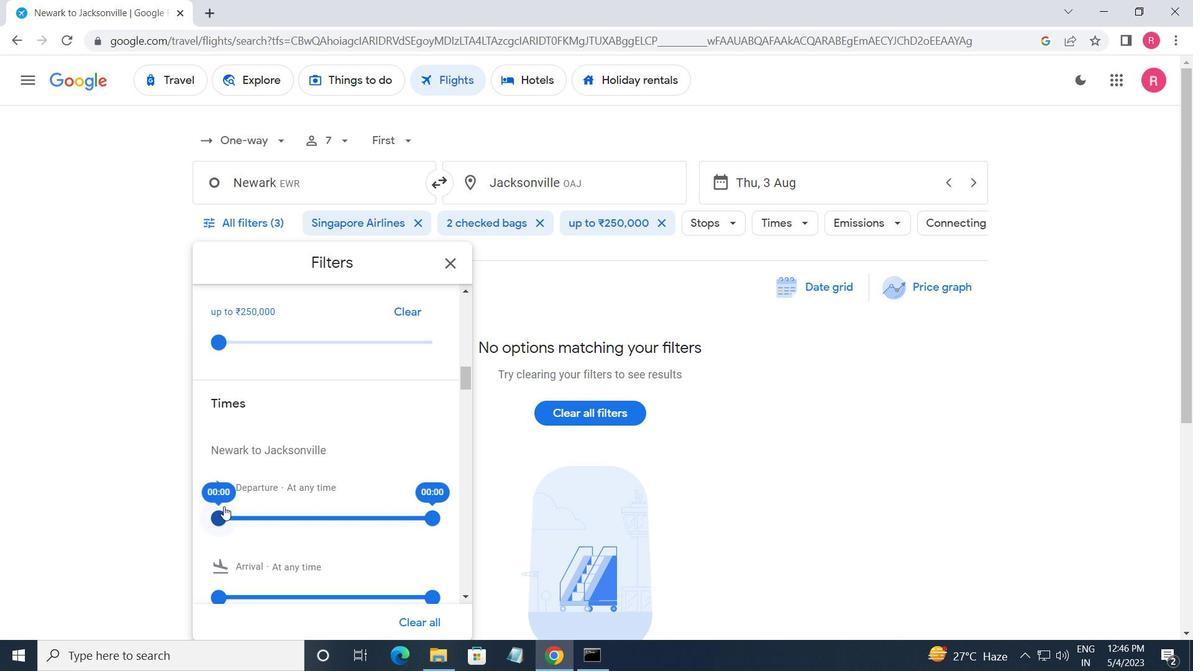 
Action: Mouse moved to (423, 518)
Screenshot: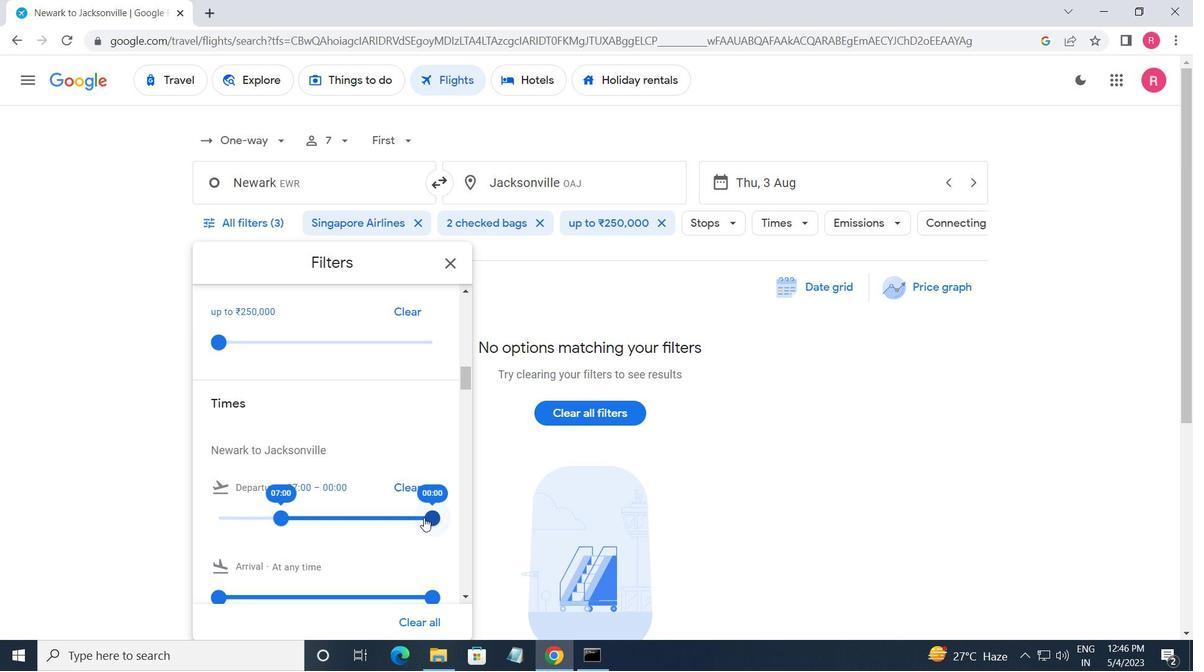 
Action: Mouse pressed left at (423, 518)
Screenshot: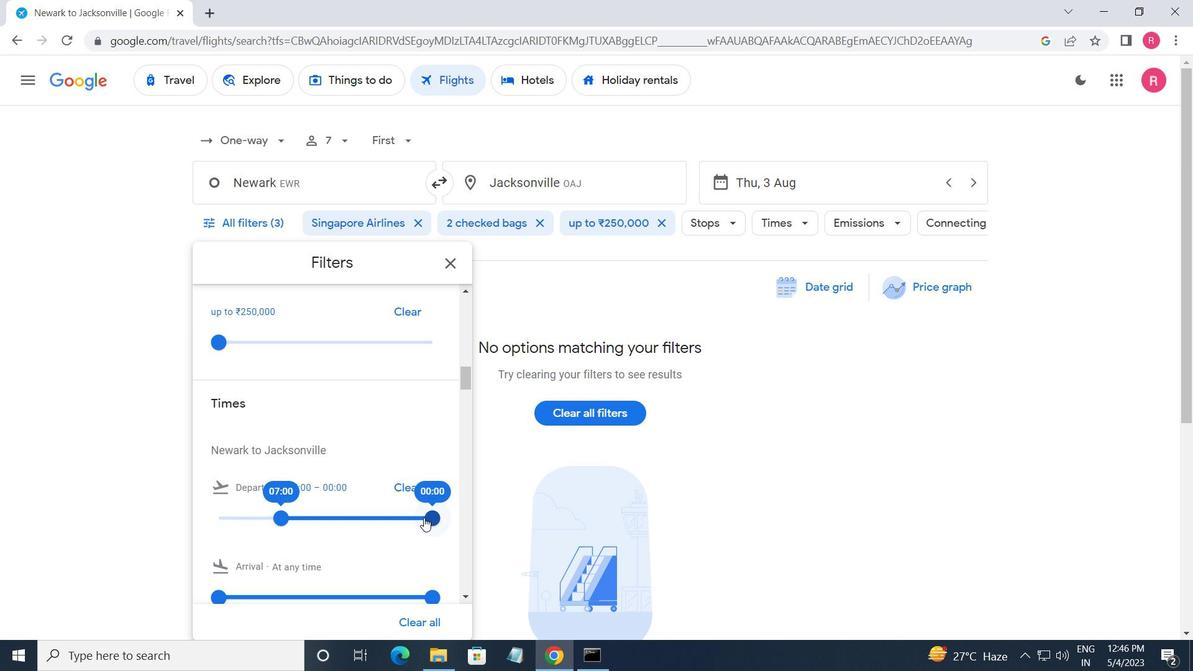 
Action: Mouse moved to (441, 266)
Screenshot: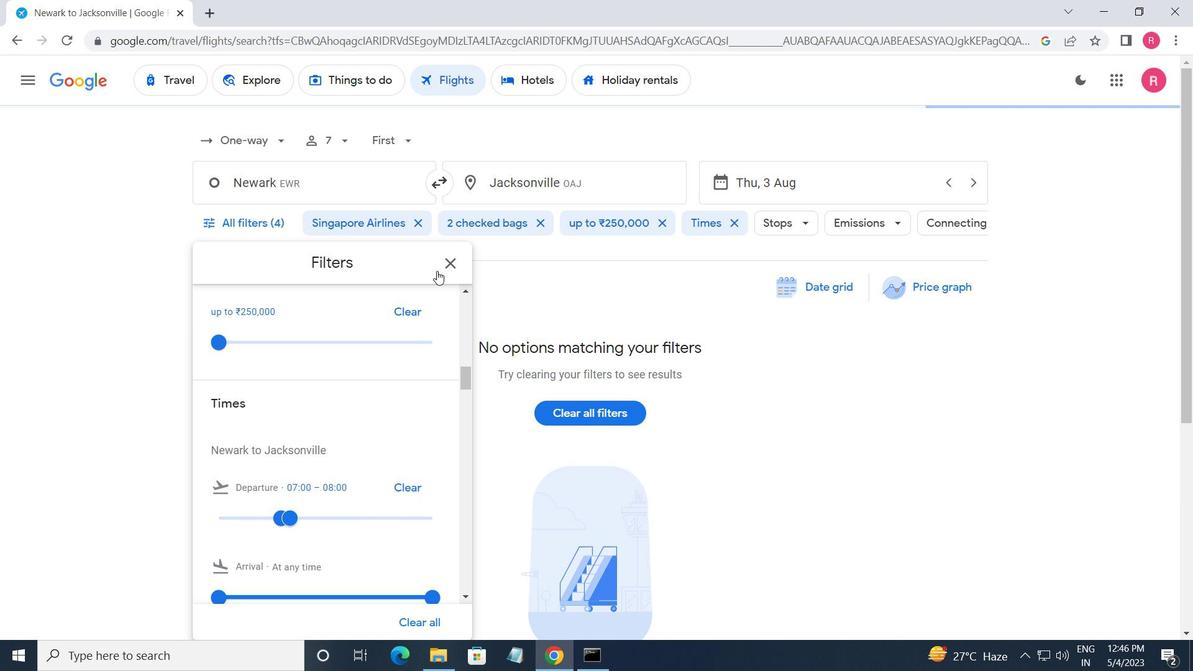 
Action: Mouse pressed left at (441, 266)
Screenshot: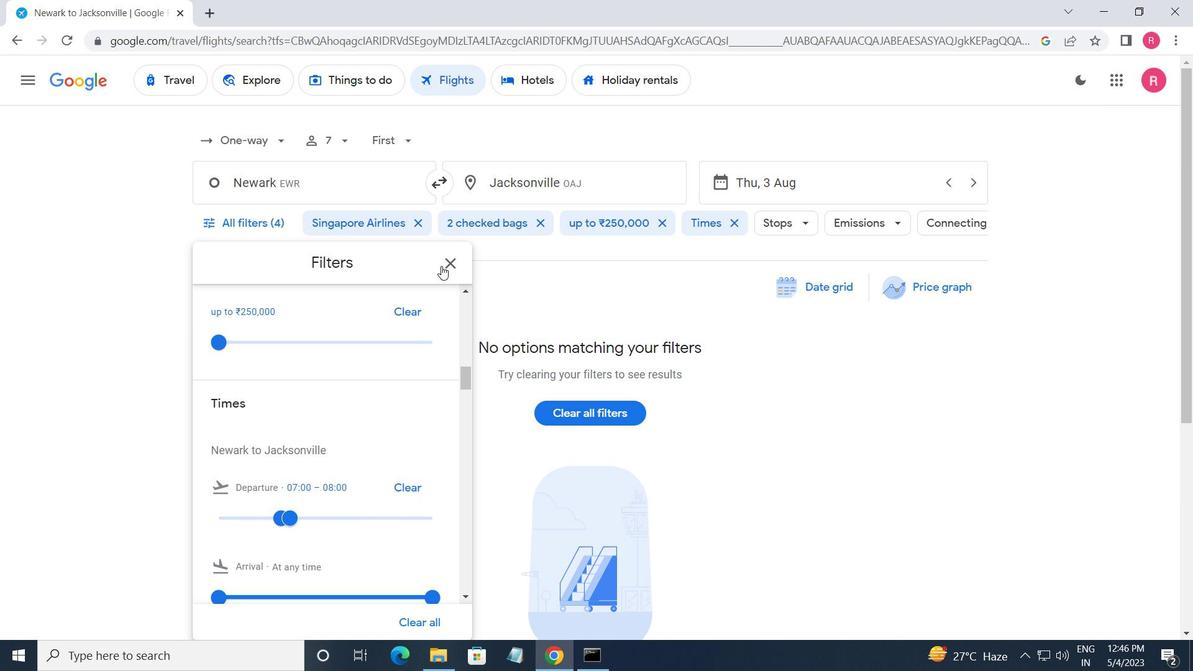 
Action: Mouse moved to (288, 193)
Screenshot: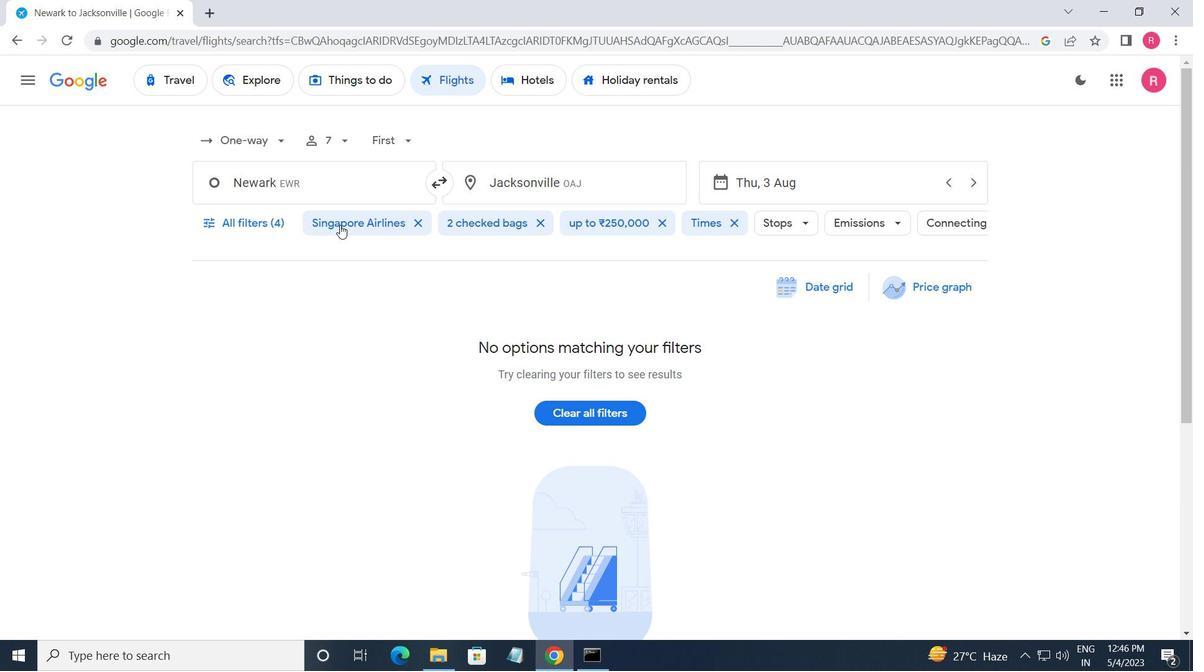 
